 Task: Find connections with filter location Francisco Morato with filter topic #propertywith filter profile language German with filter current company Sartorius Stedim Biotech with filter school Vivekanand School with filter industry Human Resources Services with filter service category Writing with filter keywords title Commercial Loan Officer
Action: Mouse moved to (469, 126)
Screenshot: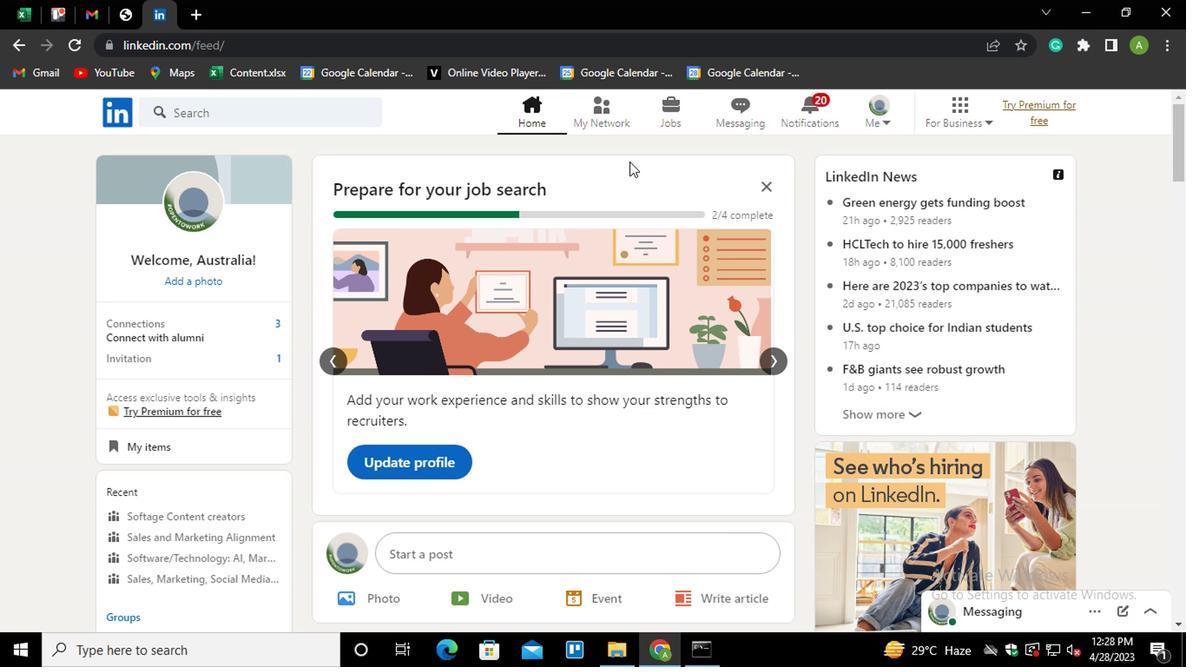 
Action: Mouse pressed left at (469, 126)
Screenshot: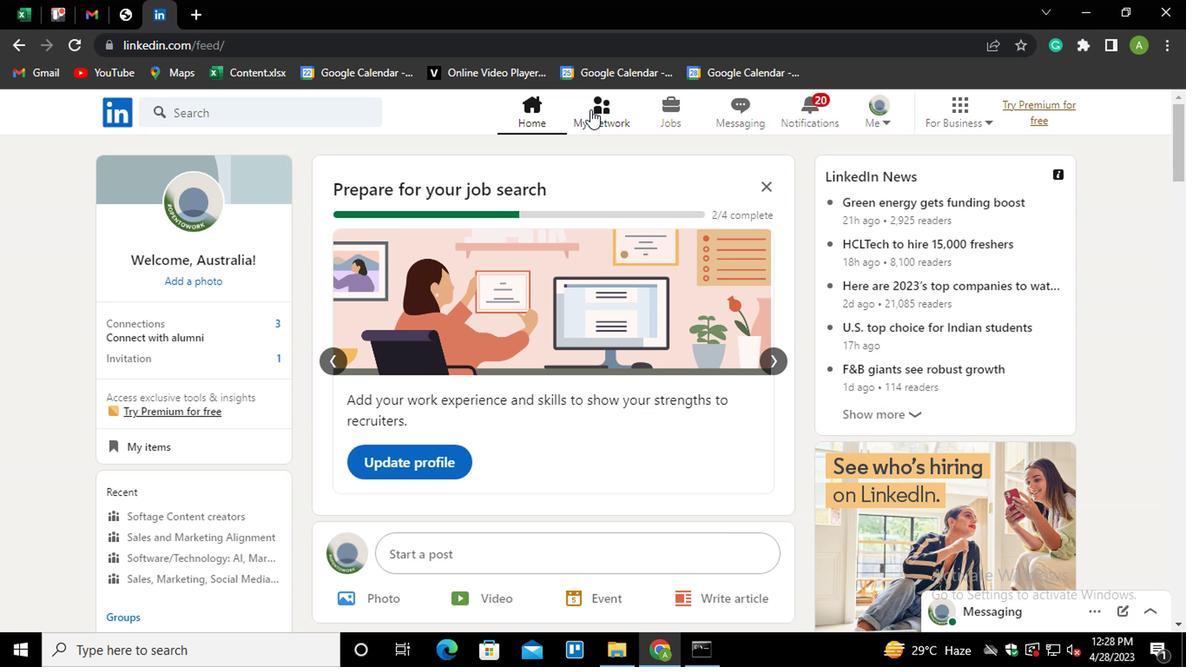 
Action: Mouse moved to (186, 190)
Screenshot: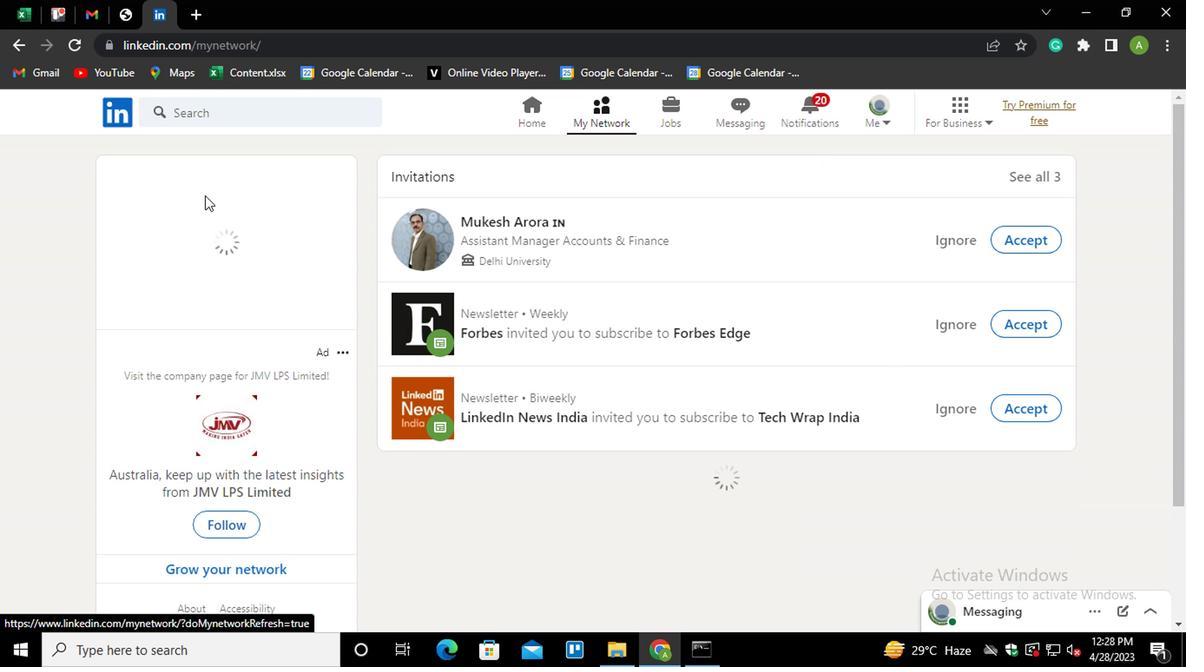 
Action: Mouse pressed left at (186, 190)
Screenshot: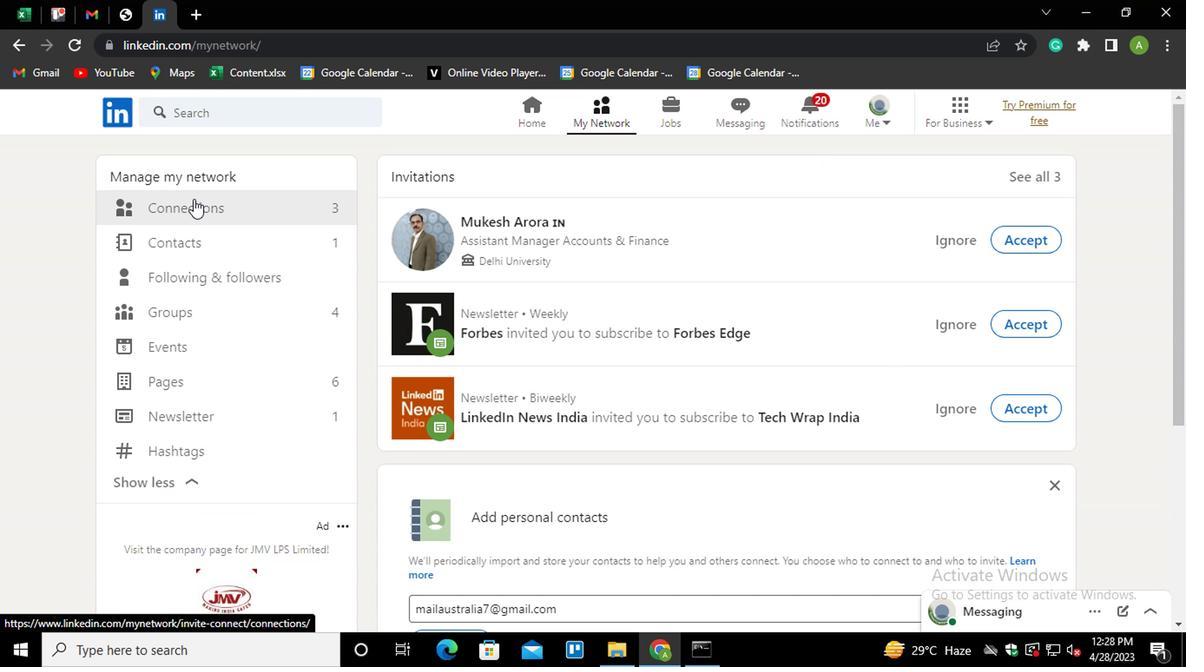 
Action: Mouse moved to (555, 195)
Screenshot: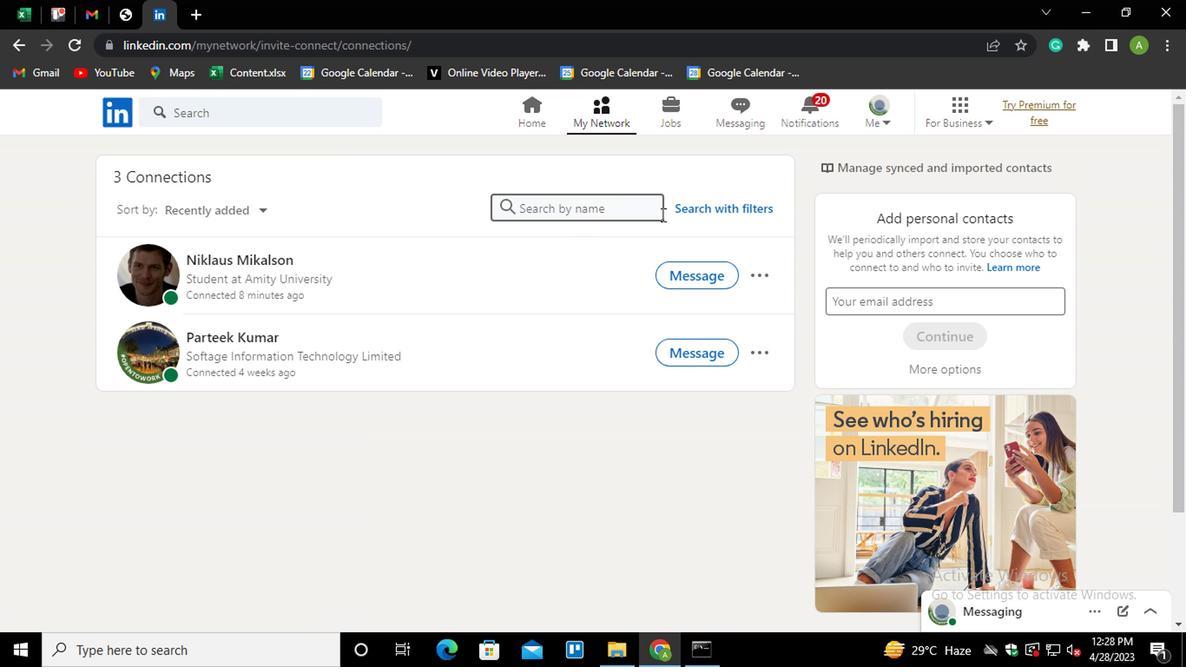
Action: Mouse pressed left at (555, 195)
Screenshot: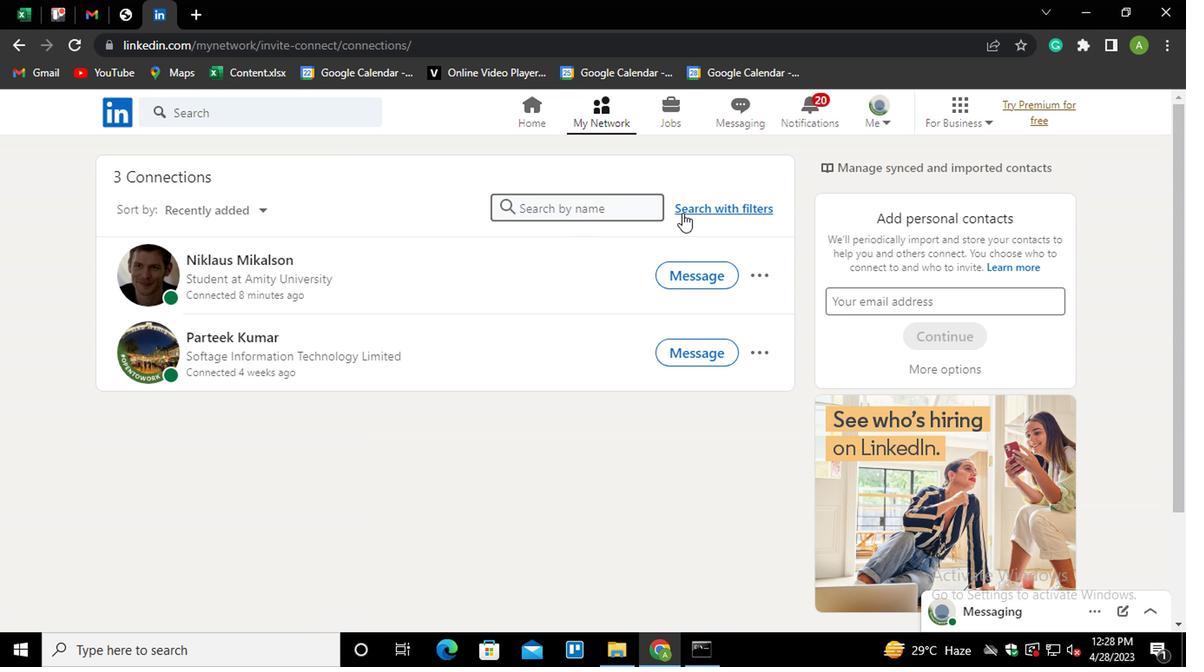 
Action: Mouse moved to (506, 163)
Screenshot: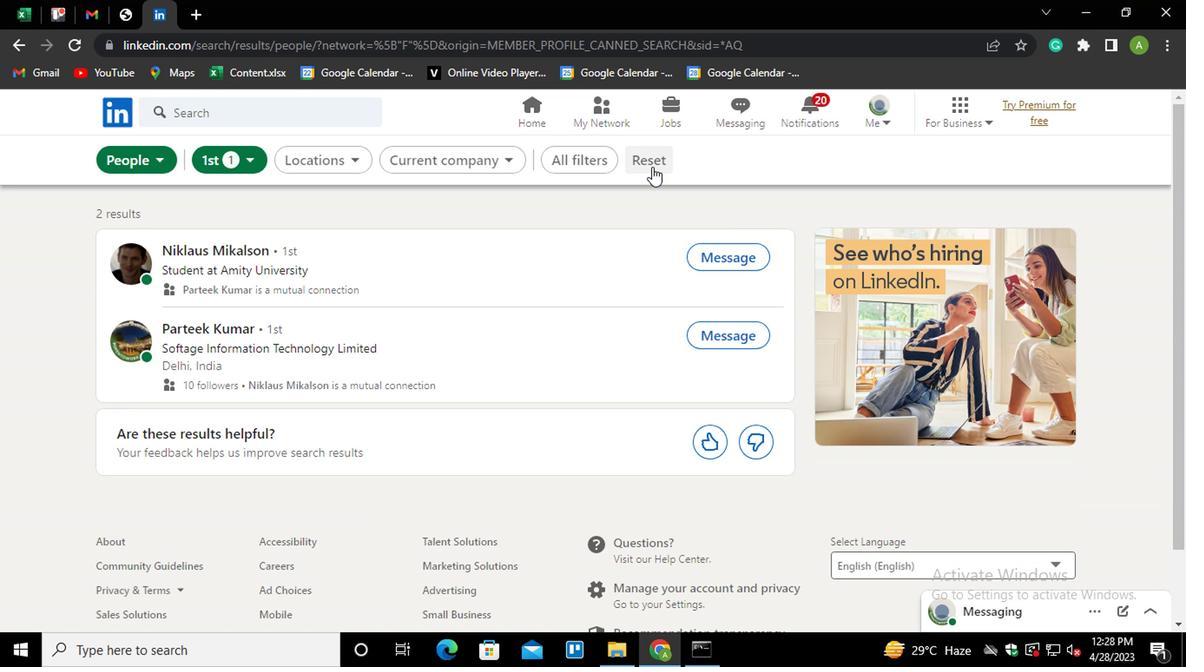 
Action: Mouse pressed left at (506, 163)
Screenshot: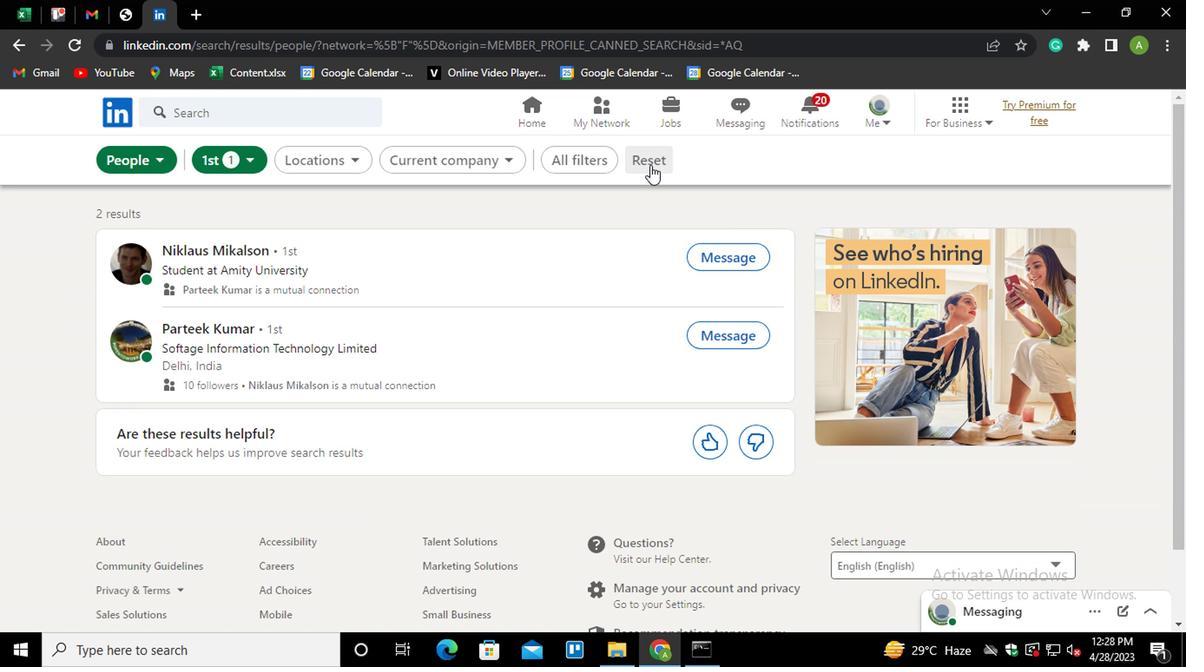 
Action: Mouse moved to (504, 163)
Screenshot: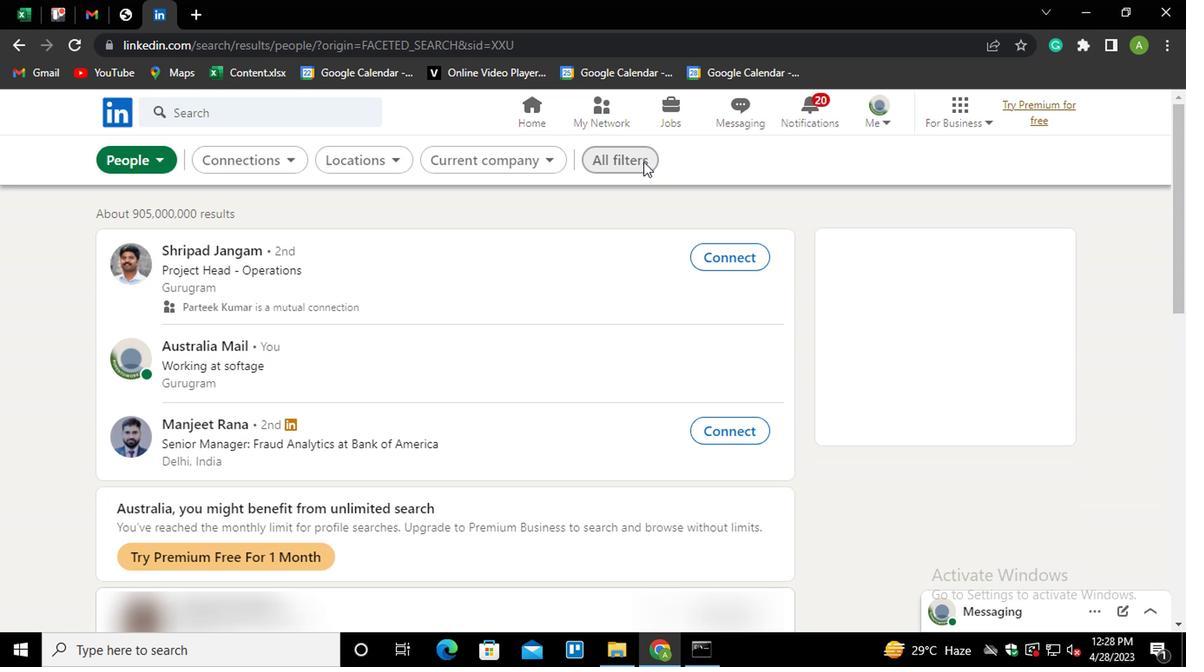 
Action: Mouse pressed left at (504, 163)
Screenshot: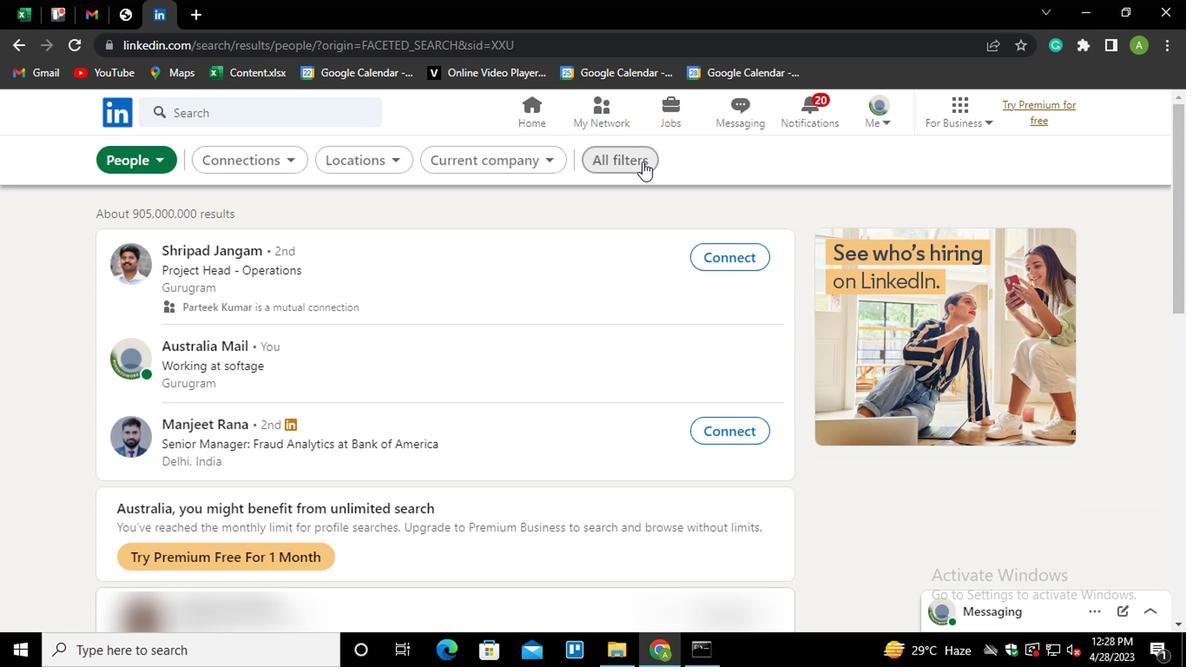 
Action: Mouse moved to (721, 291)
Screenshot: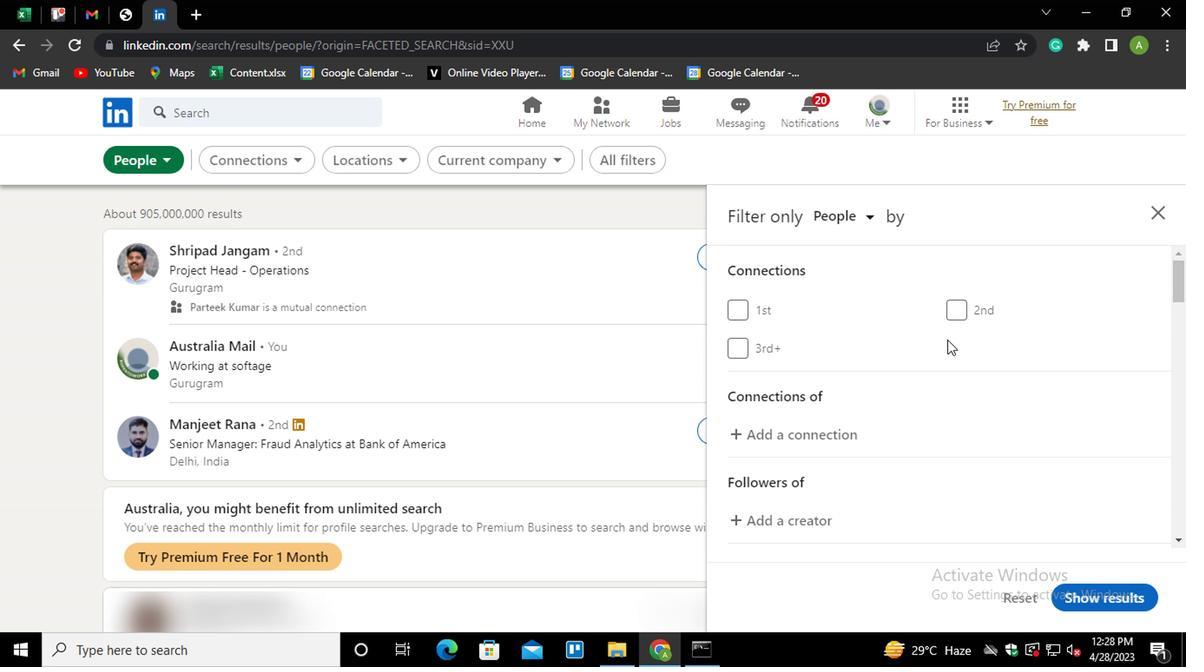
Action: Mouse scrolled (721, 290) with delta (0, 0)
Screenshot: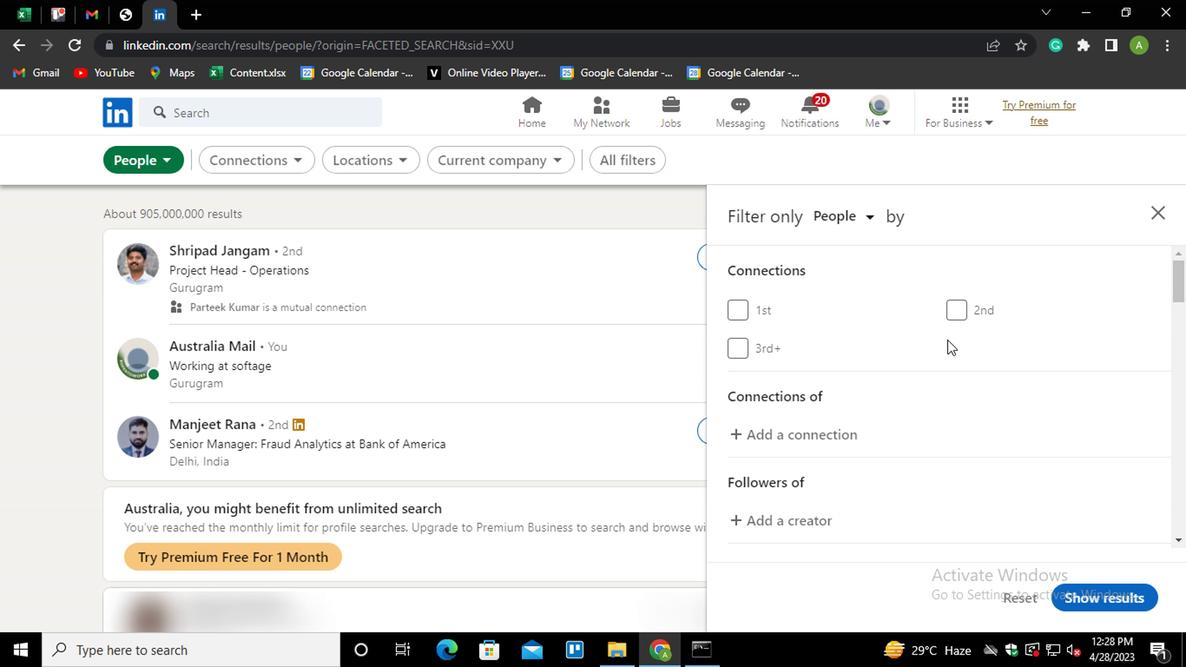 
Action: Mouse scrolled (721, 290) with delta (0, 0)
Screenshot: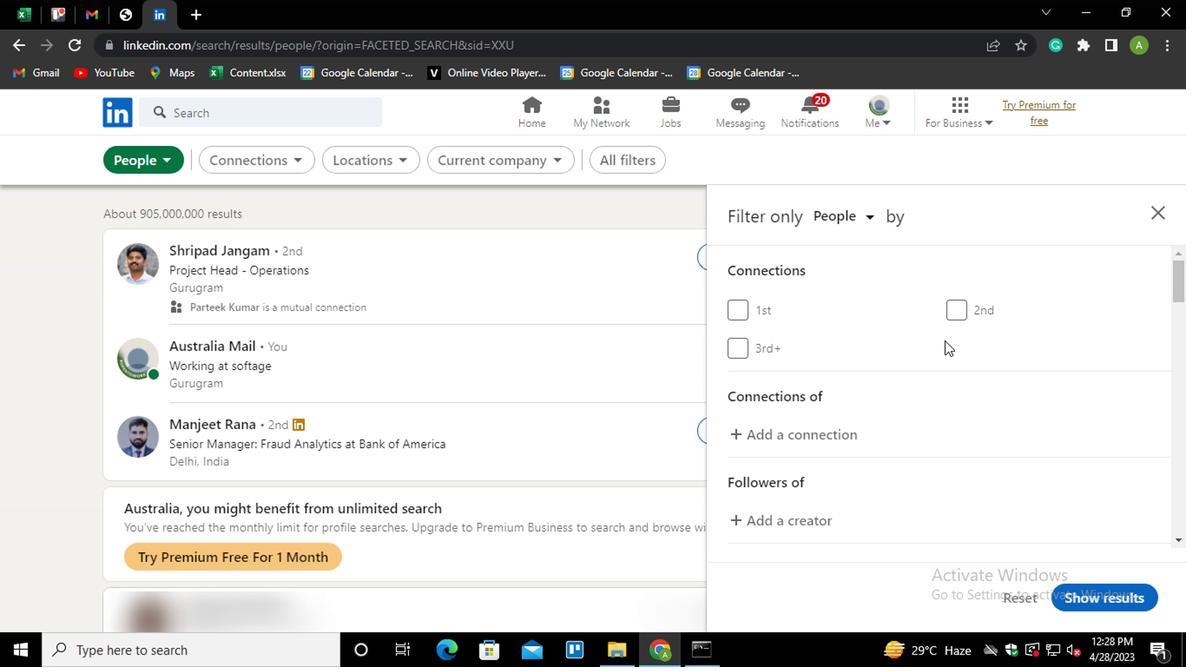
Action: Mouse moved to (720, 291)
Screenshot: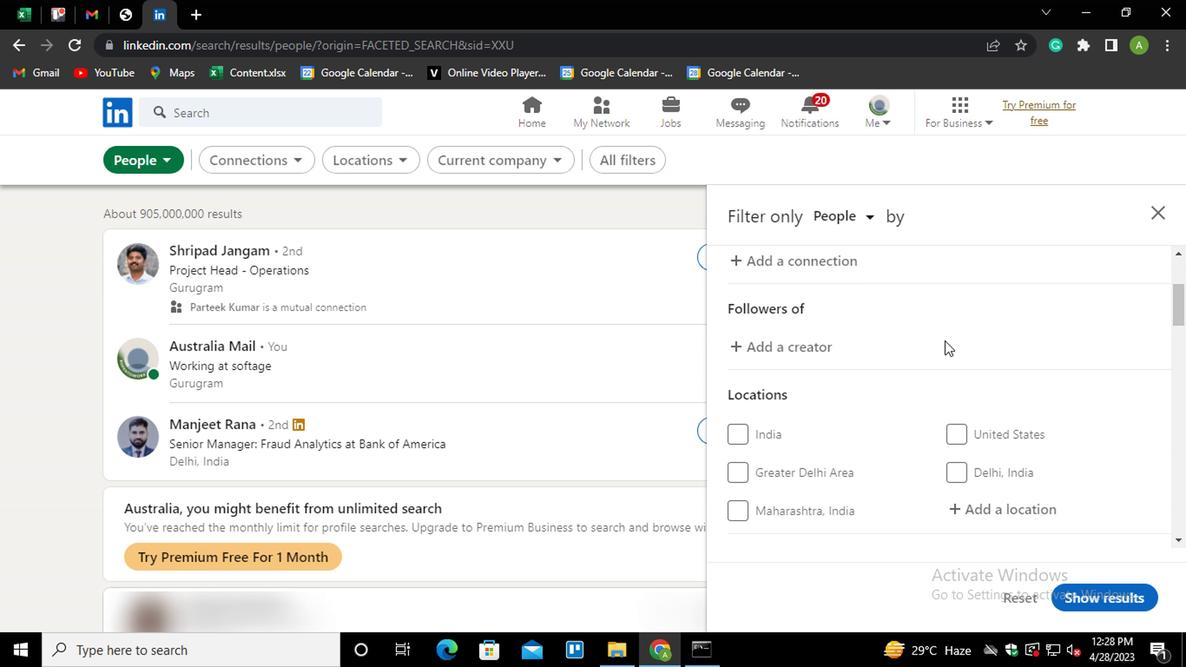
Action: Mouse scrolled (720, 290) with delta (0, 0)
Screenshot: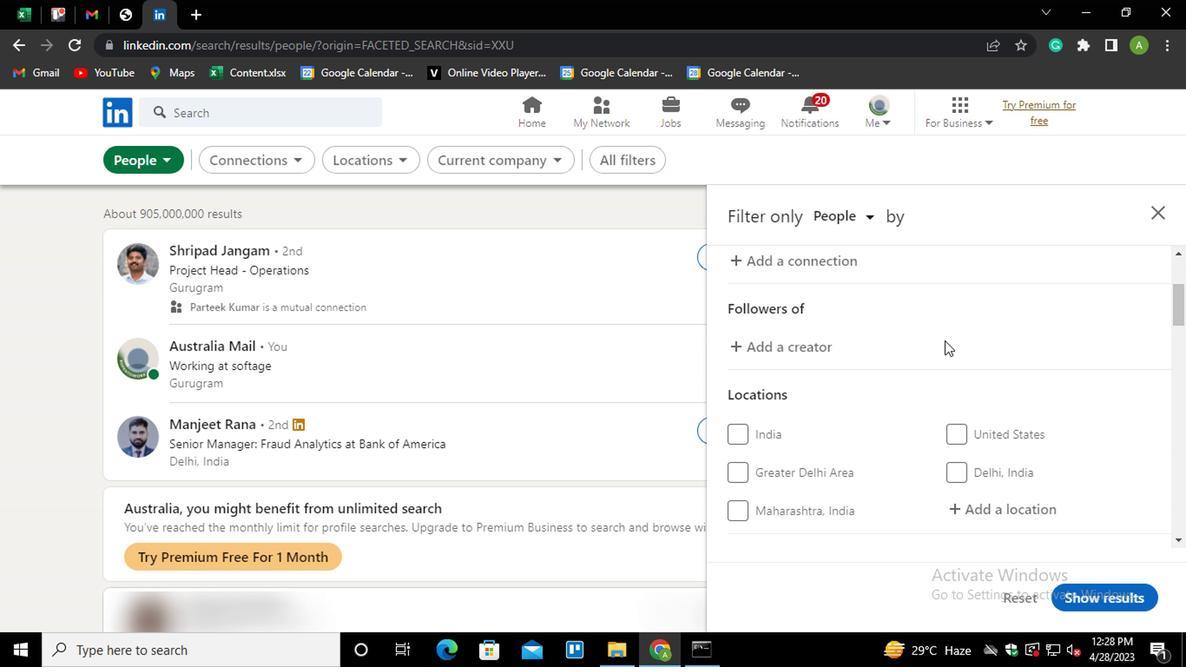 
Action: Mouse moved to (731, 347)
Screenshot: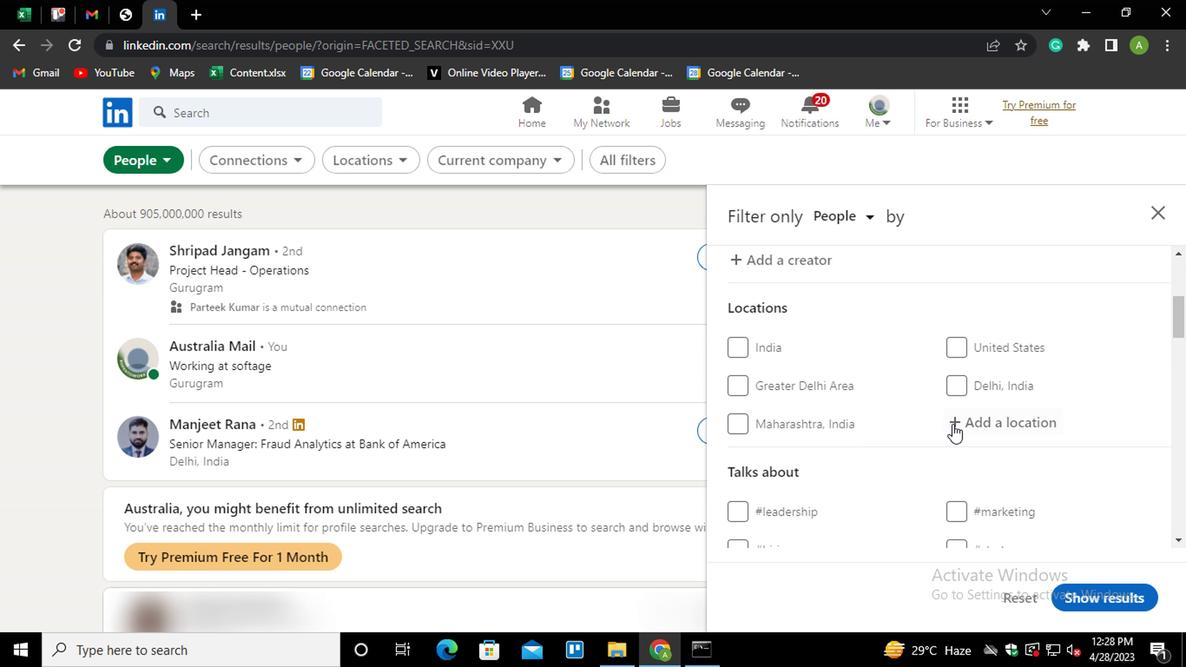 
Action: Mouse pressed left at (731, 347)
Screenshot: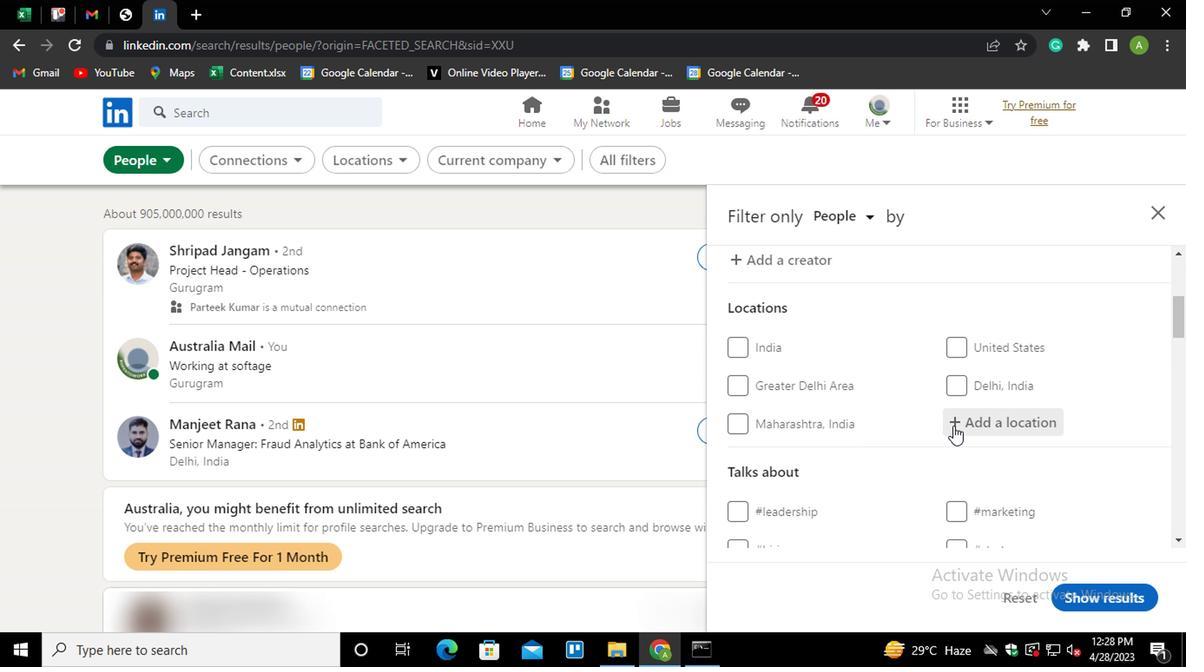 
Action: Mouse moved to (731, 347)
Screenshot: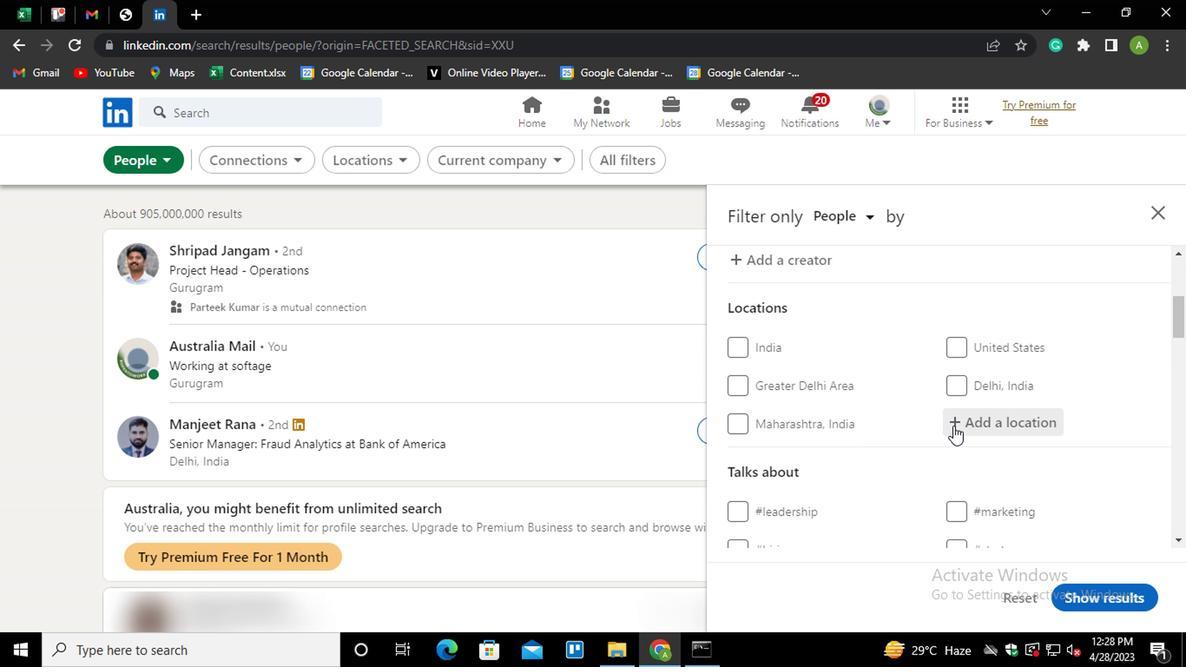 
Action: Key pressed <Key.shift>FRANCISCO<Key.down><Key.down><Key.down><Key.down><Key.enter>
Screenshot: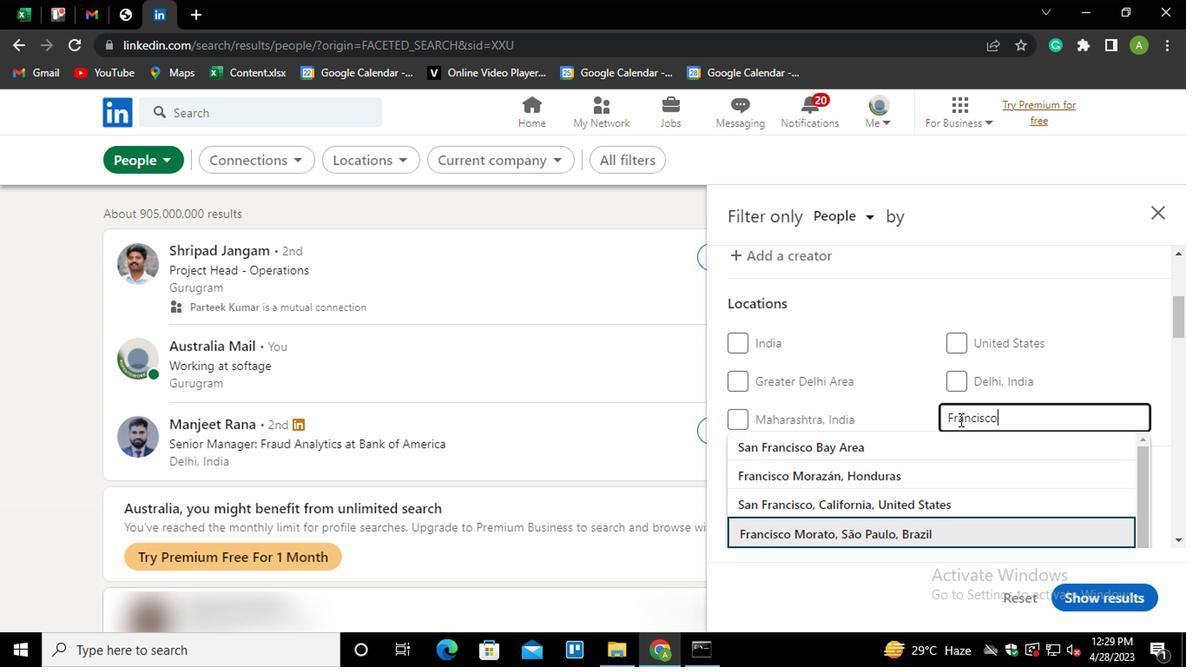 
Action: Mouse scrolled (731, 346) with delta (0, 0)
Screenshot: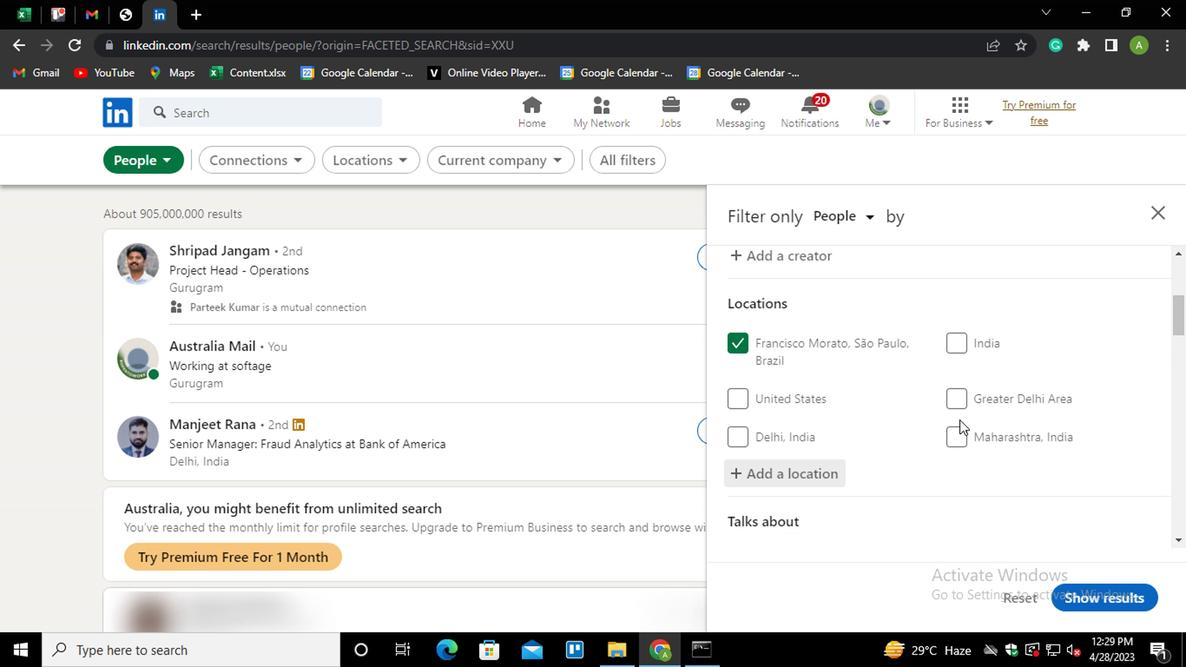 
Action: Mouse scrolled (731, 346) with delta (0, 0)
Screenshot: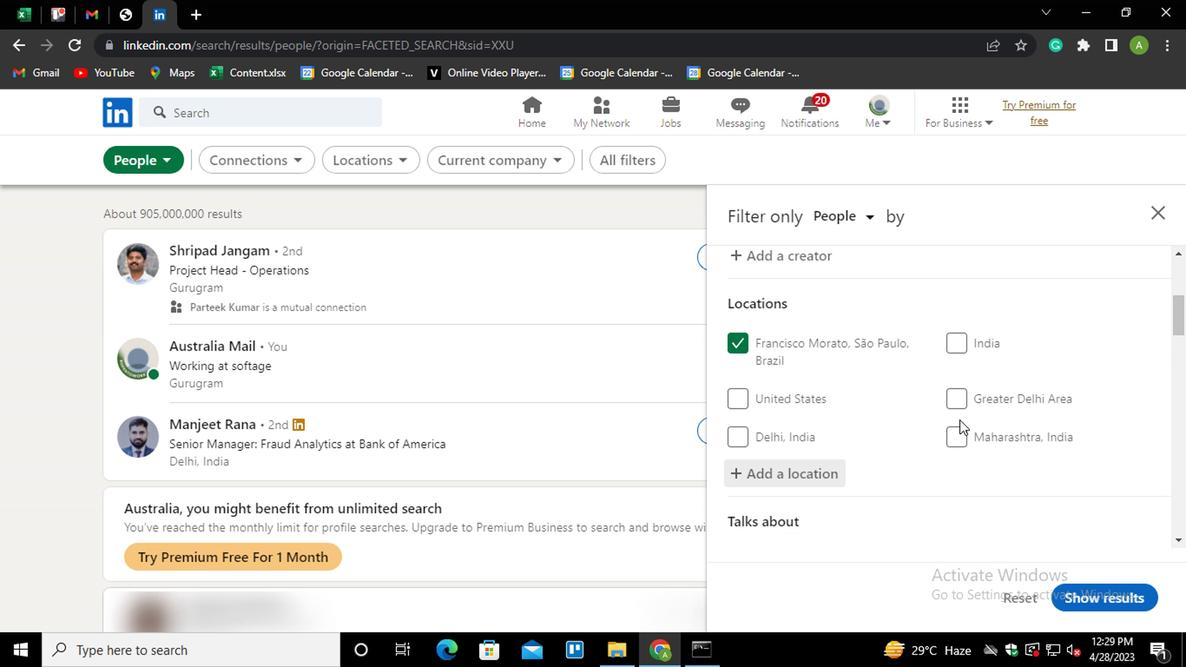 
Action: Mouse scrolled (731, 346) with delta (0, 0)
Screenshot: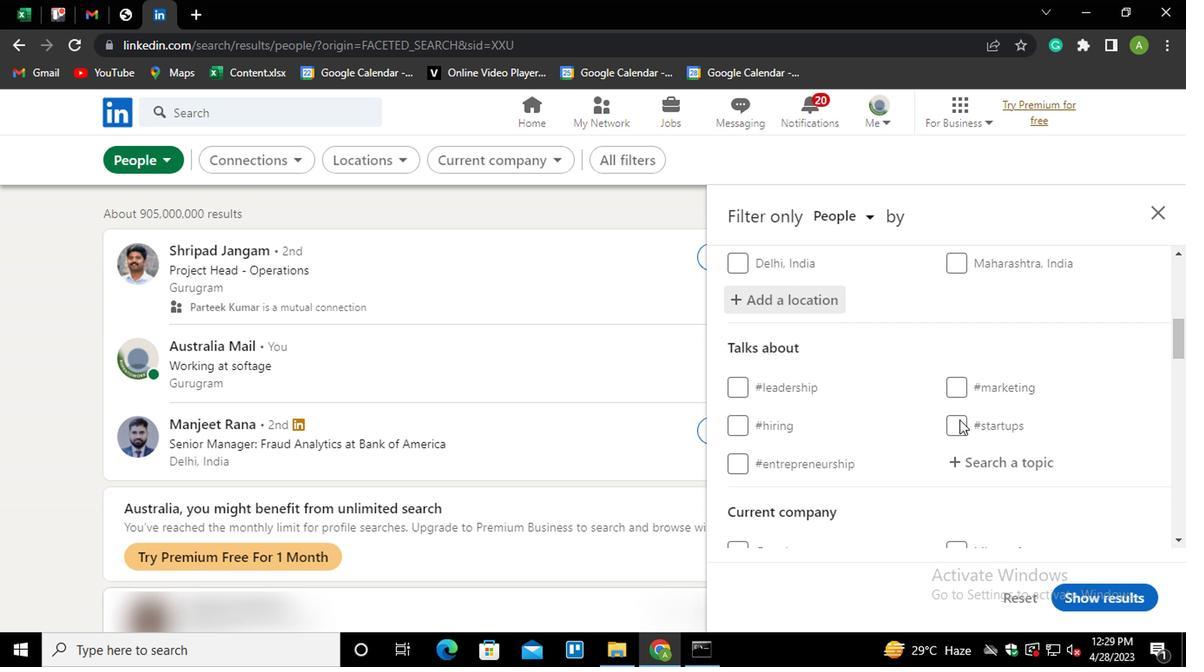 
Action: Mouse moved to (732, 320)
Screenshot: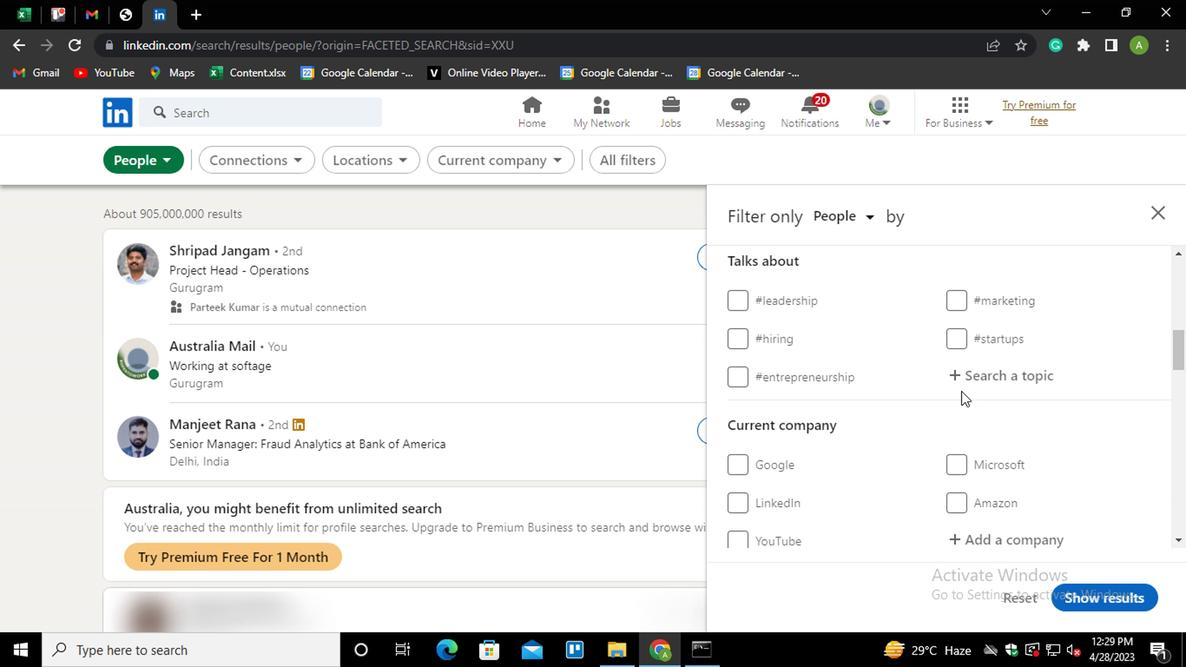 
Action: Mouse pressed left at (732, 320)
Screenshot: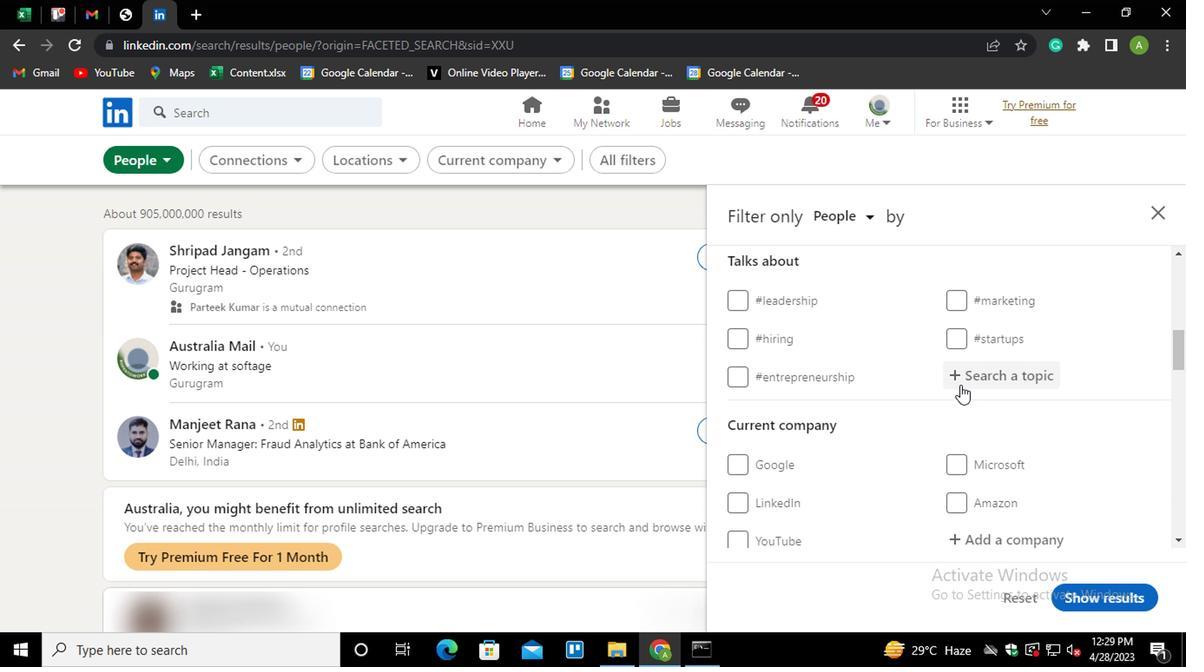
Action: Key pressed PROPER<Key.down><Key.enter>
Screenshot: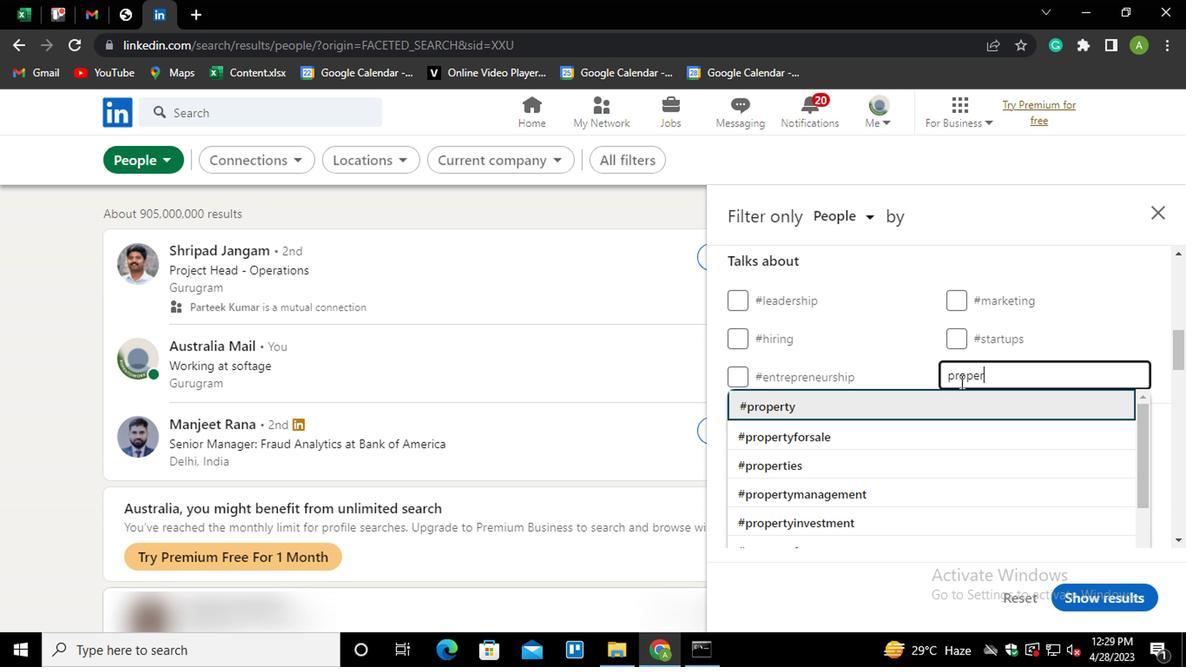 
Action: Mouse scrolled (732, 319) with delta (0, 0)
Screenshot: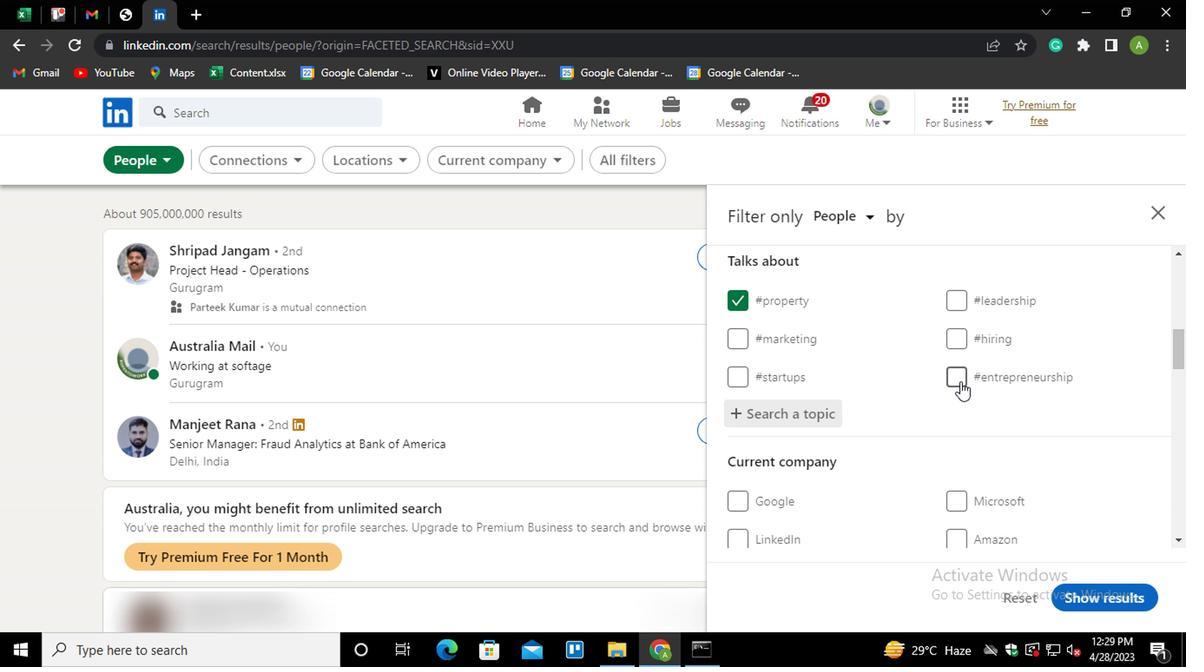 
Action: Mouse scrolled (732, 319) with delta (0, 0)
Screenshot: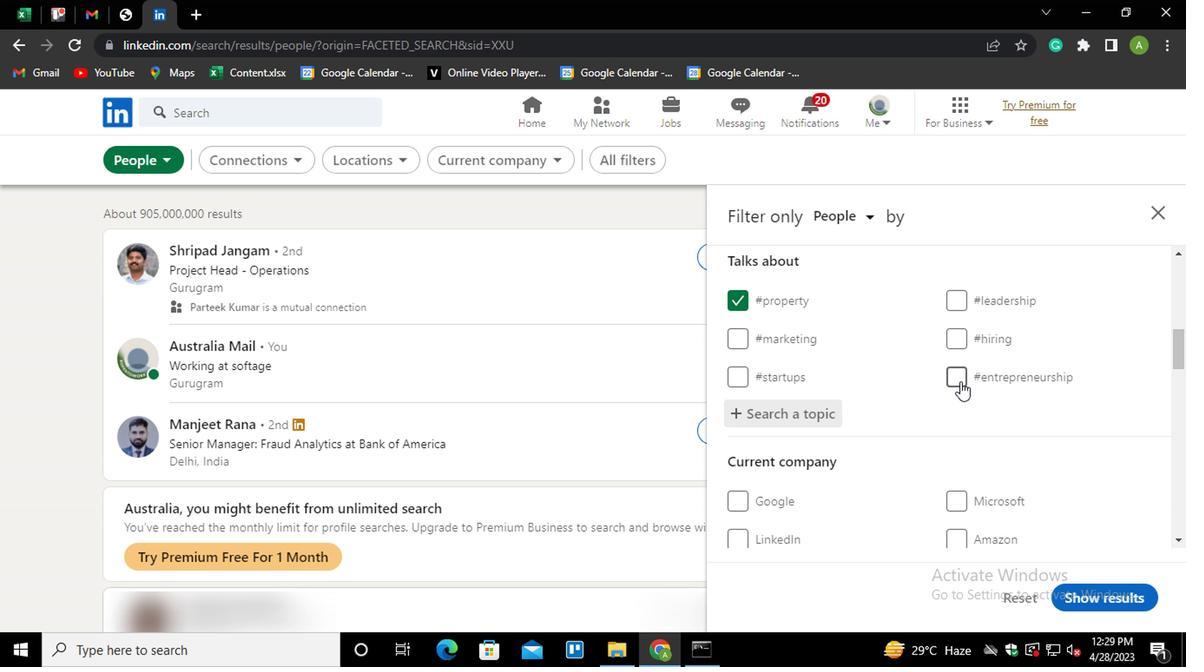 
Action: Mouse scrolled (732, 319) with delta (0, 0)
Screenshot: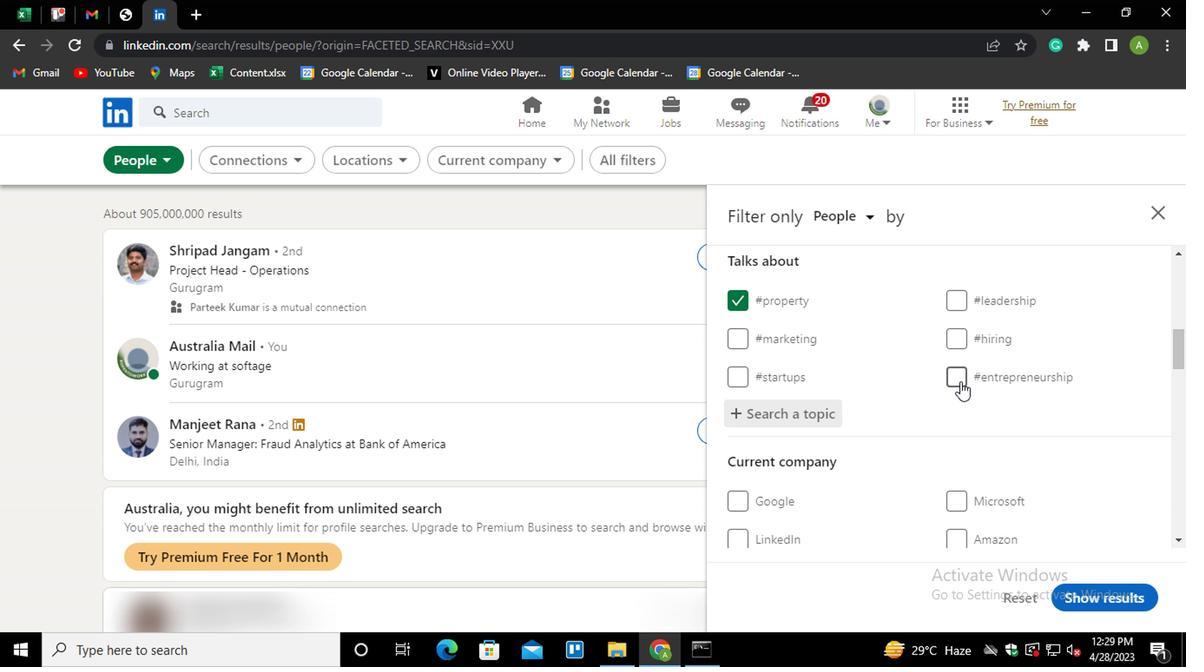 
Action: Mouse scrolled (732, 319) with delta (0, 0)
Screenshot: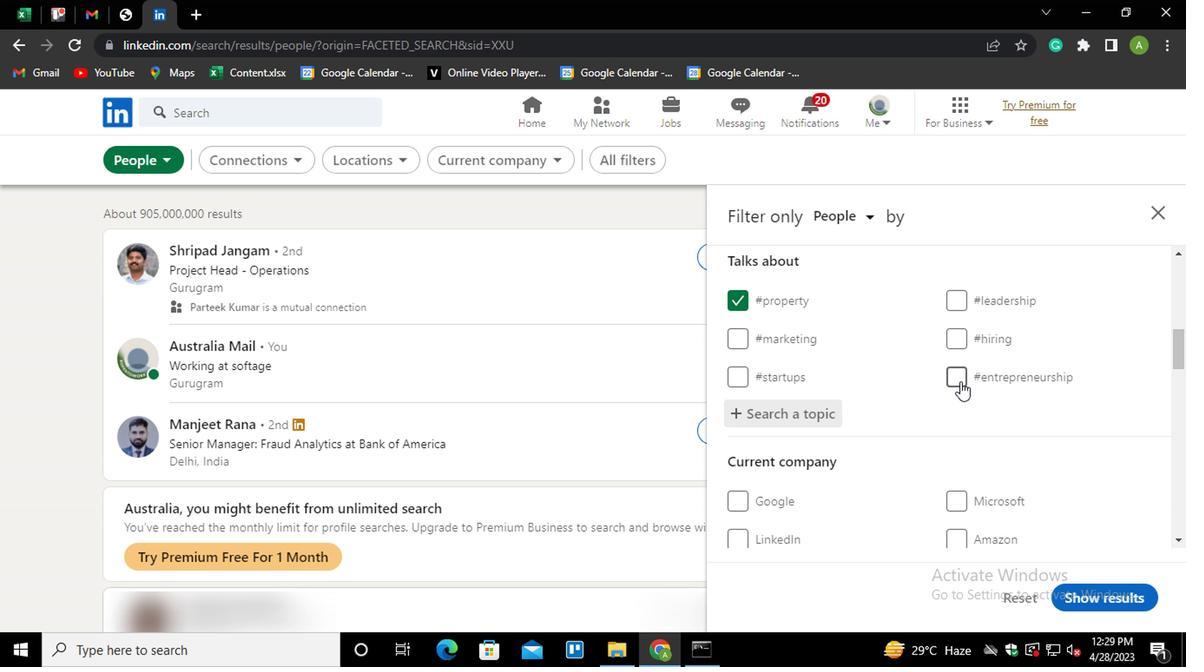 
Action: Mouse scrolled (732, 319) with delta (0, 0)
Screenshot: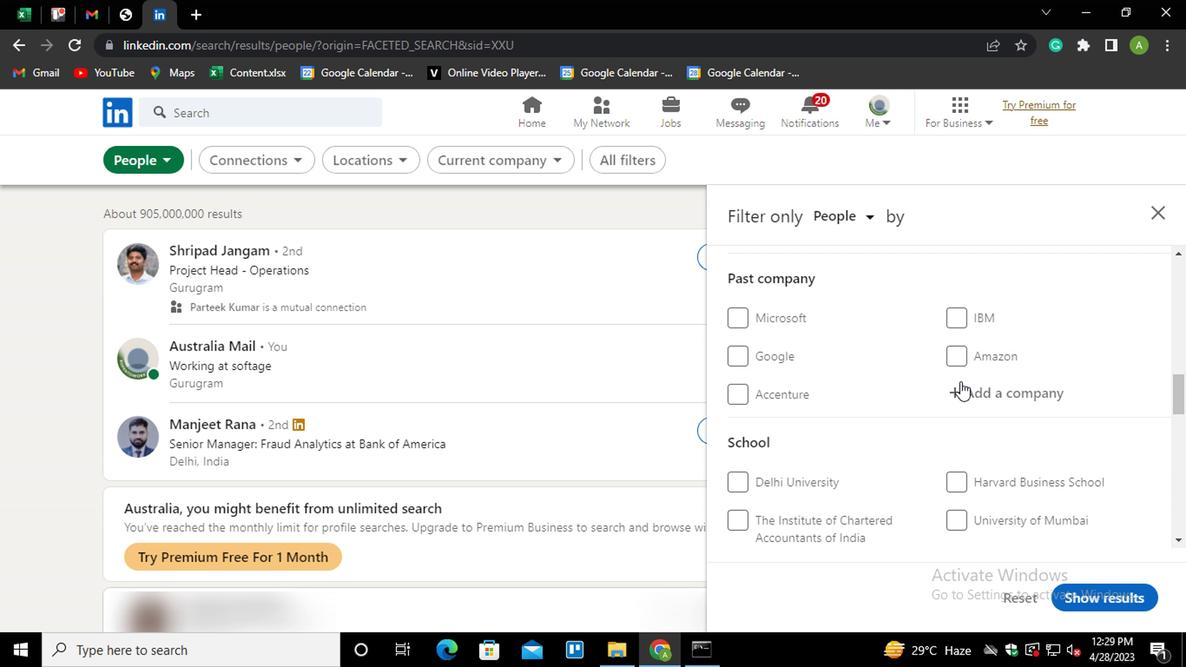 
Action: Mouse scrolled (732, 319) with delta (0, 0)
Screenshot: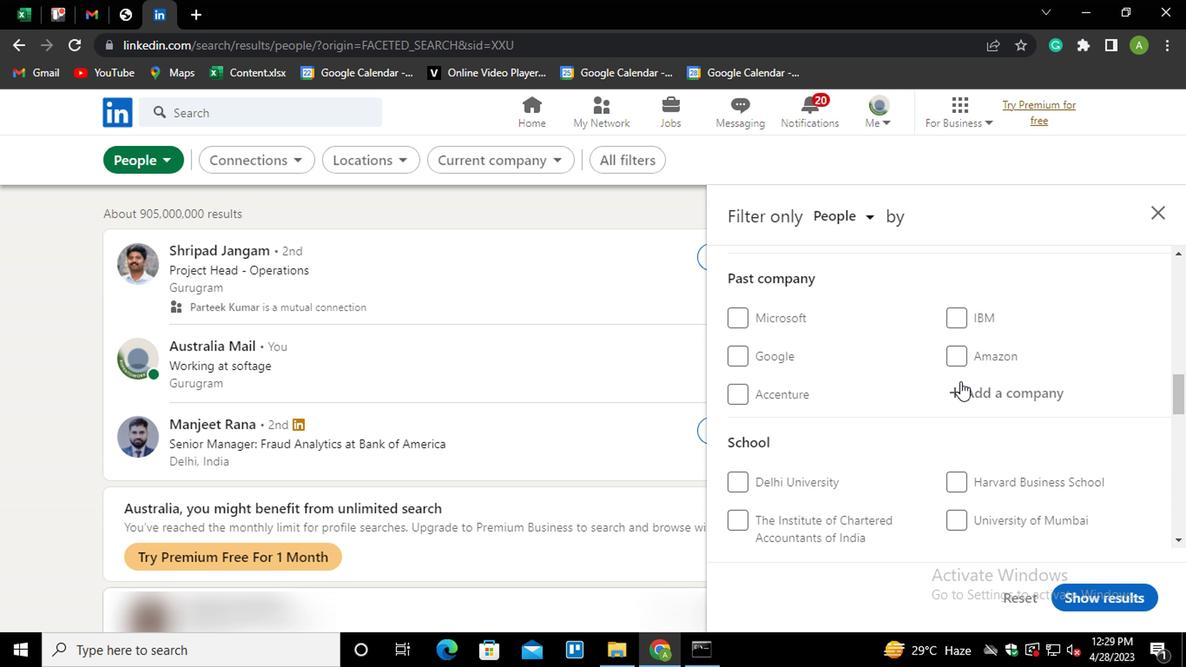 
Action: Mouse scrolled (732, 319) with delta (0, 0)
Screenshot: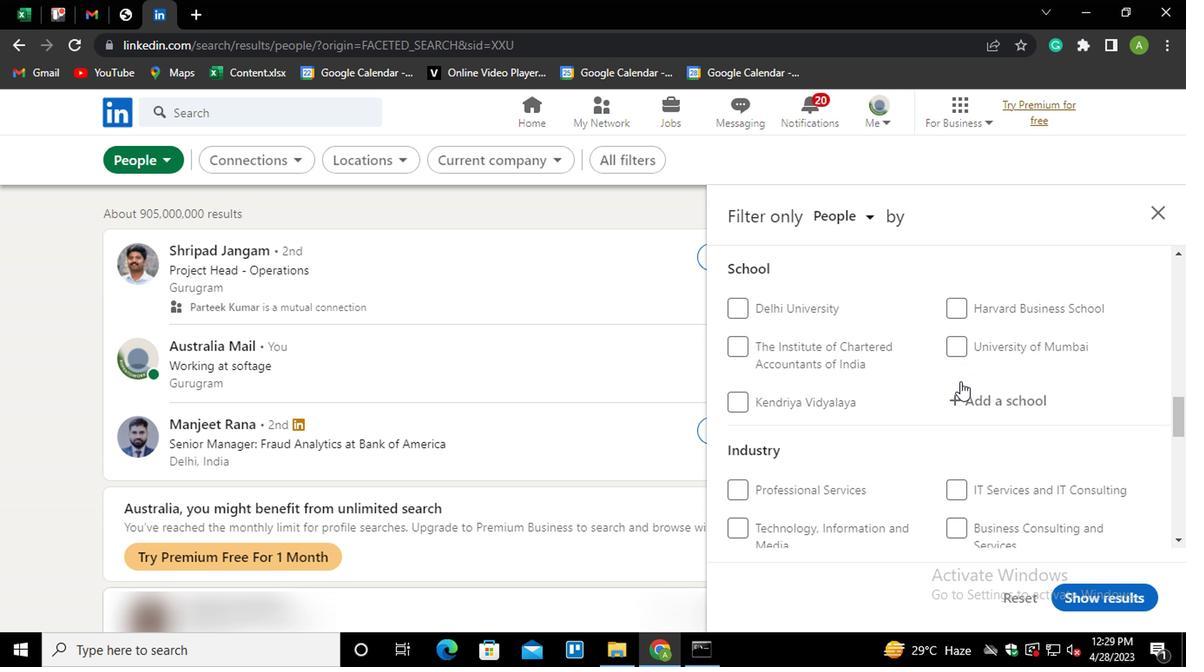 
Action: Mouse scrolled (732, 319) with delta (0, 0)
Screenshot: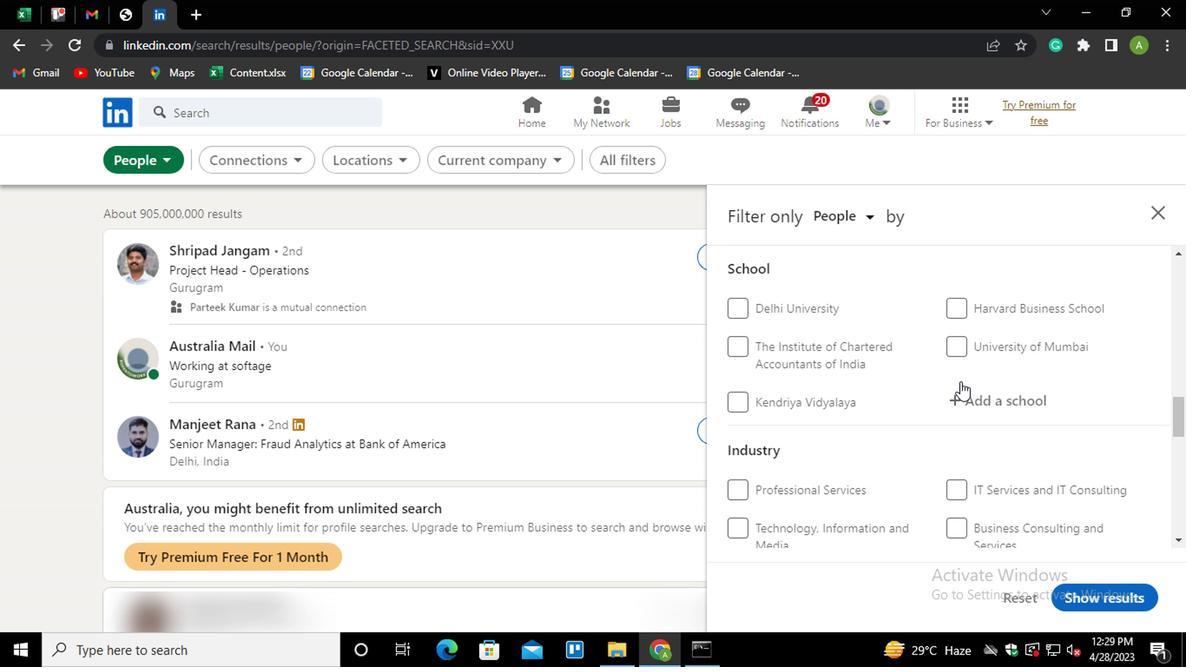 
Action: Mouse scrolled (732, 319) with delta (0, 0)
Screenshot: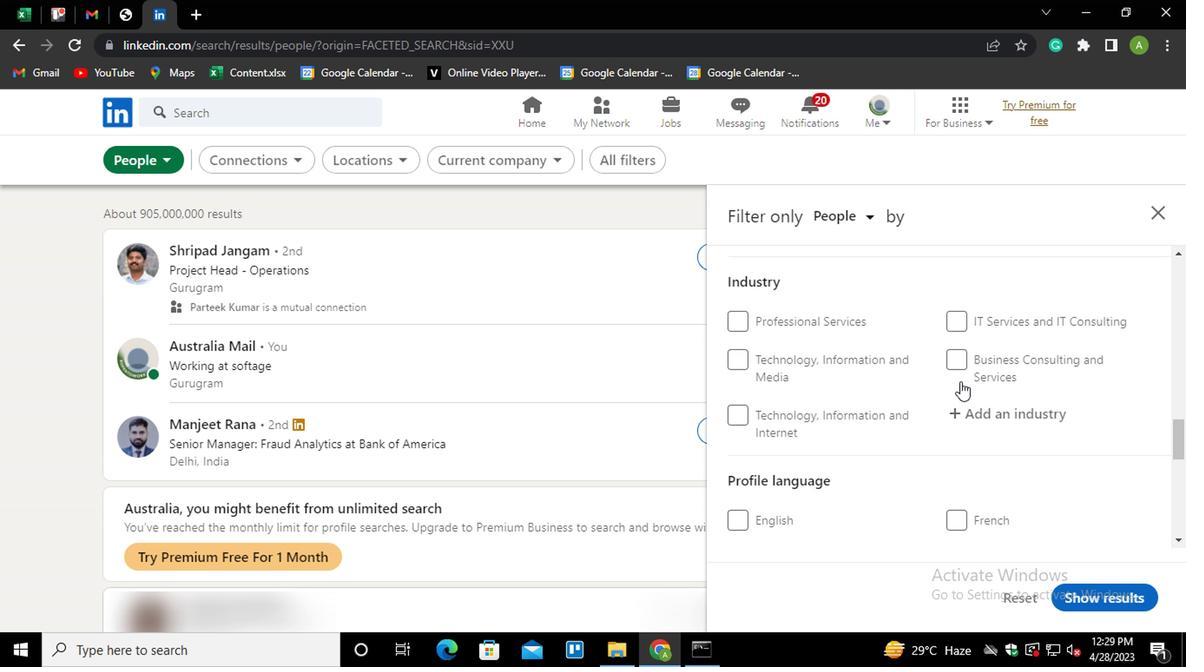 
Action: Mouse scrolled (732, 319) with delta (0, 0)
Screenshot: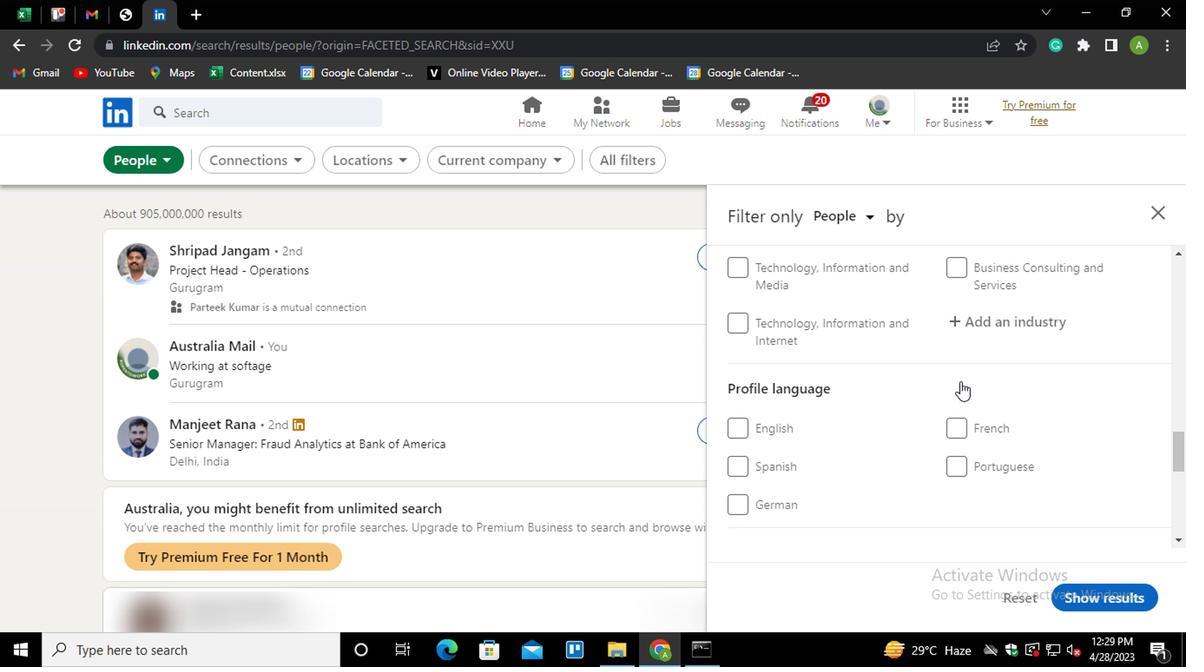 
Action: Mouse moved to (576, 348)
Screenshot: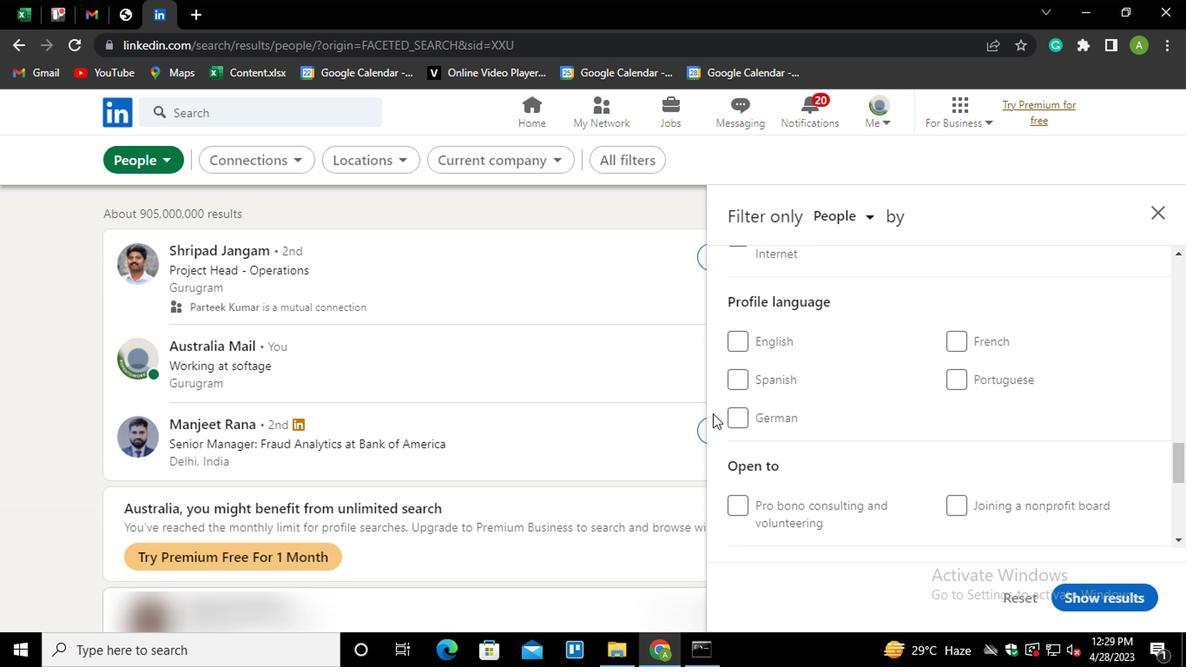 
Action: Mouse pressed left at (576, 348)
Screenshot: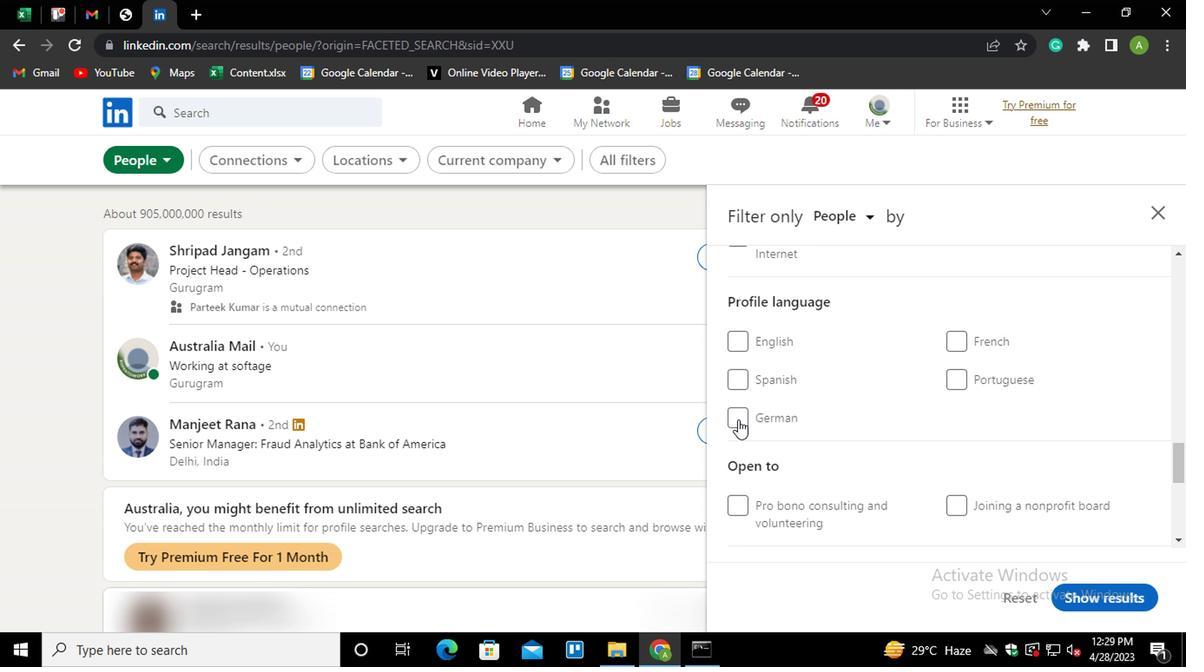
Action: Mouse moved to (678, 367)
Screenshot: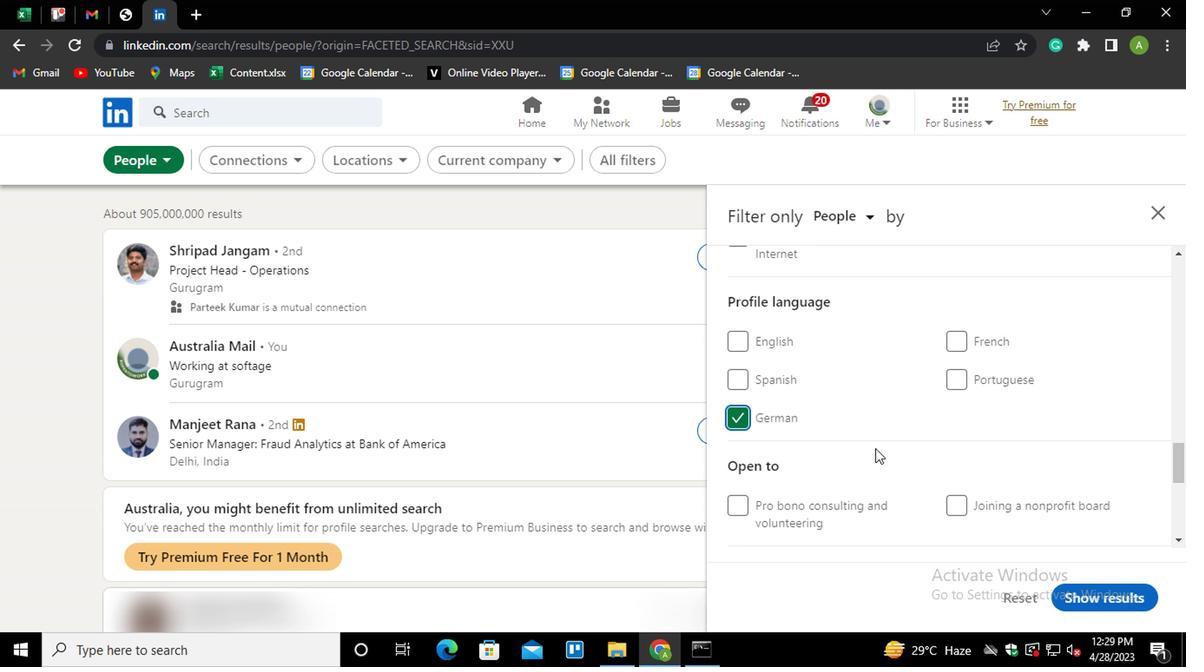 
Action: Mouse scrolled (678, 368) with delta (0, 0)
Screenshot: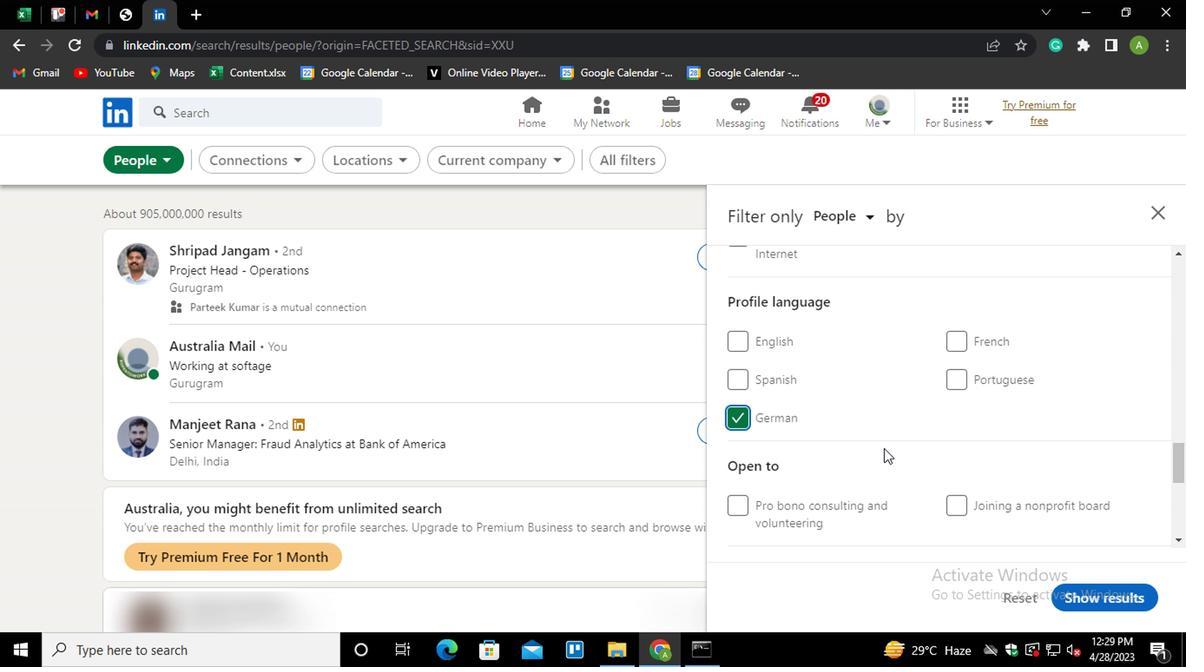
Action: Mouse scrolled (678, 368) with delta (0, 0)
Screenshot: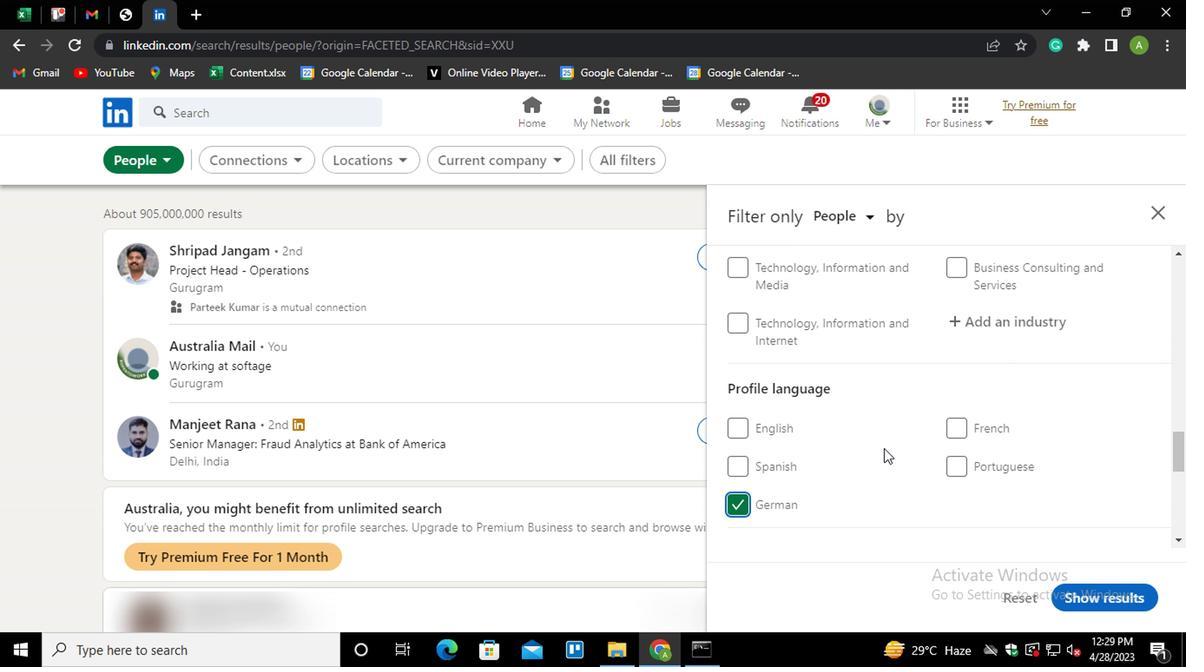 
Action: Mouse scrolled (678, 368) with delta (0, 0)
Screenshot: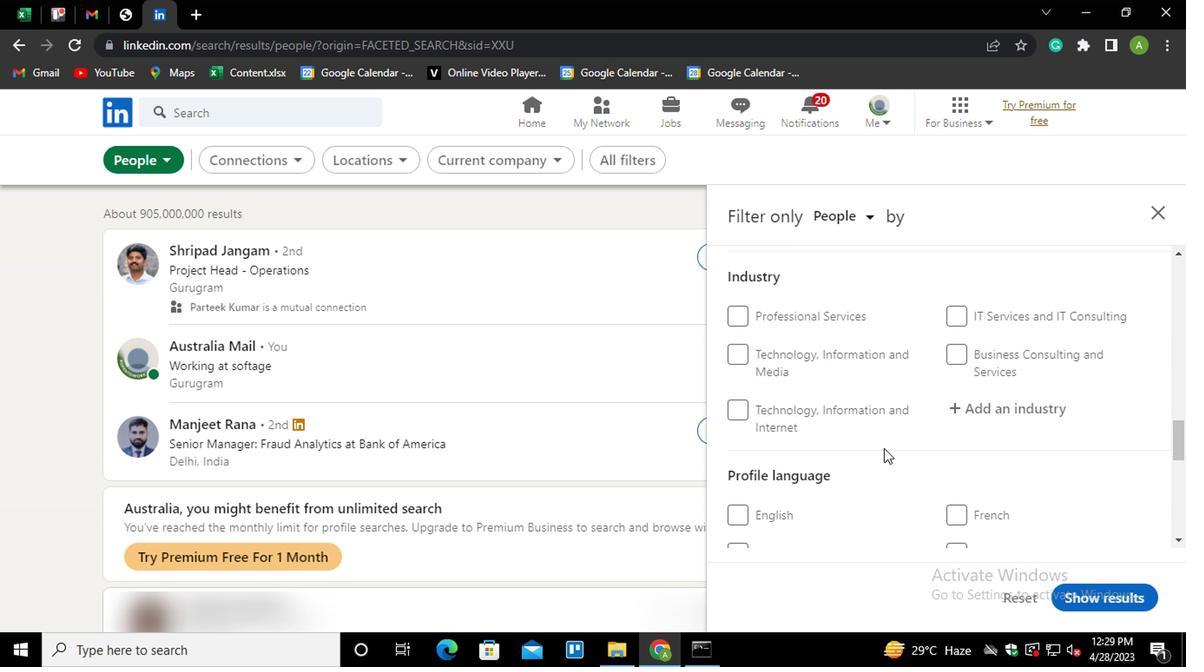 
Action: Mouse scrolled (678, 368) with delta (0, 0)
Screenshot: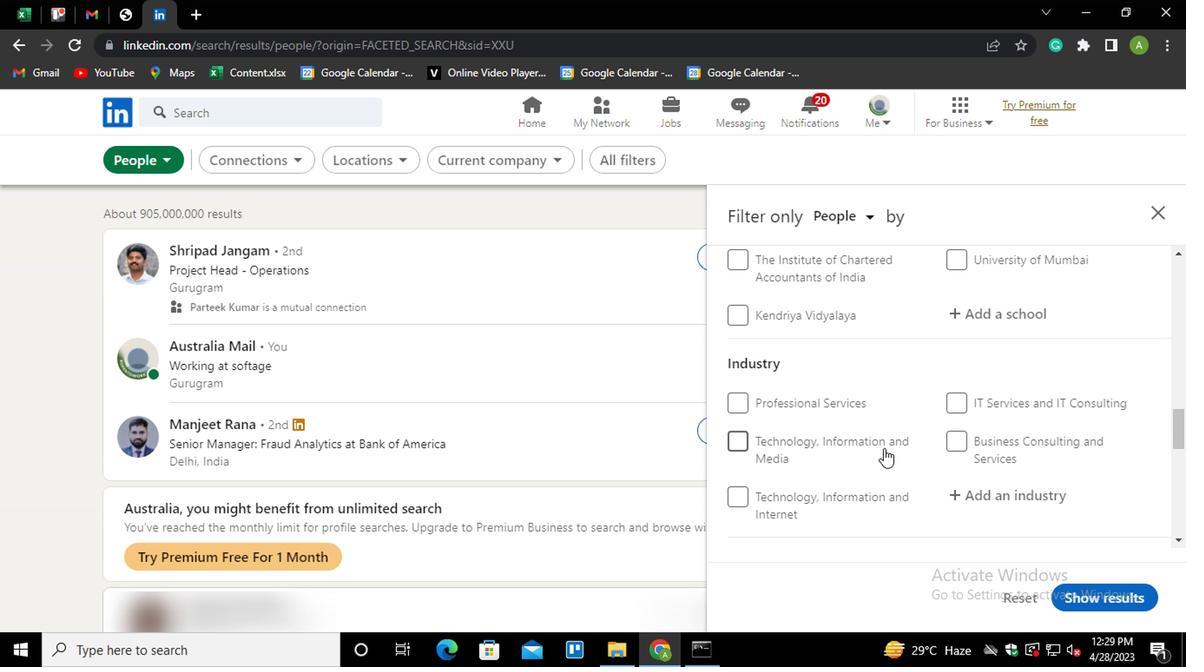 
Action: Mouse scrolled (678, 368) with delta (0, 0)
Screenshot: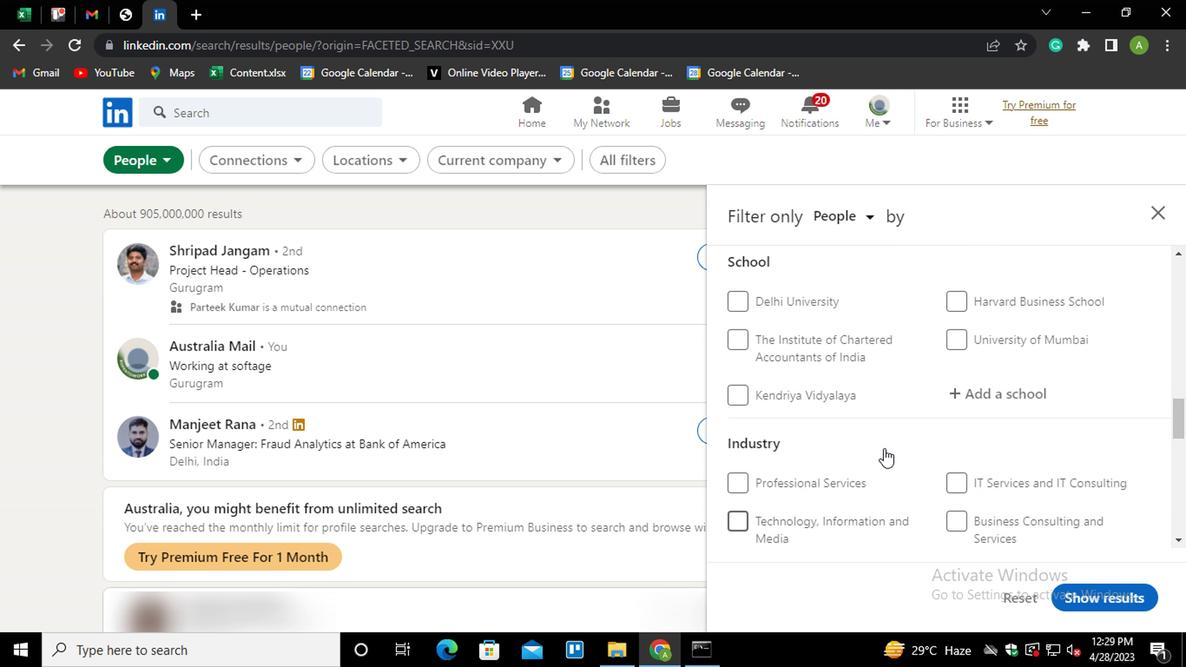 
Action: Mouse scrolled (678, 368) with delta (0, 0)
Screenshot: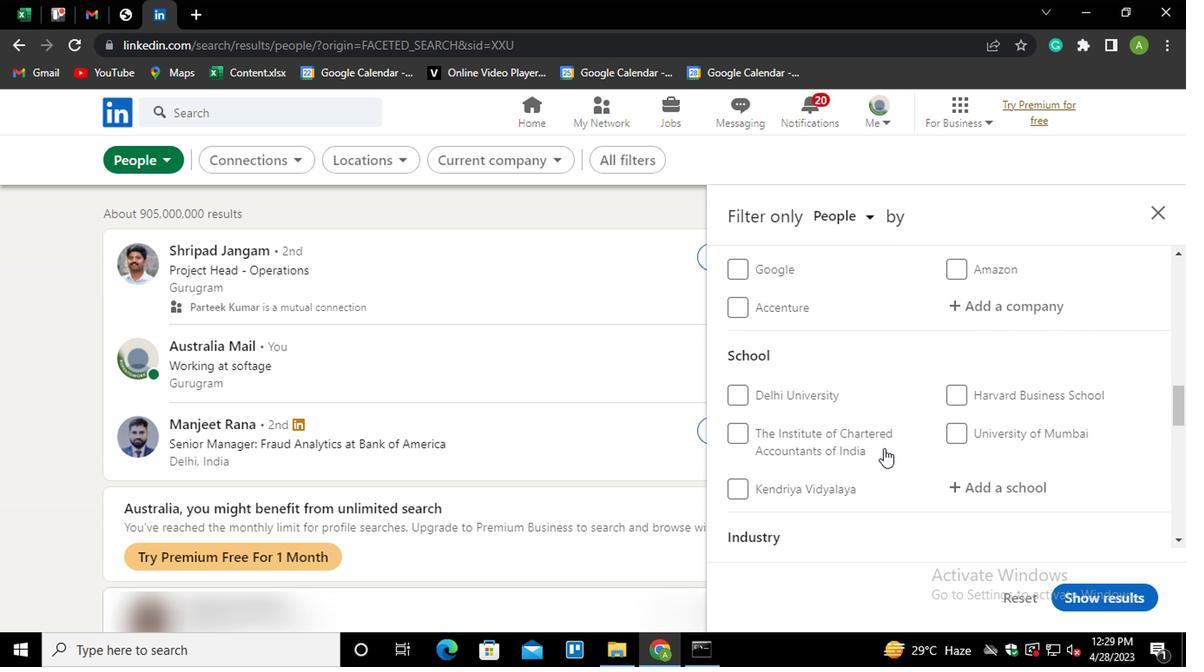 
Action: Mouse scrolled (678, 368) with delta (0, 0)
Screenshot: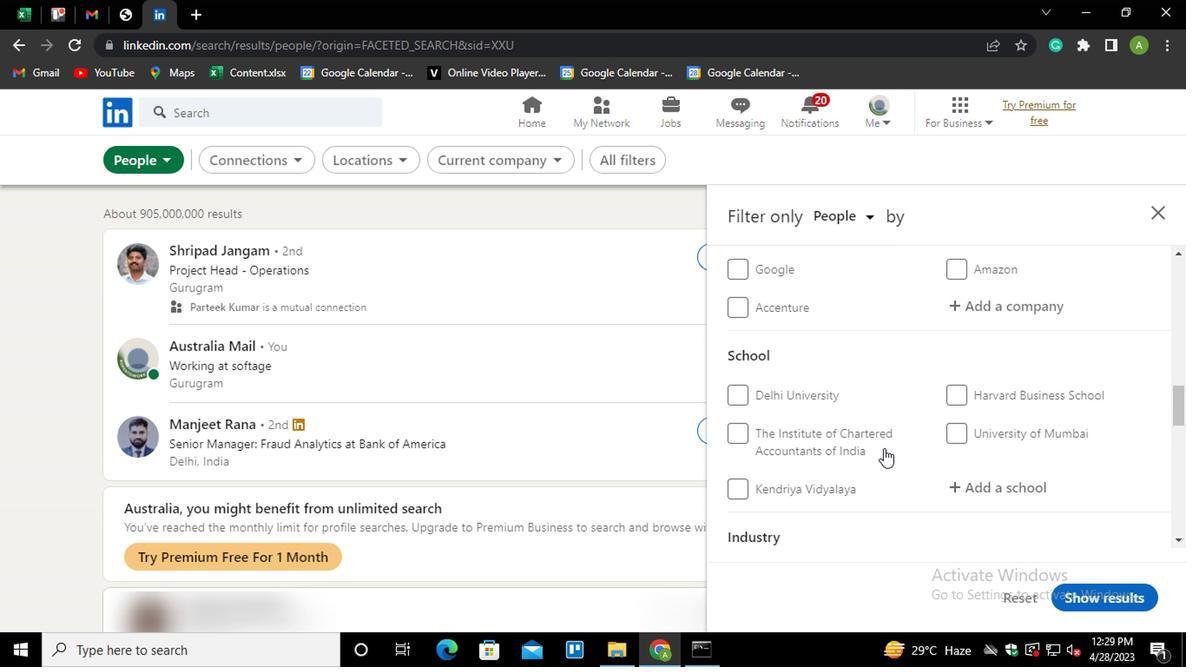 
Action: Mouse moved to (728, 382)
Screenshot: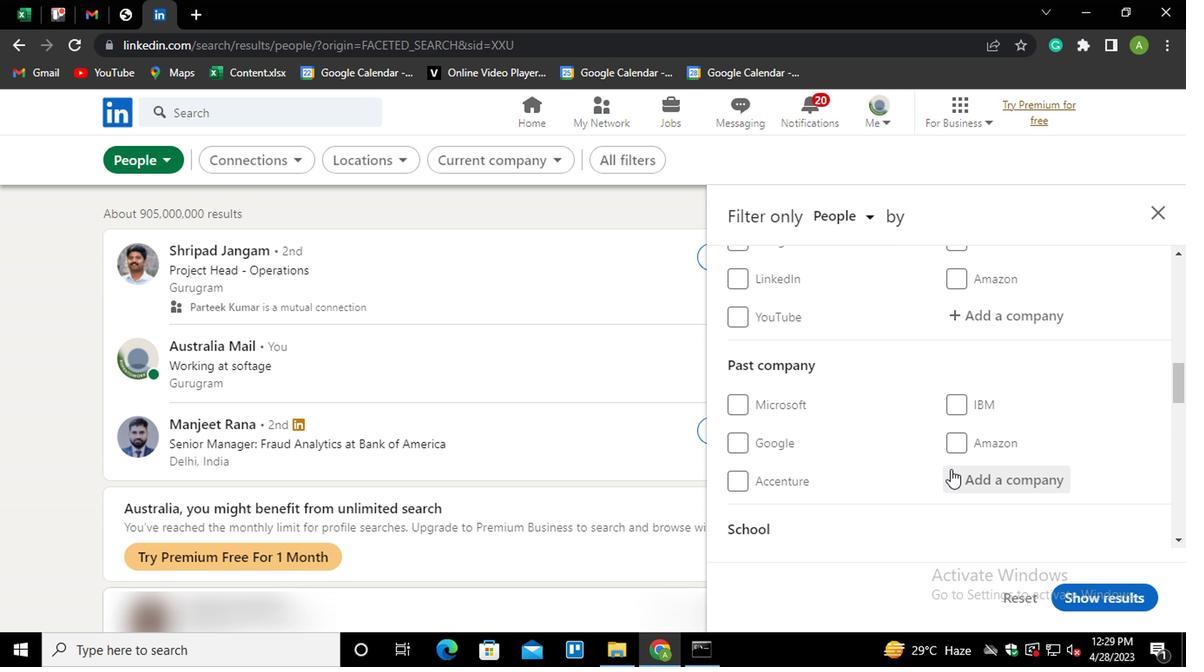 
Action: Mouse scrolled (728, 383) with delta (0, 0)
Screenshot: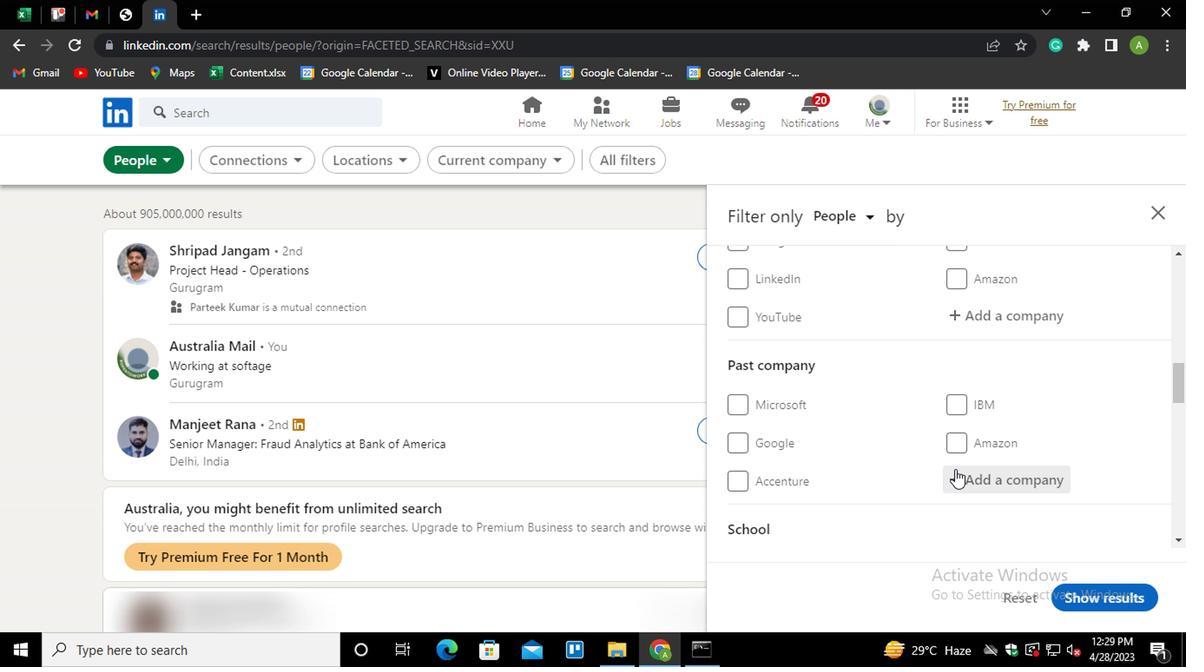 
Action: Mouse moved to (744, 332)
Screenshot: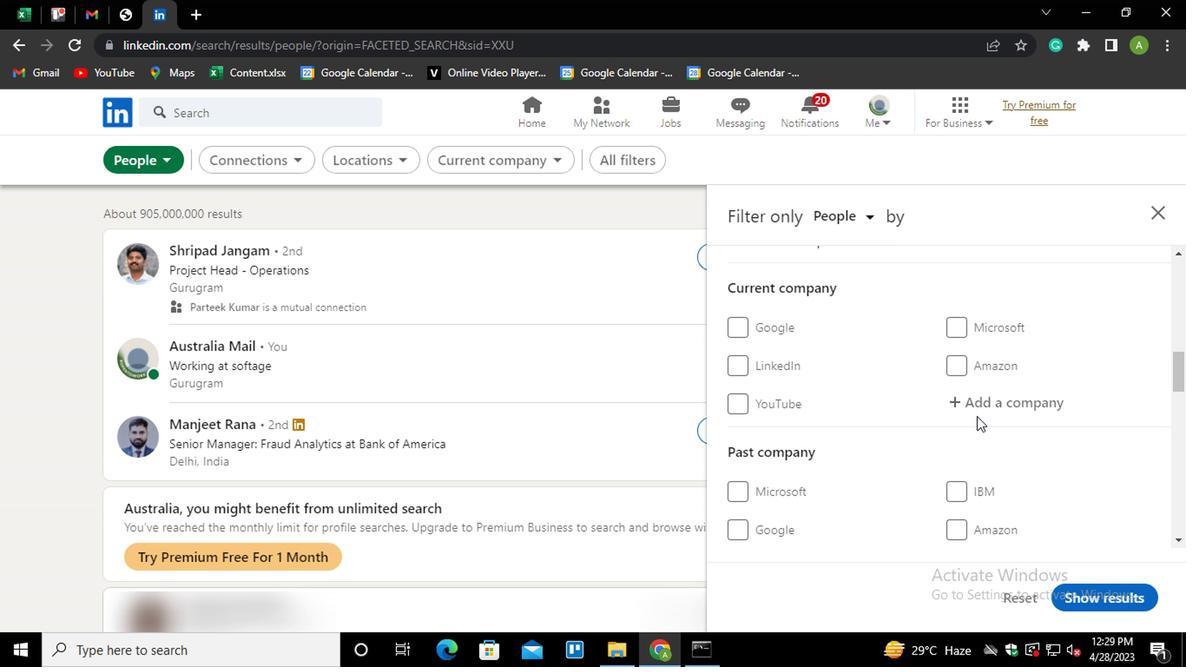 
Action: Mouse pressed left at (744, 332)
Screenshot: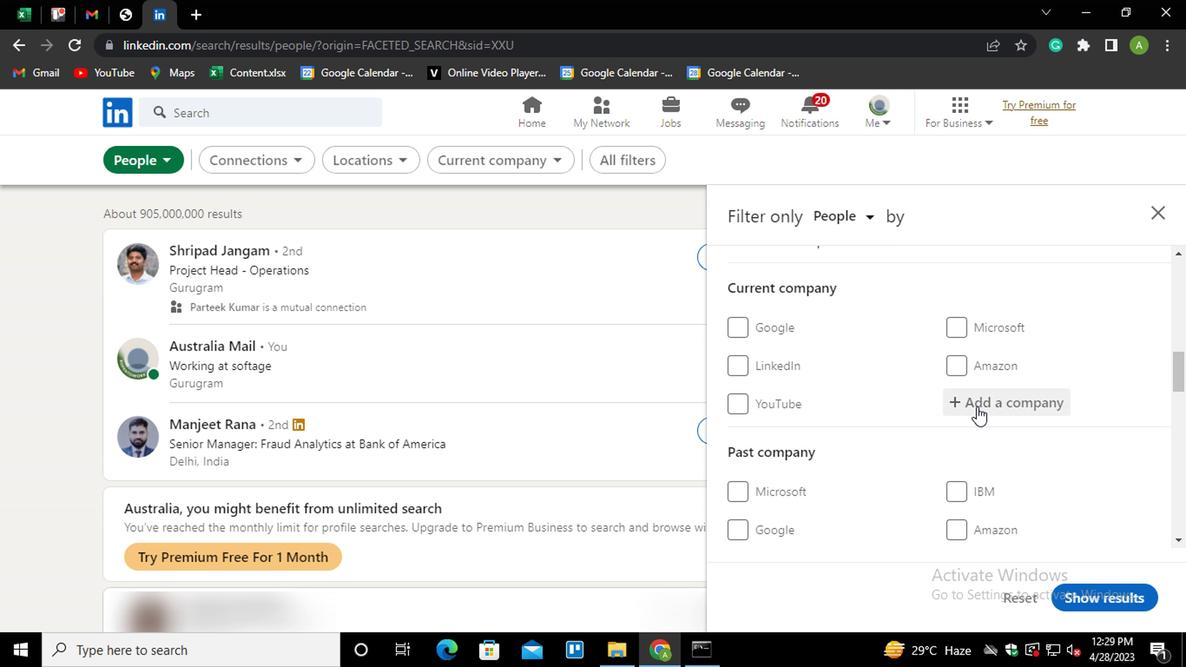 
Action: Key pressed <Key.shift><Key.shift><Key.shift><Key.shift><Key.shift><Key.shift><Key.shift><Key.shift><Key.shift><Key.shift><Key.shift><Key.shift><Key.shift><Key.shift><Key.shift><Key.shift><Key.shift><Key.shift><Key.shift><Key.shift><Key.shift><Key.shift><Key.shift><Key.shift><Key.shift><Key.shift><Key.shift><Key.shift><Key.shift><Key.shift><Key.shift><Key.shift><Key.shift><Key.shift><Key.shift><Key.shift><Key.shift><Key.shift><Key.shift><Key.shift><Key.shift><Key.shift>SARTORIOS<Key.backspace><Key.backspace><Key.backspace>
Screenshot: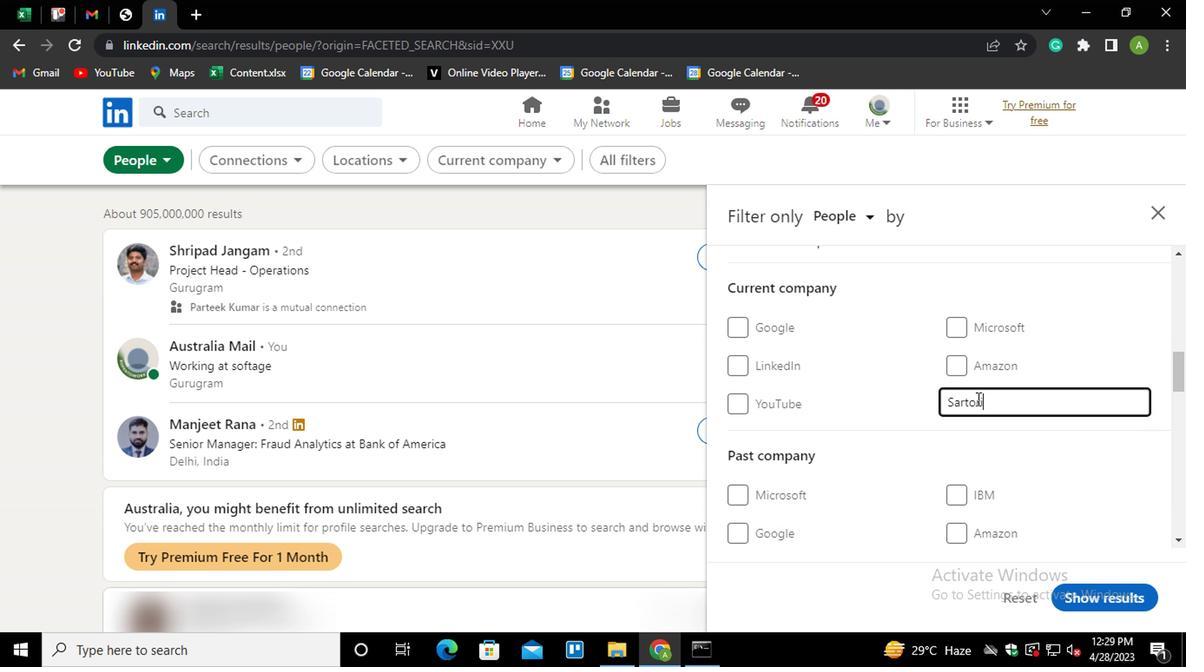 
Action: Mouse moved to (783, 305)
Screenshot: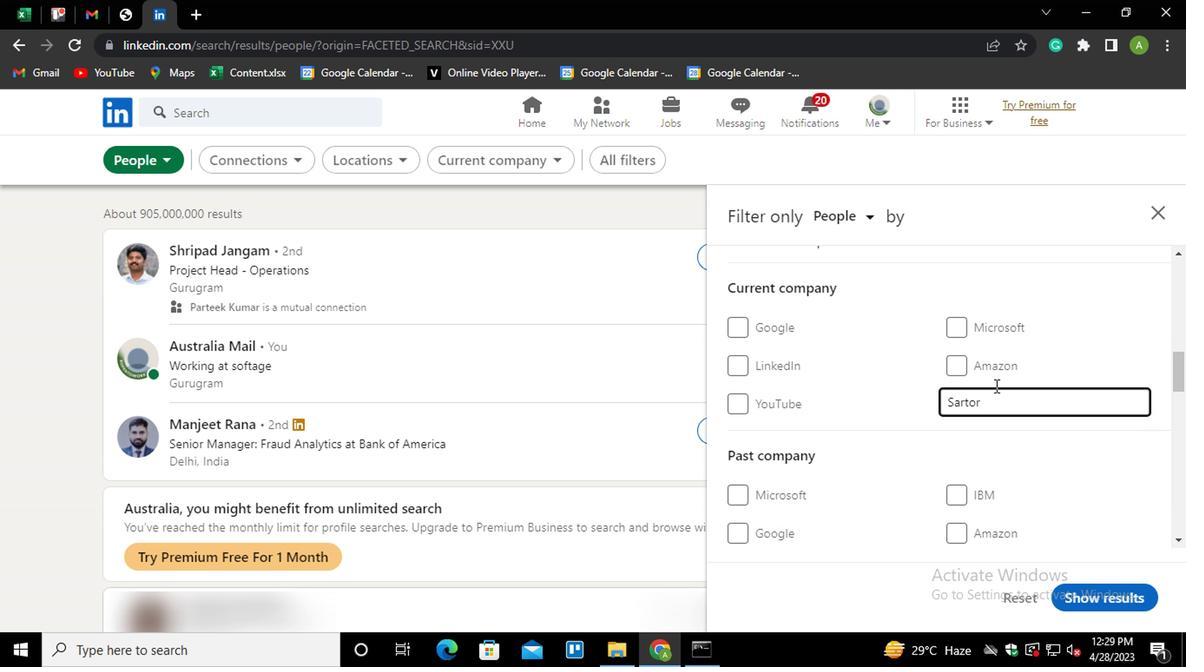 
Action: Key pressed IUS<Key.down><Key.down><Key.enter>
Screenshot: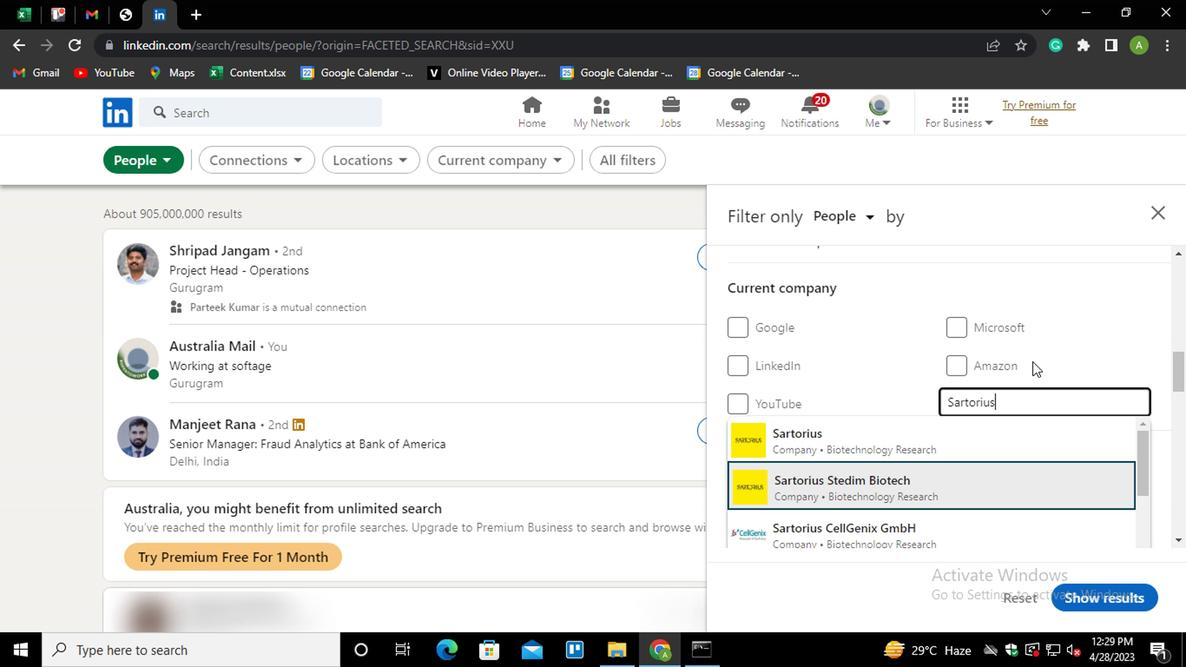 
Action: Mouse scrolled (783, 305) with delta (0, 0)
Screenshot: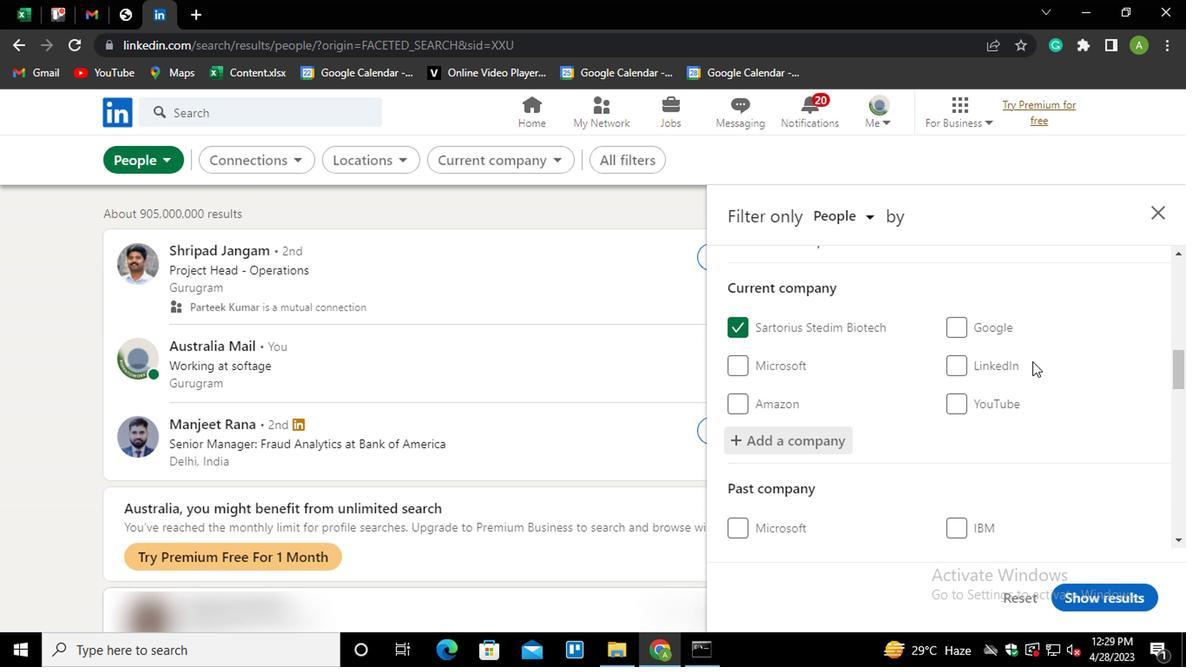 
Action: Mouse scrolled (783, 305) with delta (0, 0)
Screenshot: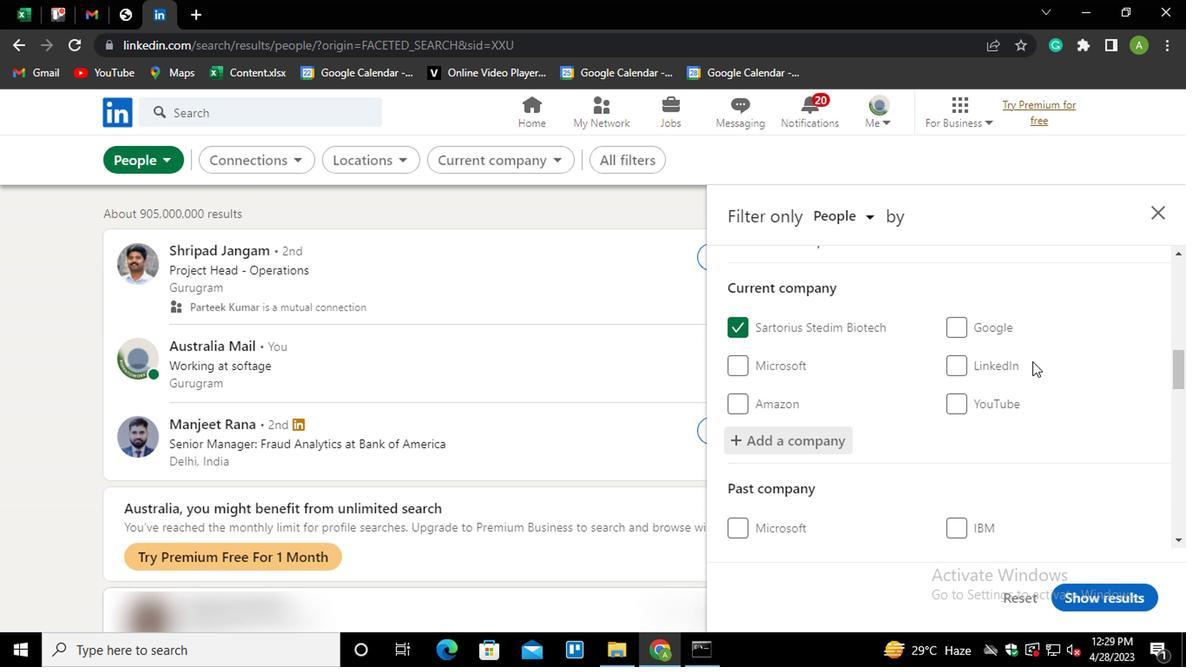 
Action: Mouse scrolled (783, 305) with delta (0, 0)
Screenshot: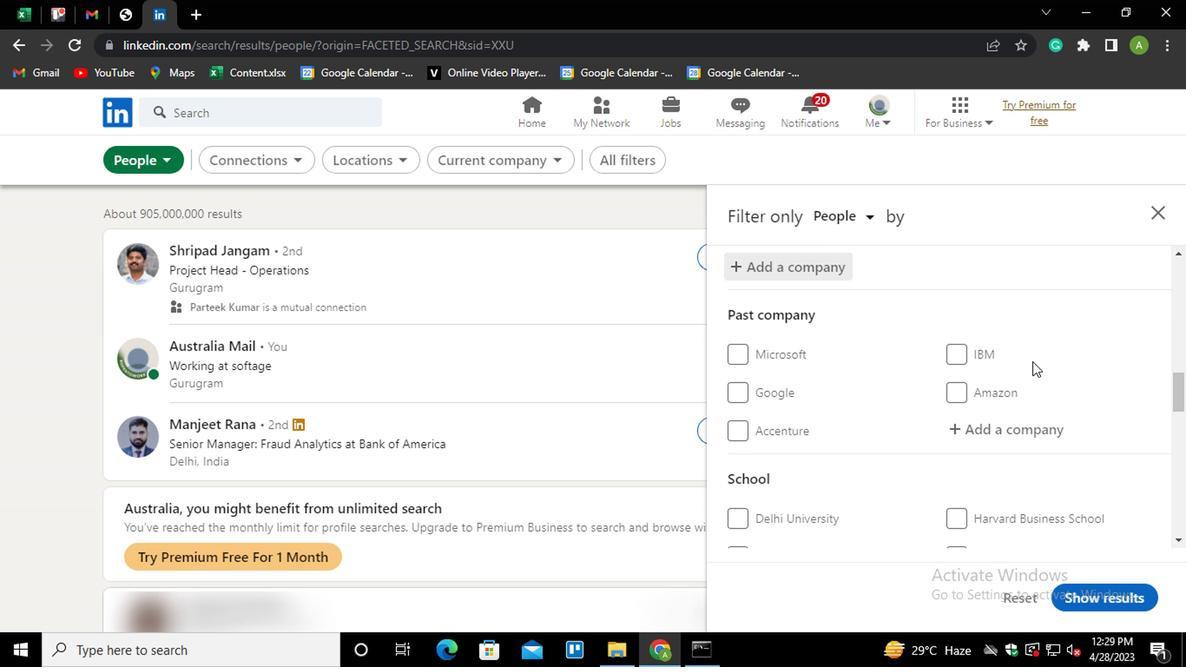 
Action: Mouse scrolled (783, 305) with delta (0, 0)
Screenshot: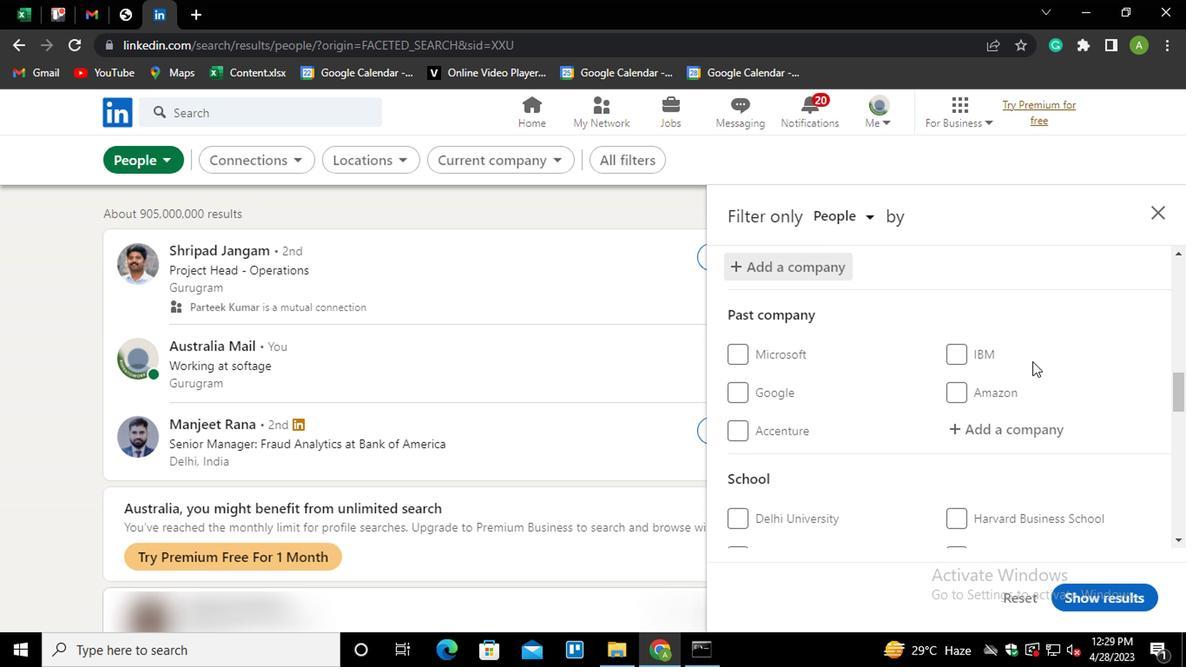 
Action: Mouse moved to (766, 355)
Screenshot: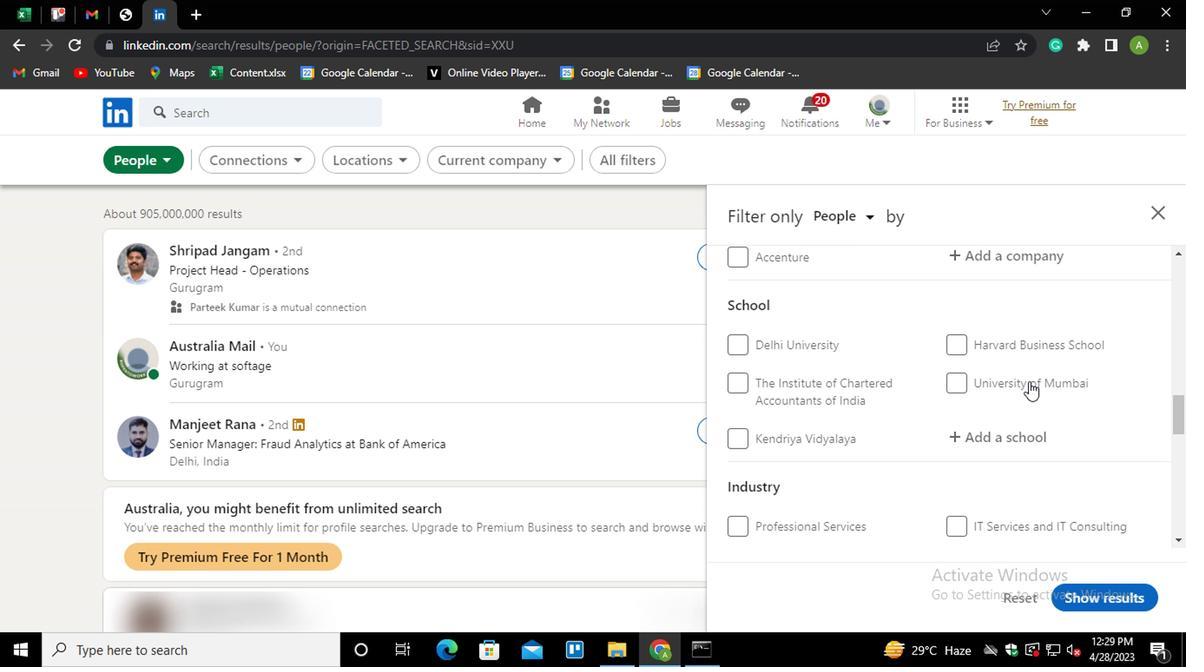 
Action: Mouse pressed left at (766, 355)
Screenshot: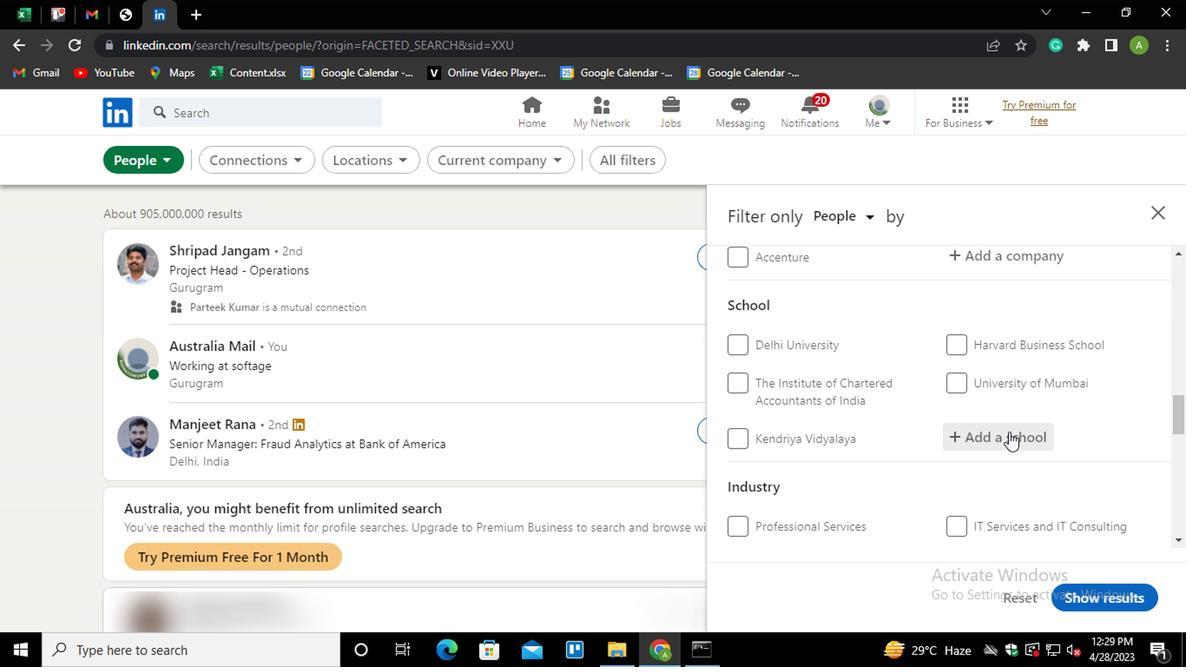 
Action: Key pressed <Key.shift><Key.shift><Key.shift><Key.shift><Key.shift><Key.shift><Key.shift><Key.shift><Key.shift>B<Key.backspace><Key.shift><Key.shift><Key.shift><Key.shift><Key.shift><Key.shift><Key.shift><Key.shift><Key.shift><Key.shift><Key.shift><Key.shift><Key.shift><Key.shift><Key.shift><Key.shift><Key.shift><Key.shift><Key.shift><Key.shift><Key.shift><Key.shift><Key.shift><Key.shift><Key.shift><Key.shift><Key.shift><Key.shift><Key.shift><Key.shift><Key.shift><Key.shift><Key.shift><Key.shift>VIVE
Screenshot: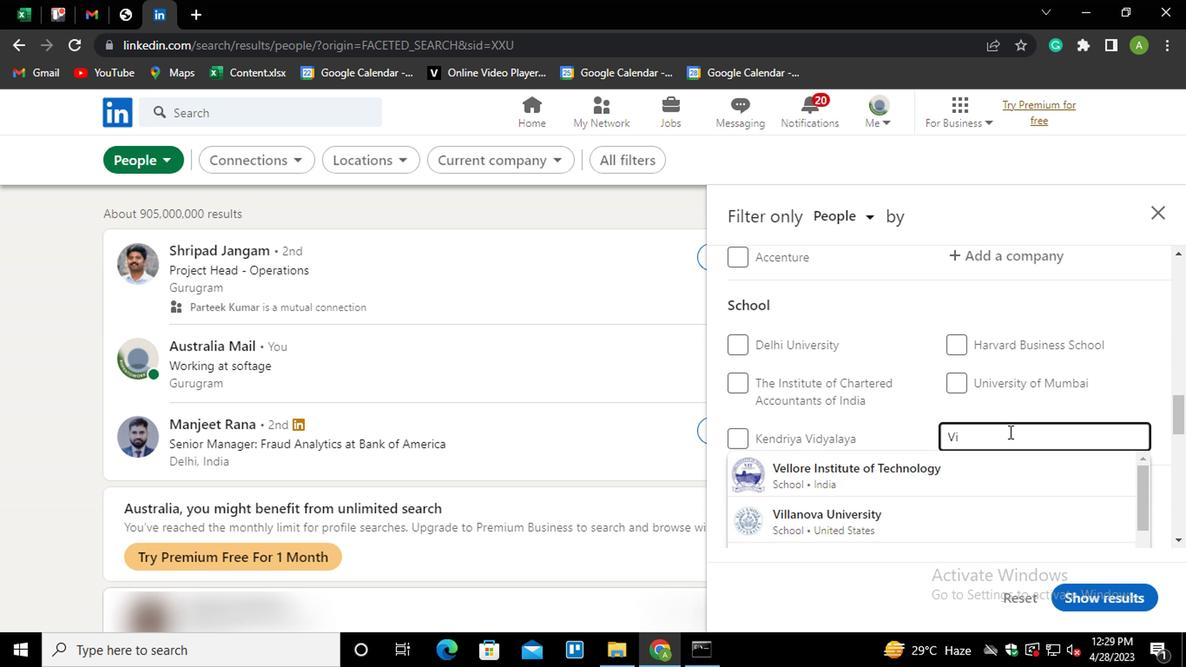 
Action: Mouse moved to (766, 355)
Screenshot: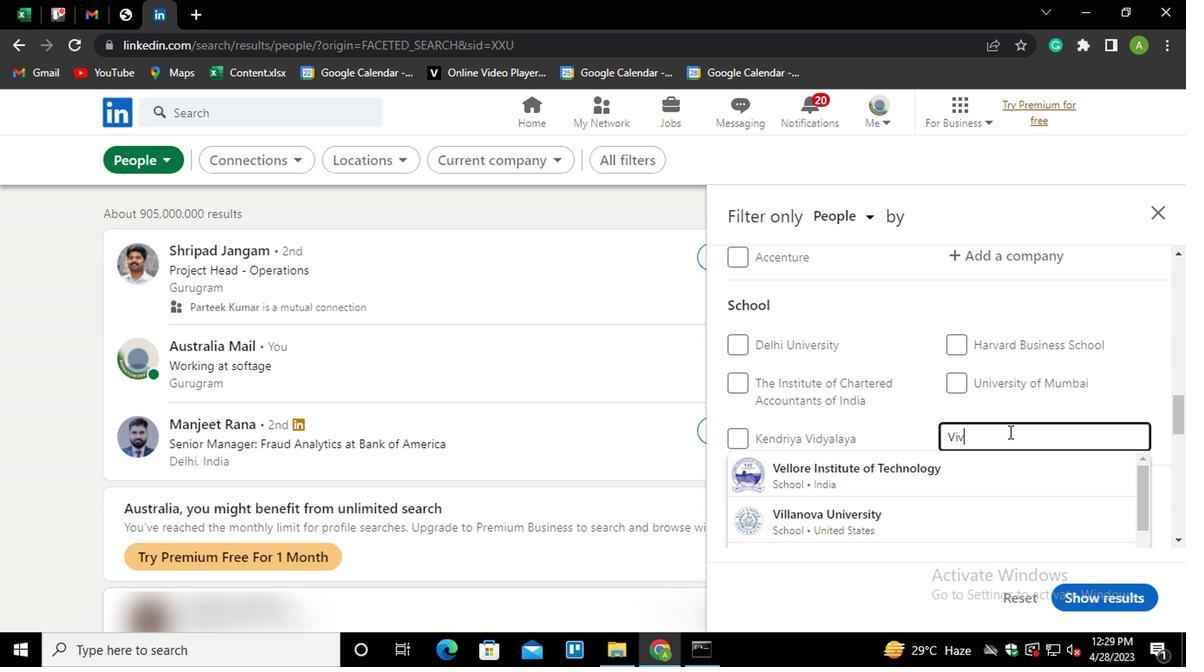 
Action: Key pressed KN<Key.backspace>ANAND<Key.down><Key.down><Key.enter>
Screenshot: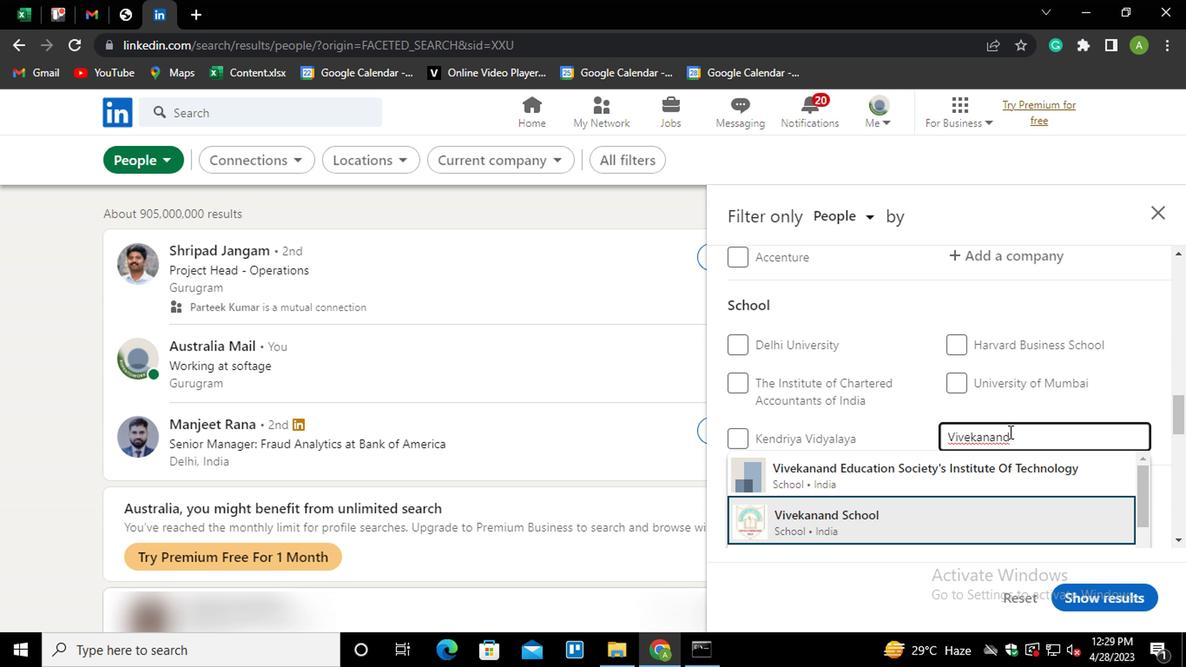 
Action: Mouse scrolled (766, 355) with delta (0, 0)
Screenshot: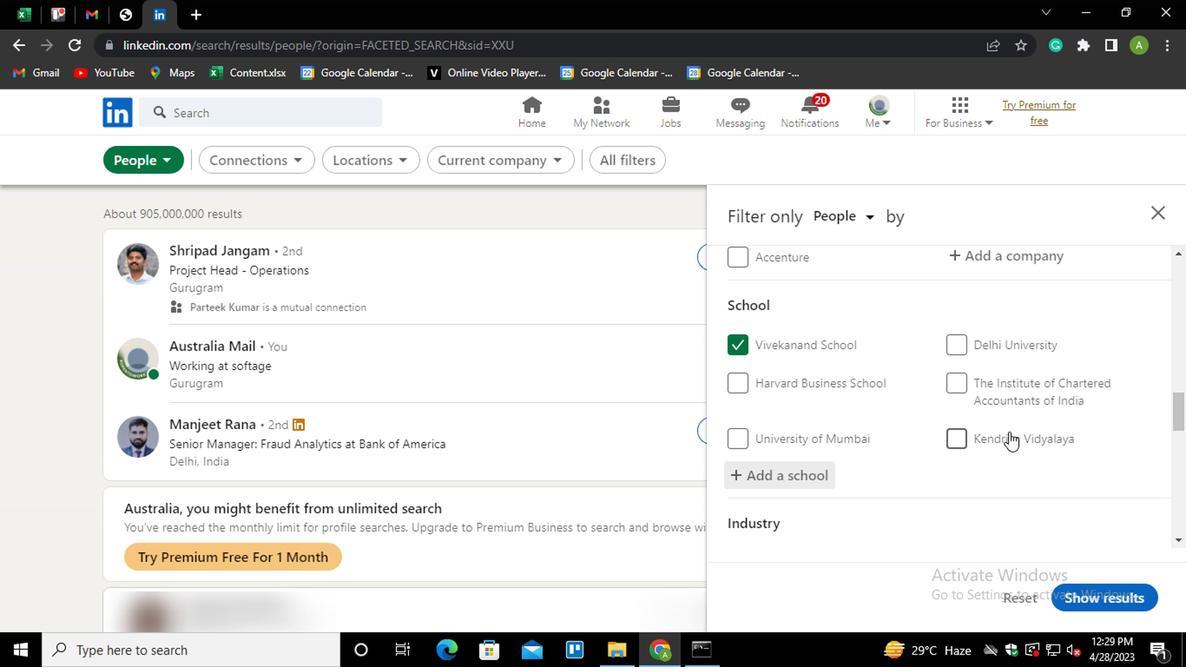
Action: Mouse scrolled (766, 355) with delta (0, 0)
Screenshot: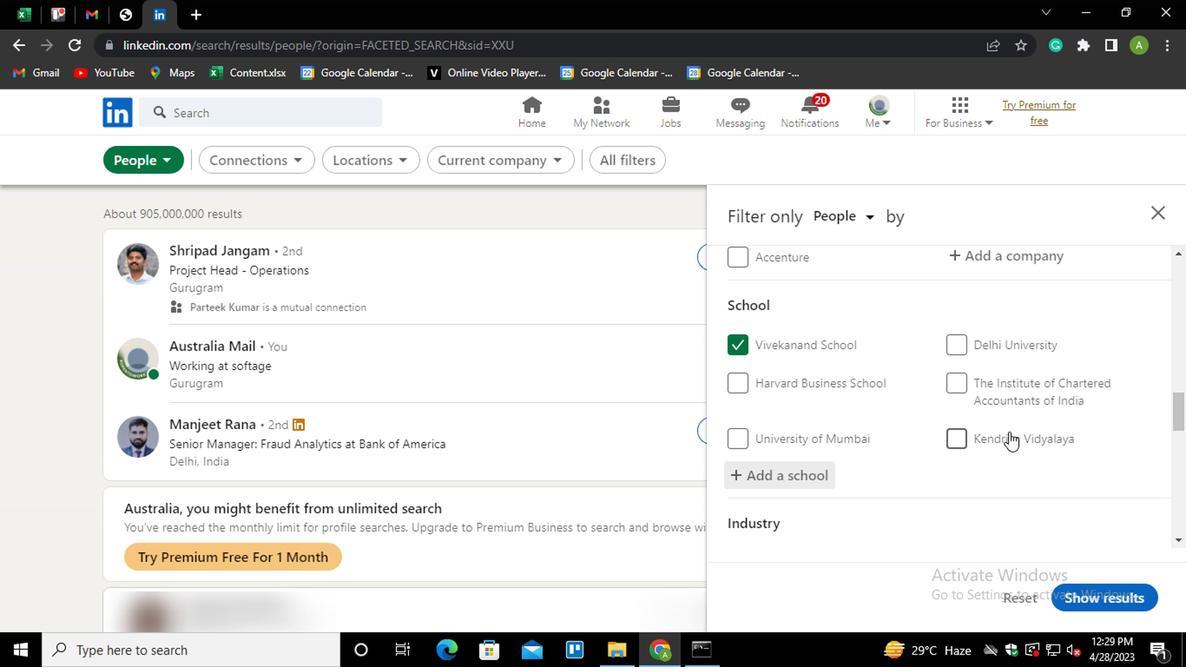 
Action: Mouse scrolled (766, 355) with delta (0, 0)
Screenshot: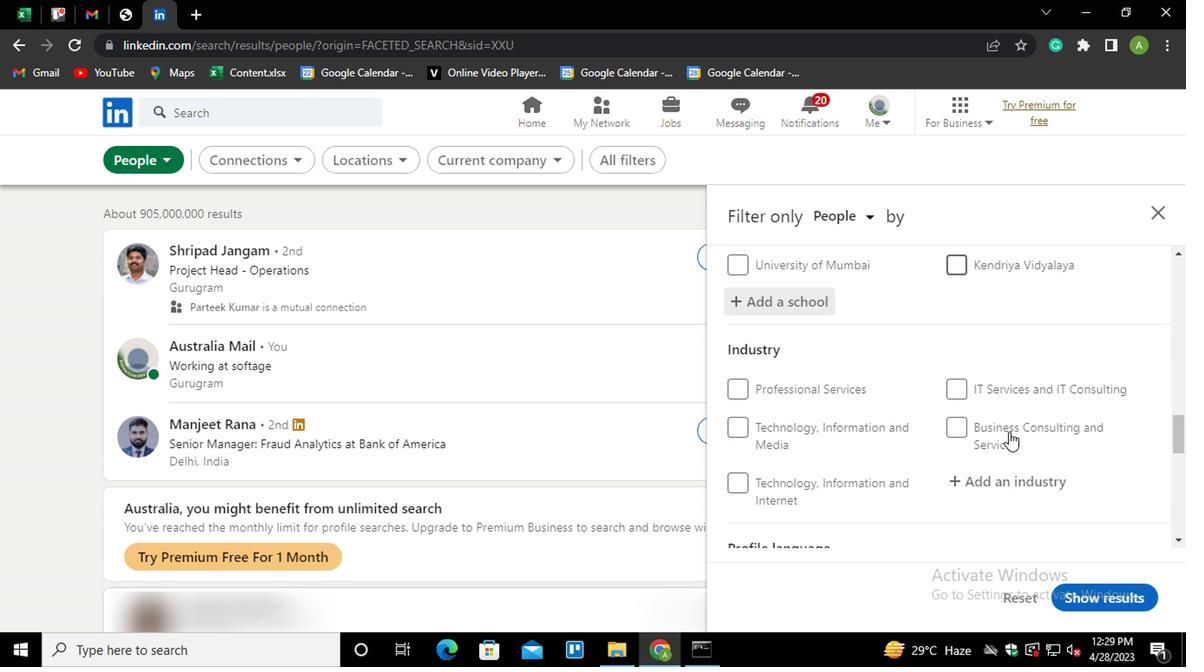 
Action: Mouse scrolled (766, 355) with delta (0, 0)
Screenshot: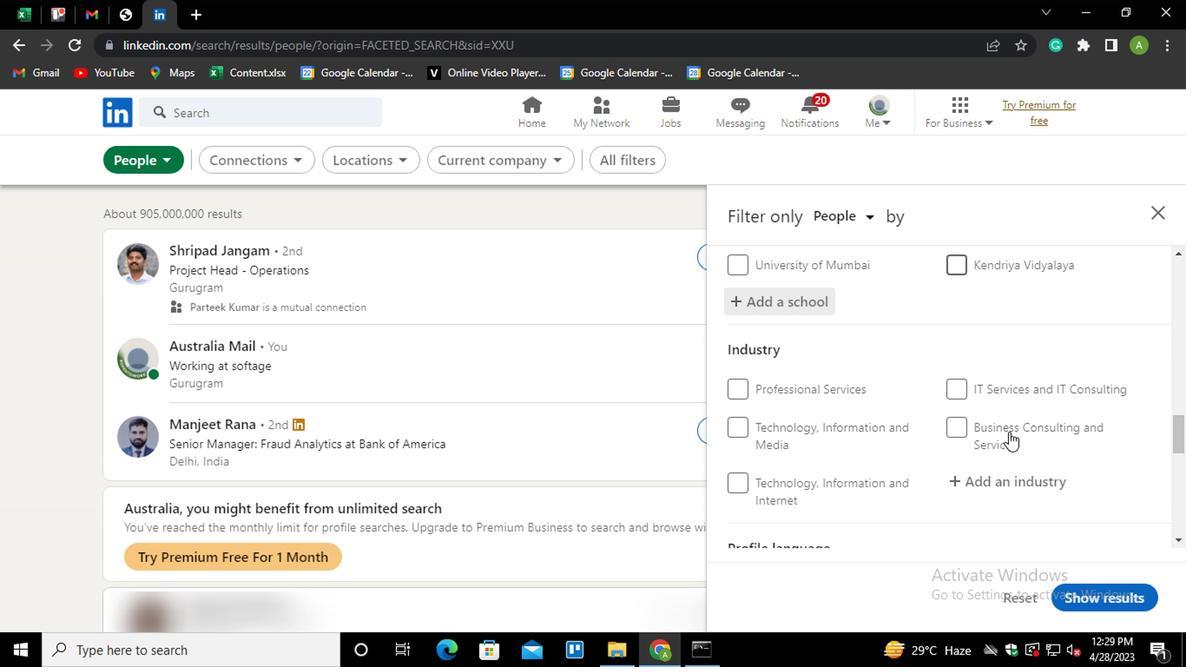 
Action: Mouse moved to (747, 273)
Screenshot: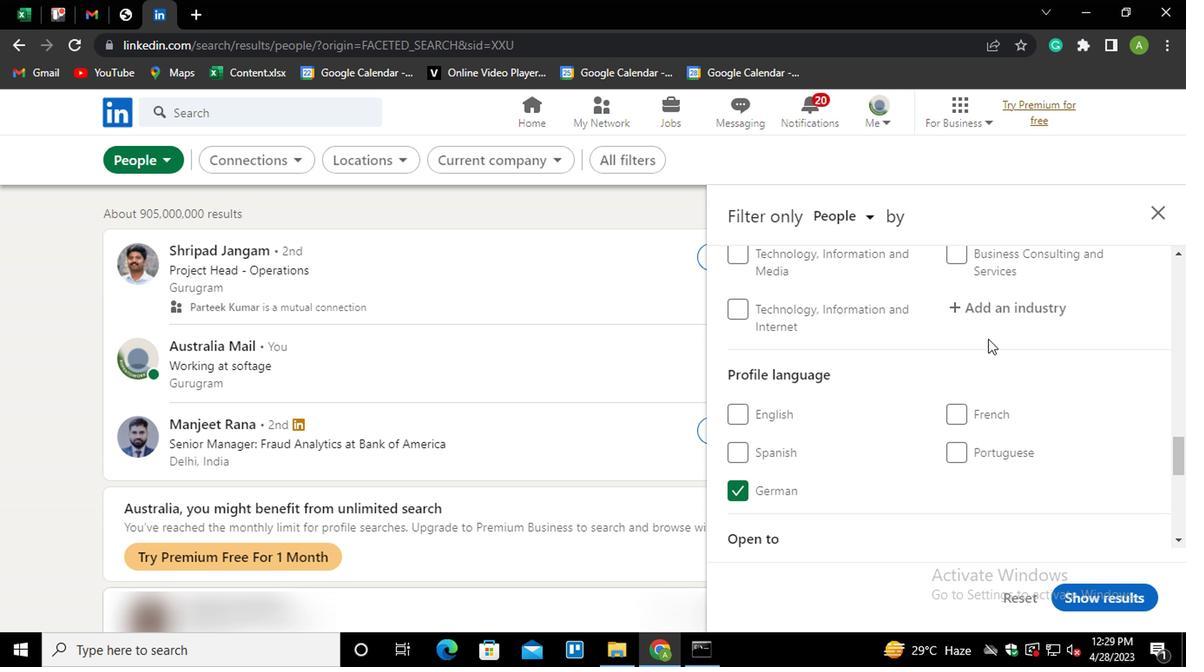 
Action: Mouse pressed left at (747, 273)
Screenshot: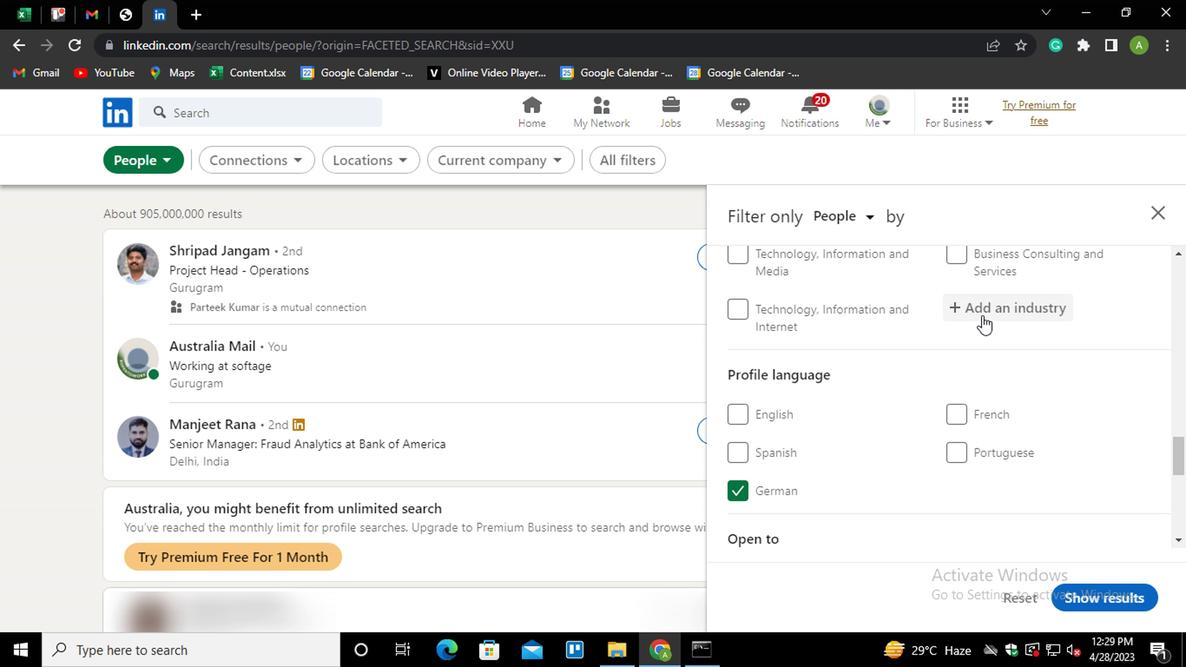 
Action: Mouse moved to (754, 270)
Screenshot: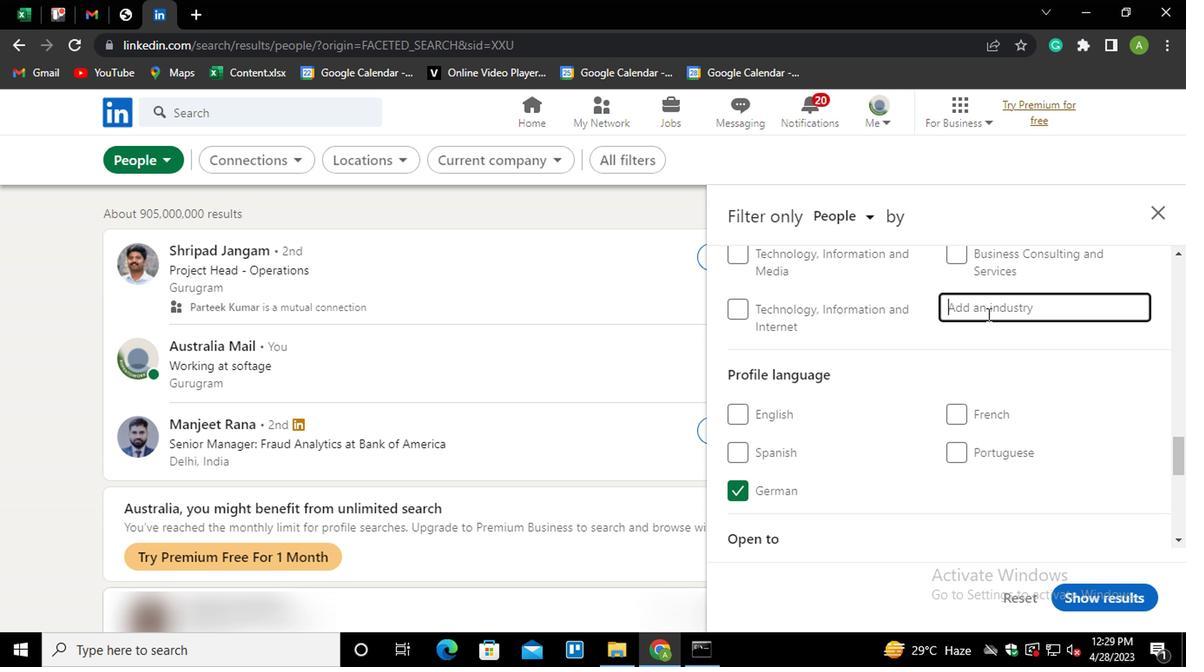 
Action: Mouse pressed left at (754, 270)
Screenshot: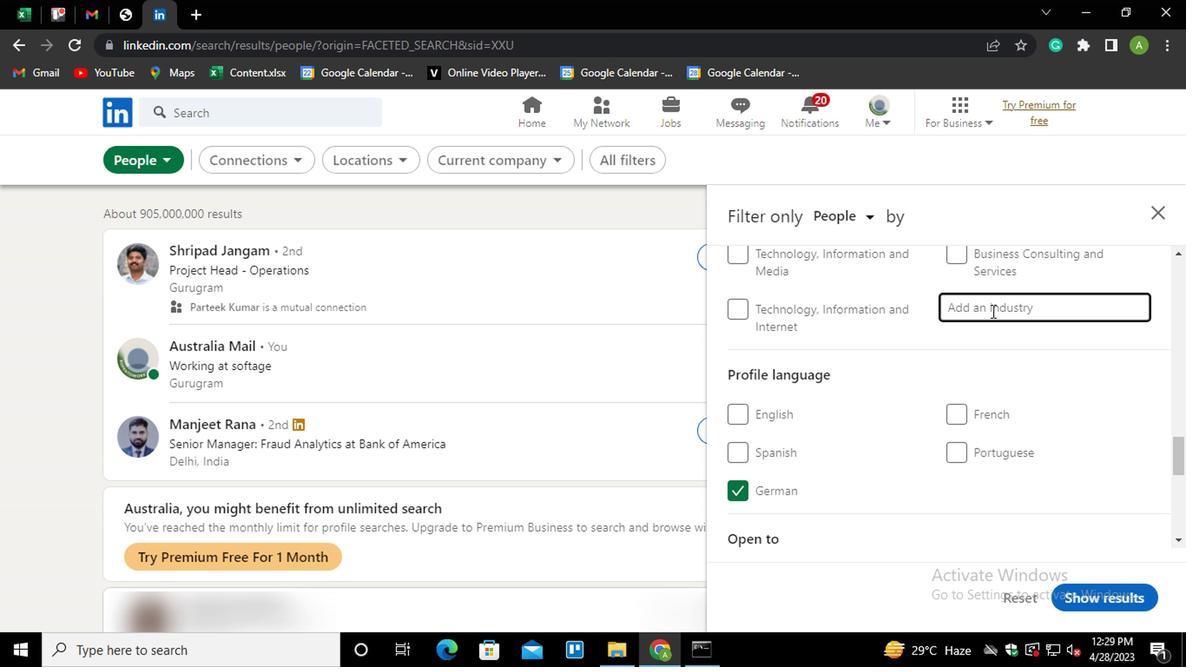 
Action: Key pressed <Key.shift>HUMAN<Key.space><Key.down><Key.enter>
Screenshot: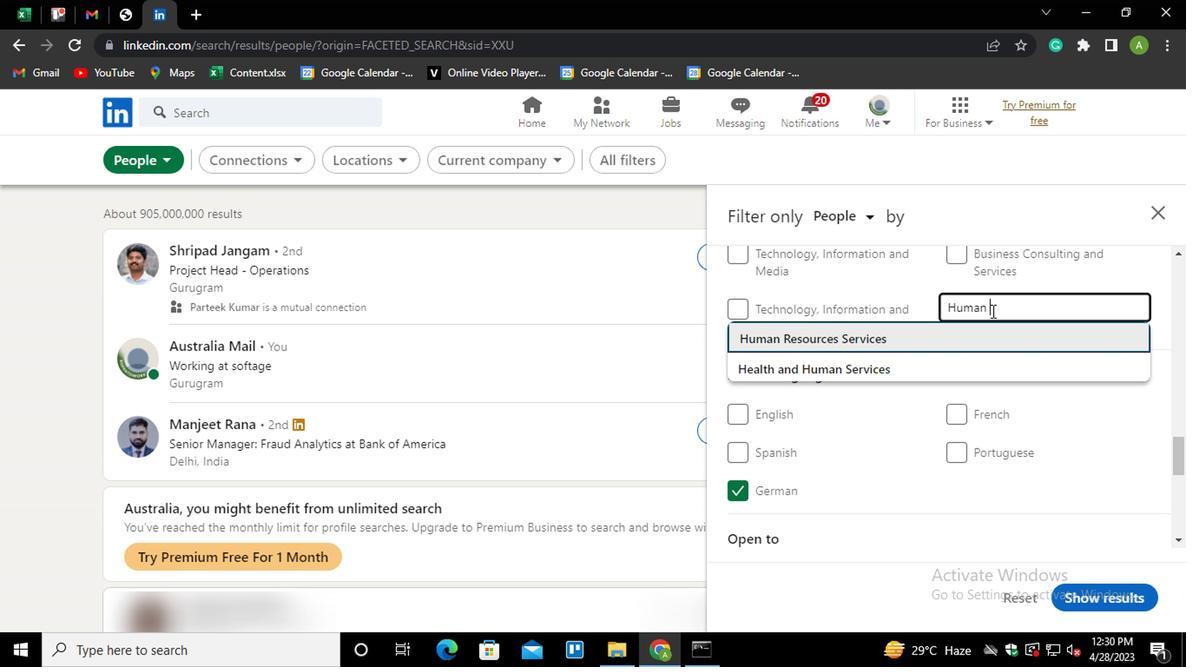 
Action: Mouse scrolled (754, 269) with delta (0, 0)
Screenshot: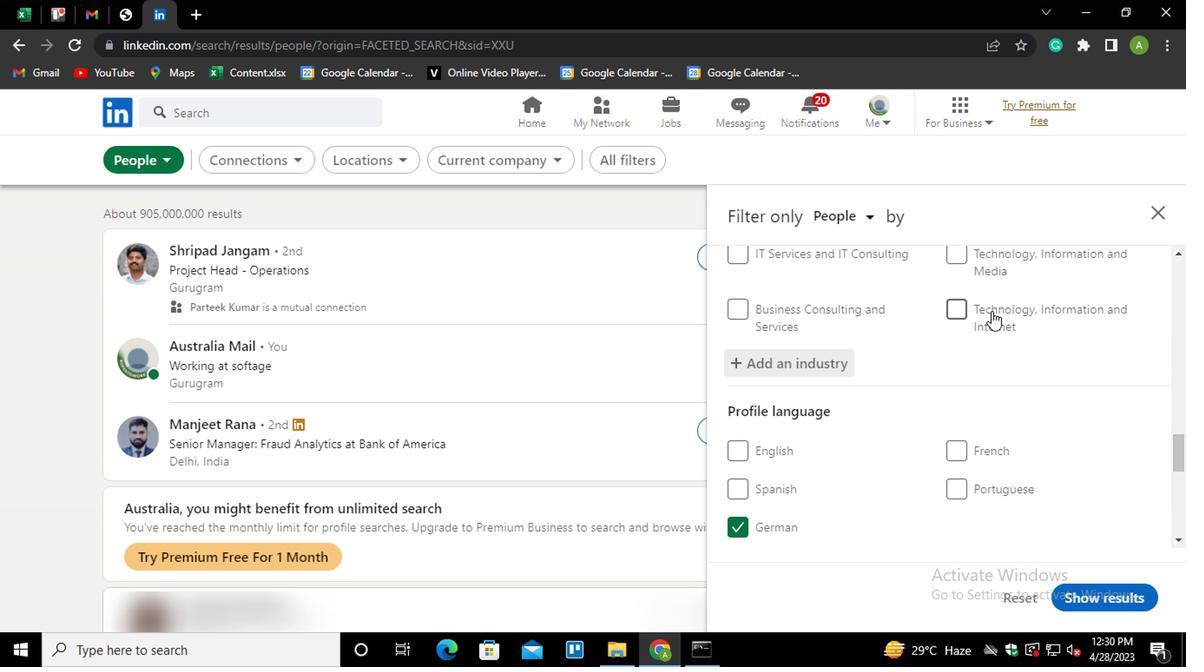 
Action: Mouse scrolled (754, 269) with delta (0, 0)
Screenshot: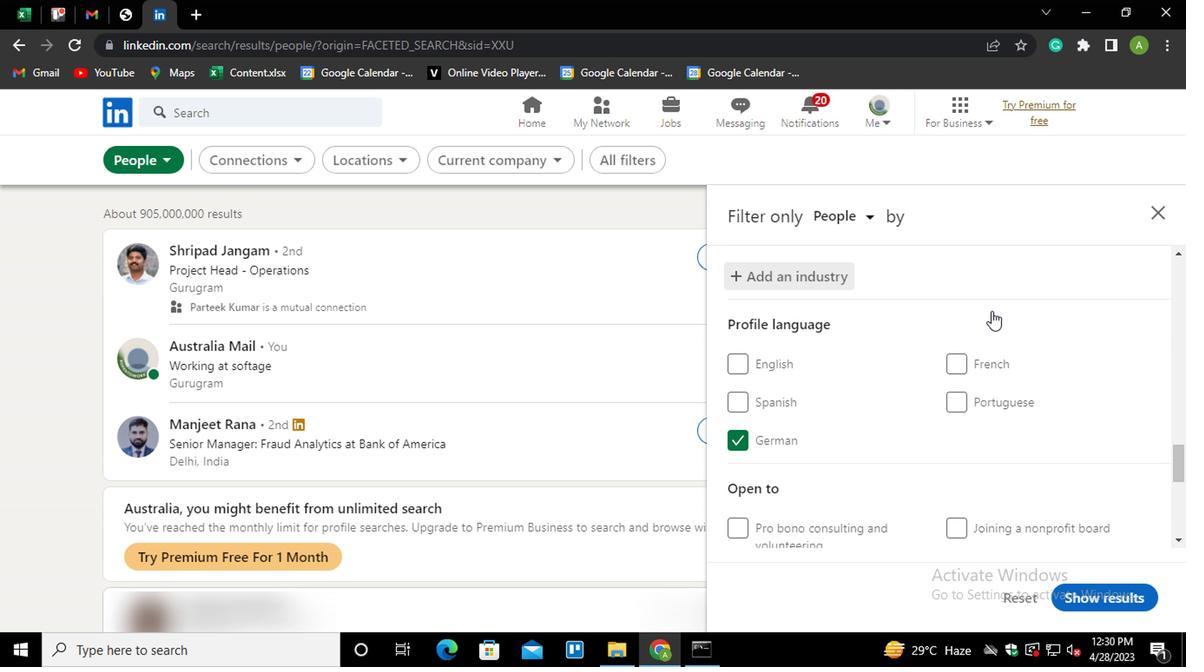 
Action: Mouse scrolled (754, 269) with delta (0, 0)
Screenshot: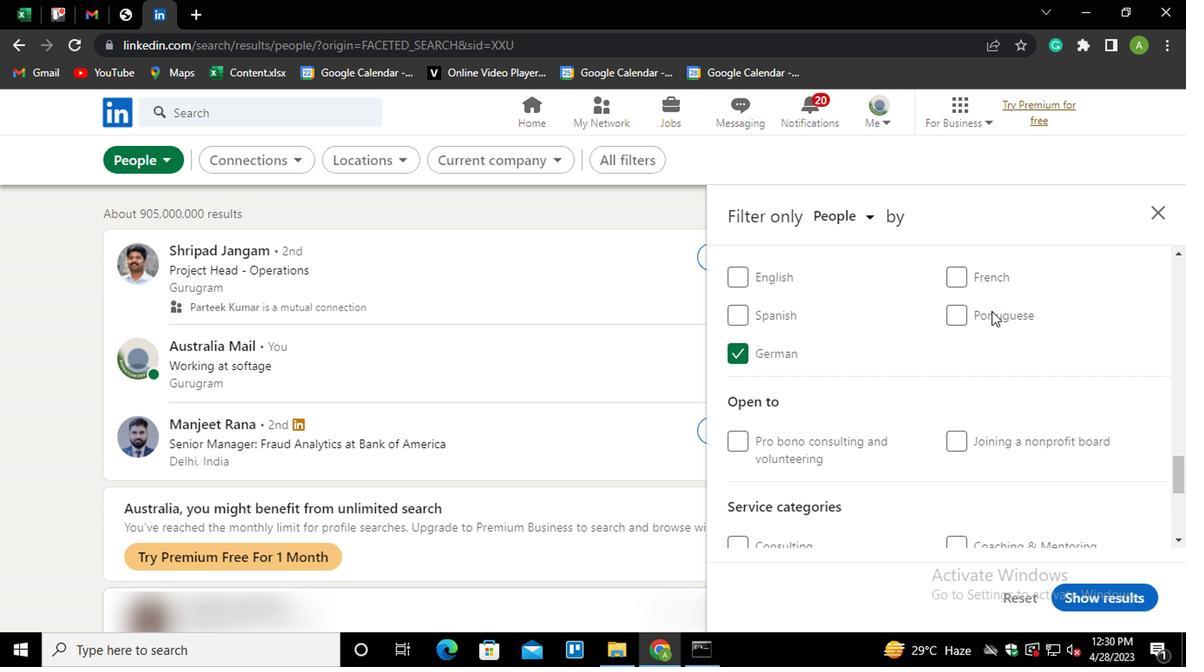 
Action: Mouse scrolled (754, 269) with delta (0, 0)
Screenshot: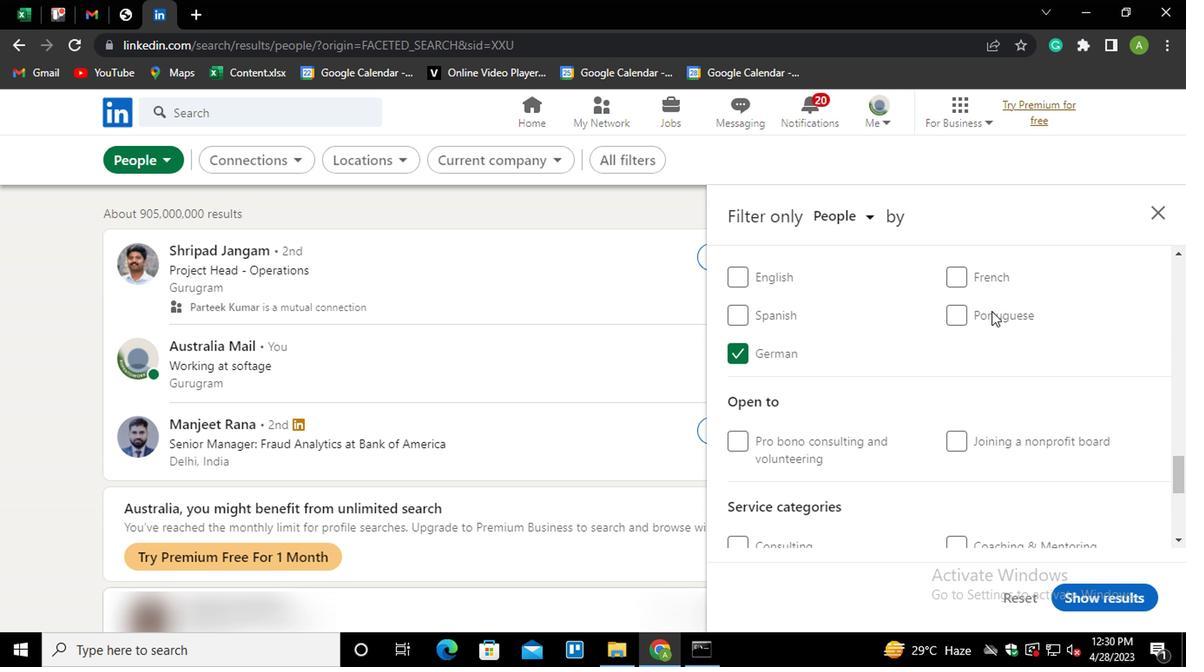 
Action: Mouse moved to (752, 270)
Screenshot: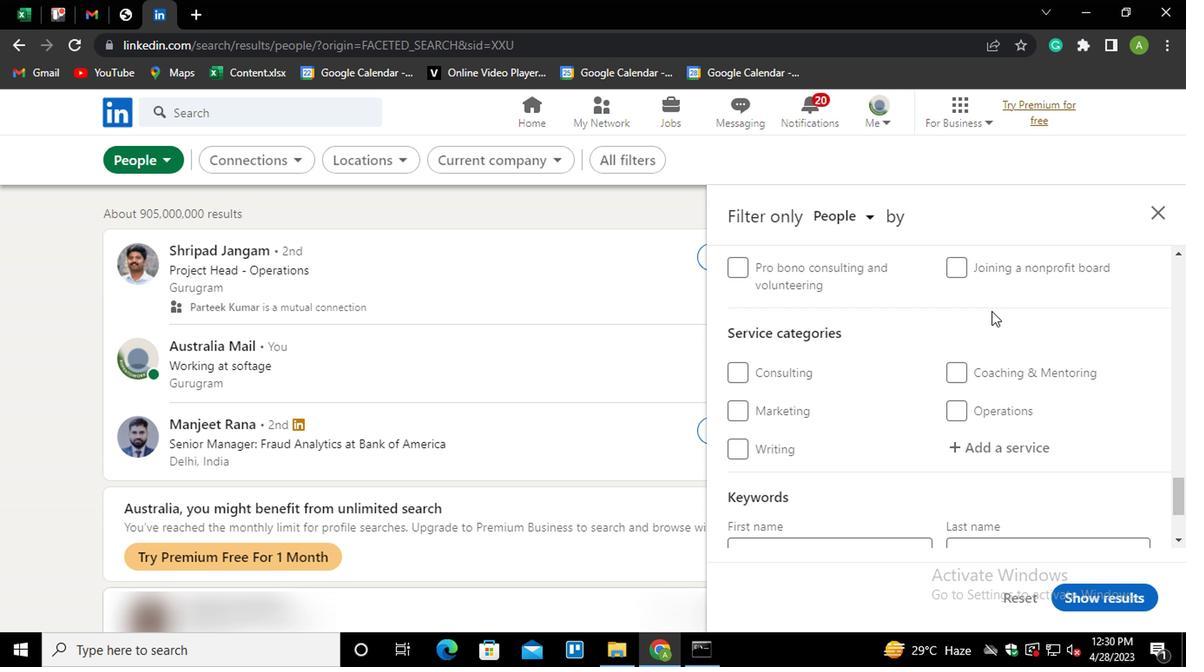 
Action: Mouse scrolled (752, 269) with delta (0, 0)
Screenshot: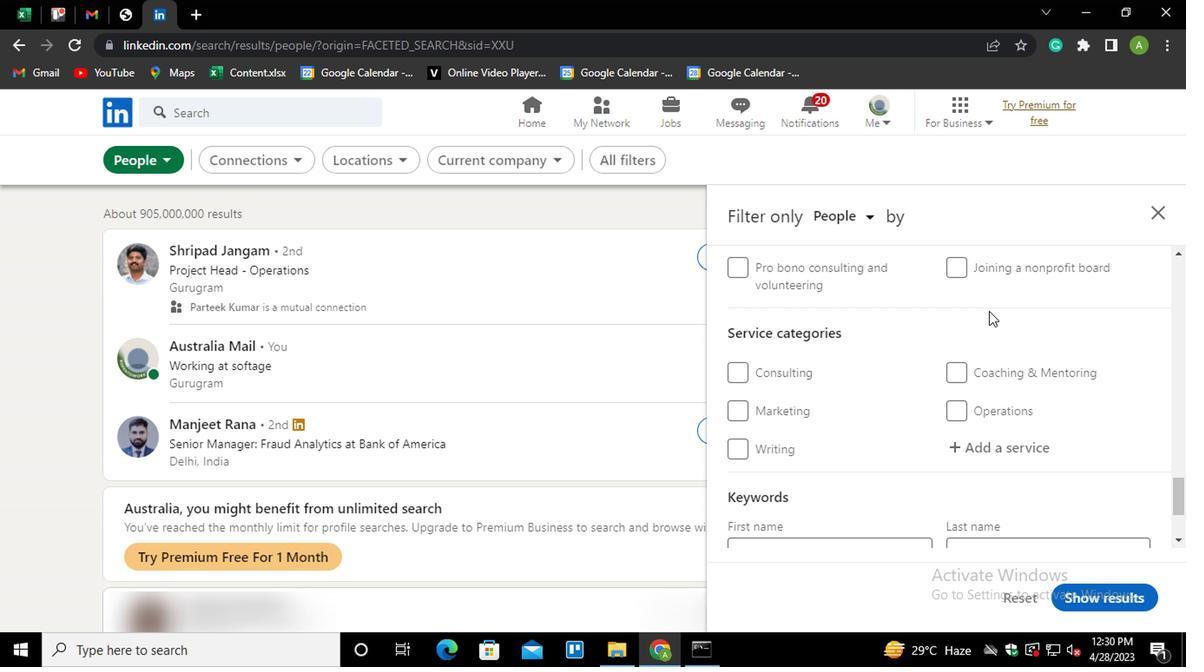 
Action: Mouse moved to (750, 301)
Screenshot: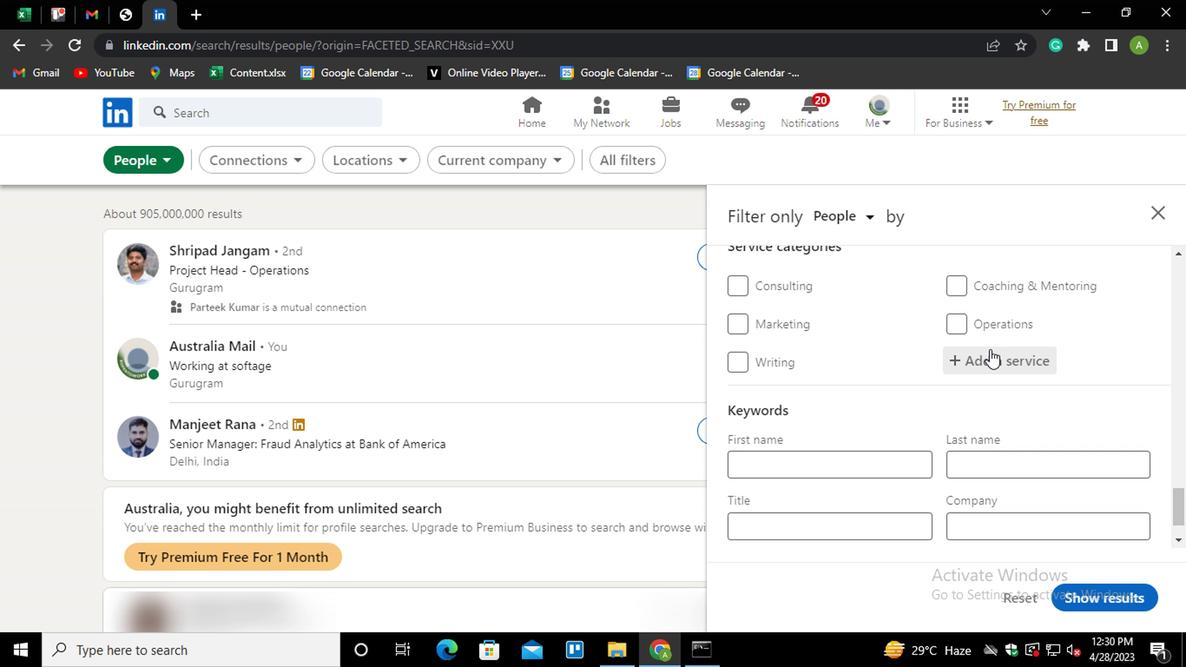 
Action: Mouse pressed left at (750, 301)
Screenshot: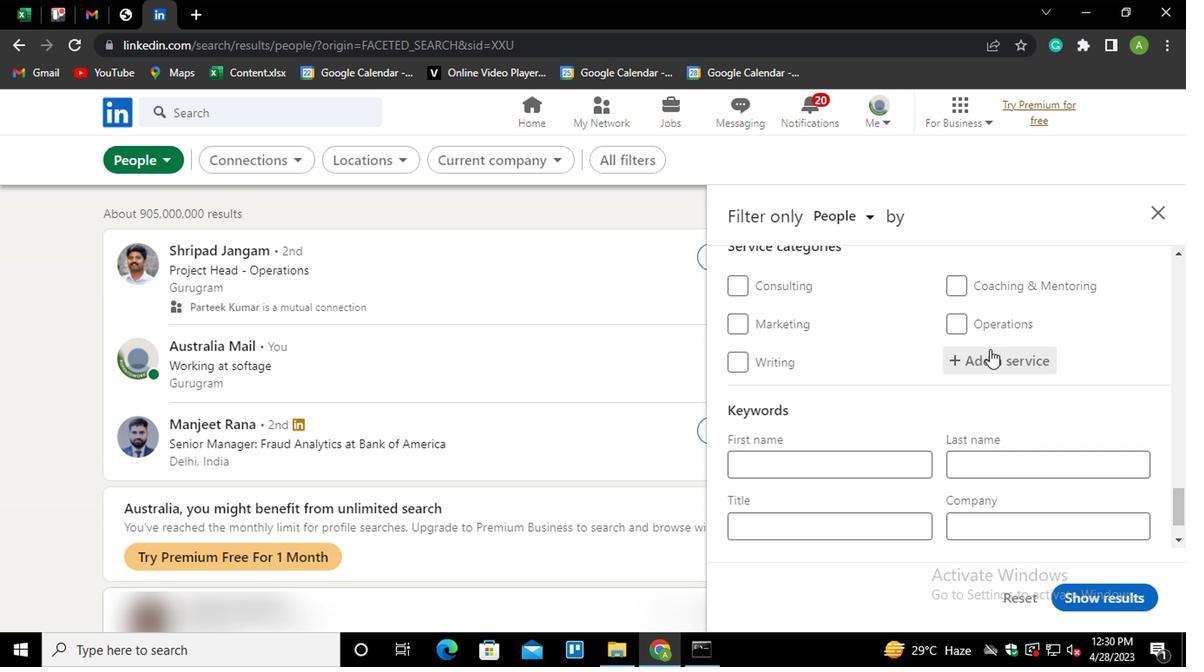 
Action: Mouse moved to (756, 292)
Screenshot: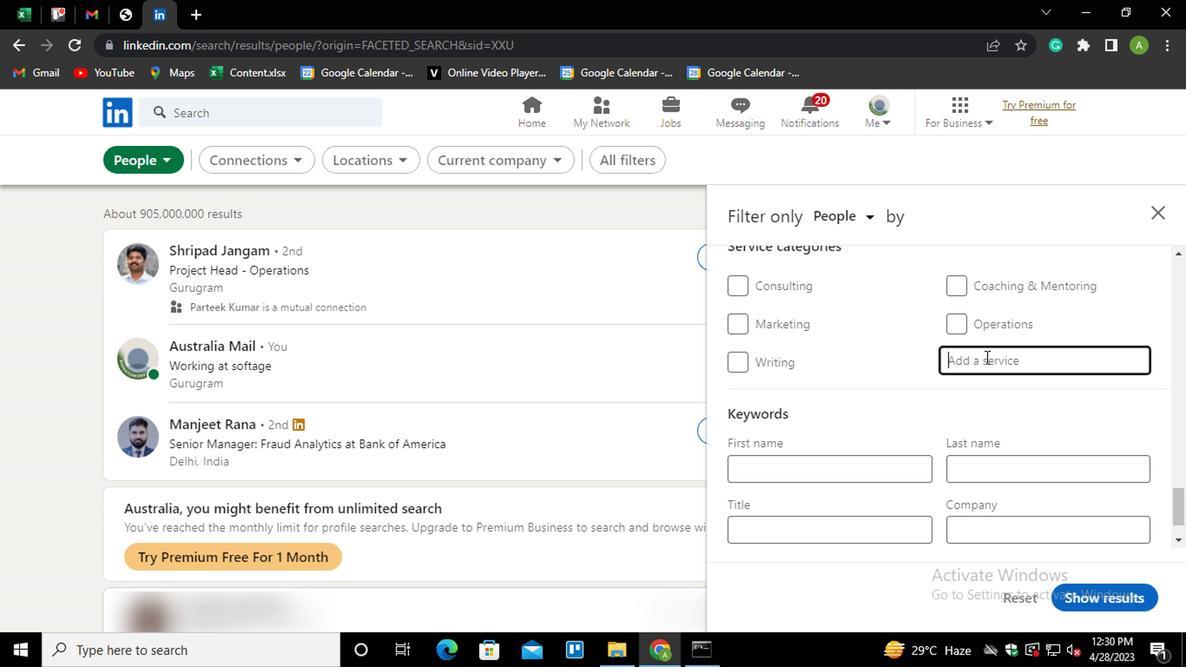 
Action: Mouse scrolled (756, 293) with delta (0, 0)
Screenshot: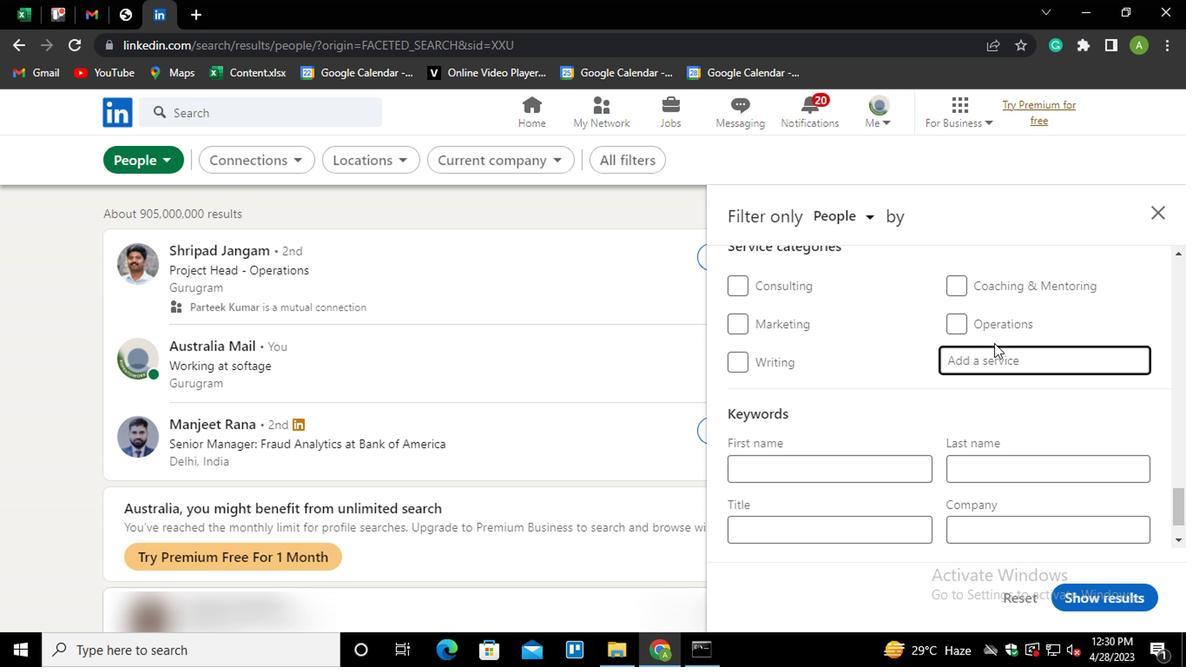 
Action: Mouse scrolled (756, 293) with delta (0, 0)
Screenshot: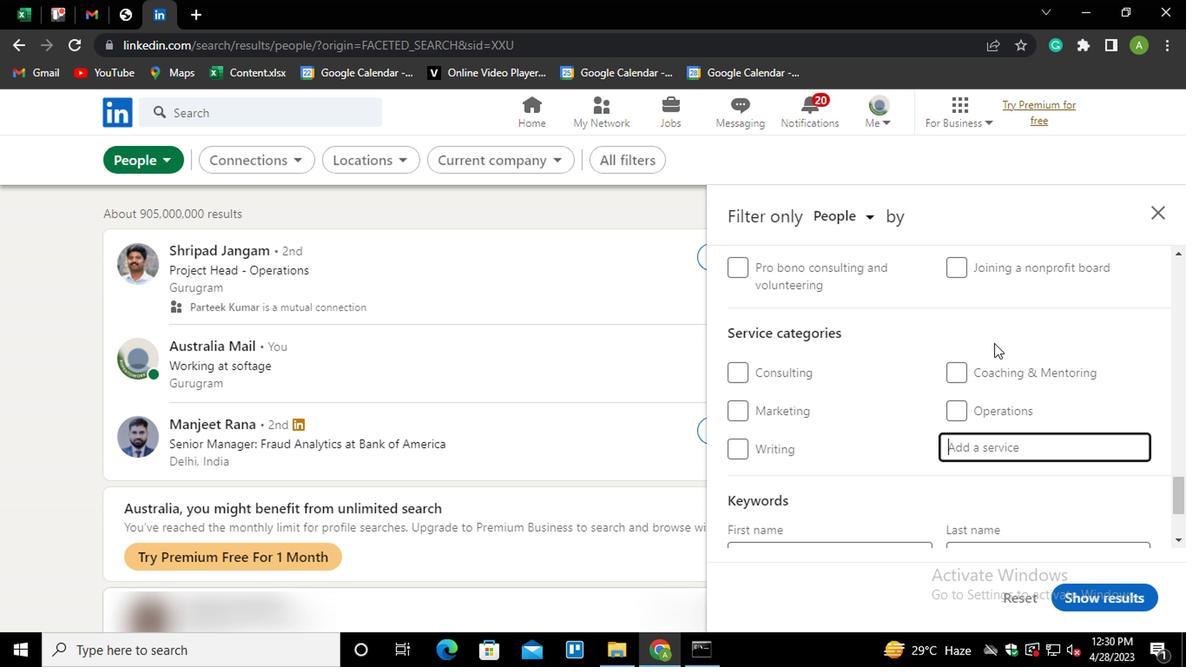 
Action: Mouse scrolled (756, 292) with delta (0, 0)
Screenshot: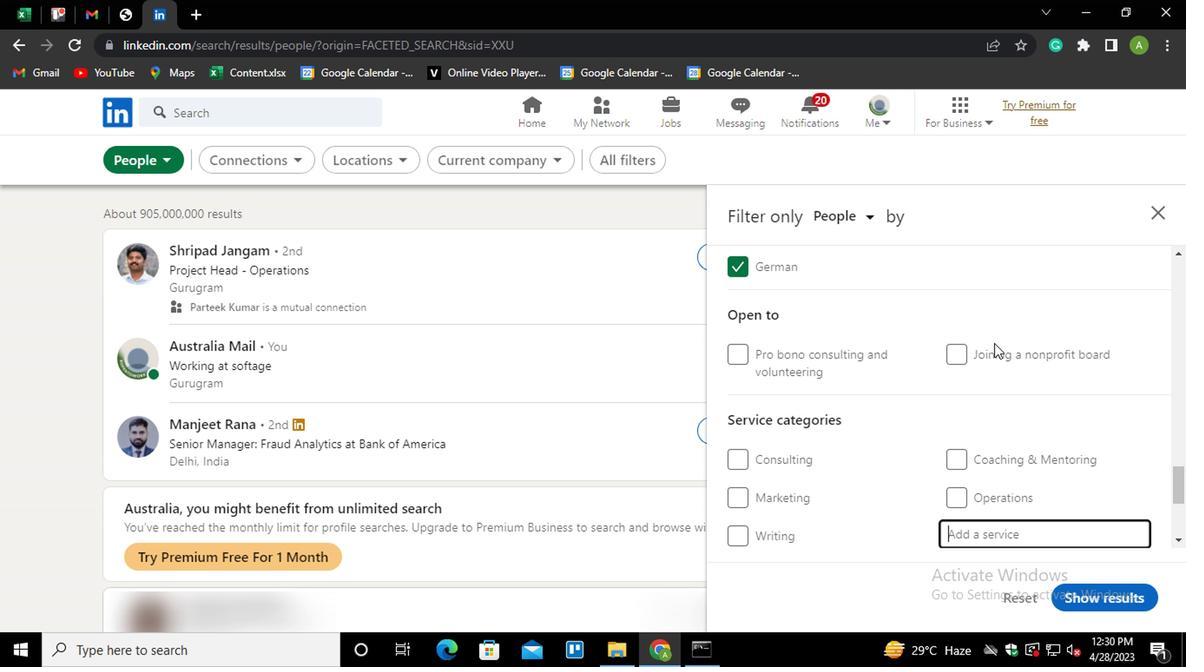 
Action: Mouse moved to (737, 366)
Screenshot: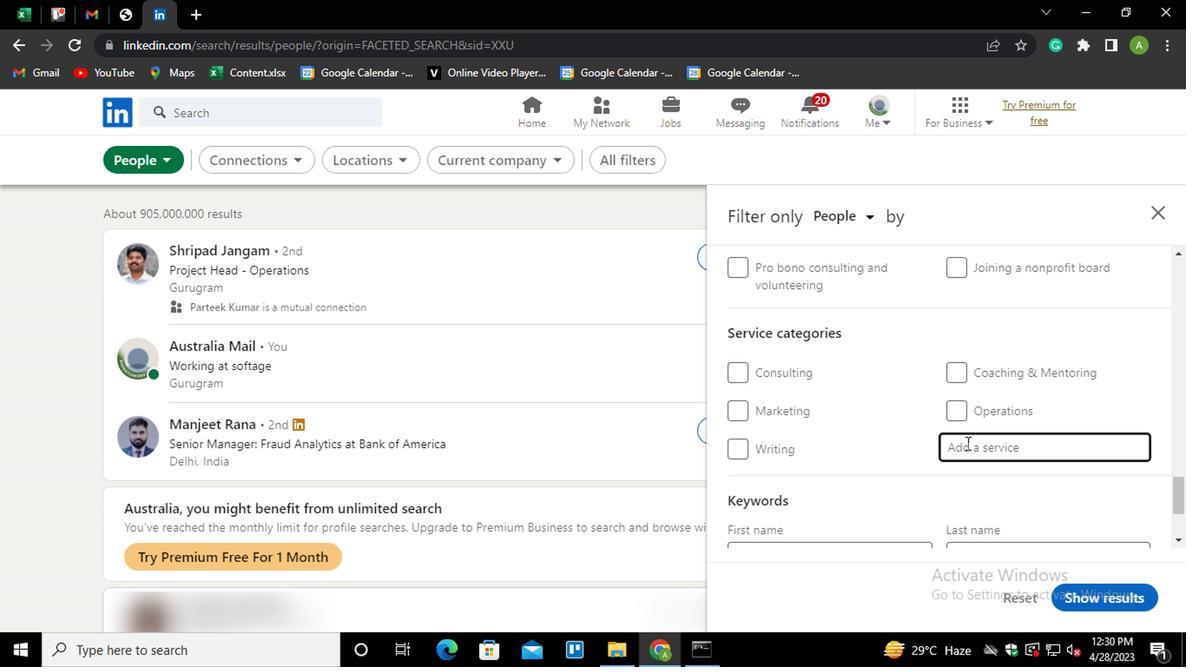
Action: Mouse pressed left at (737, 366)
Screenshot: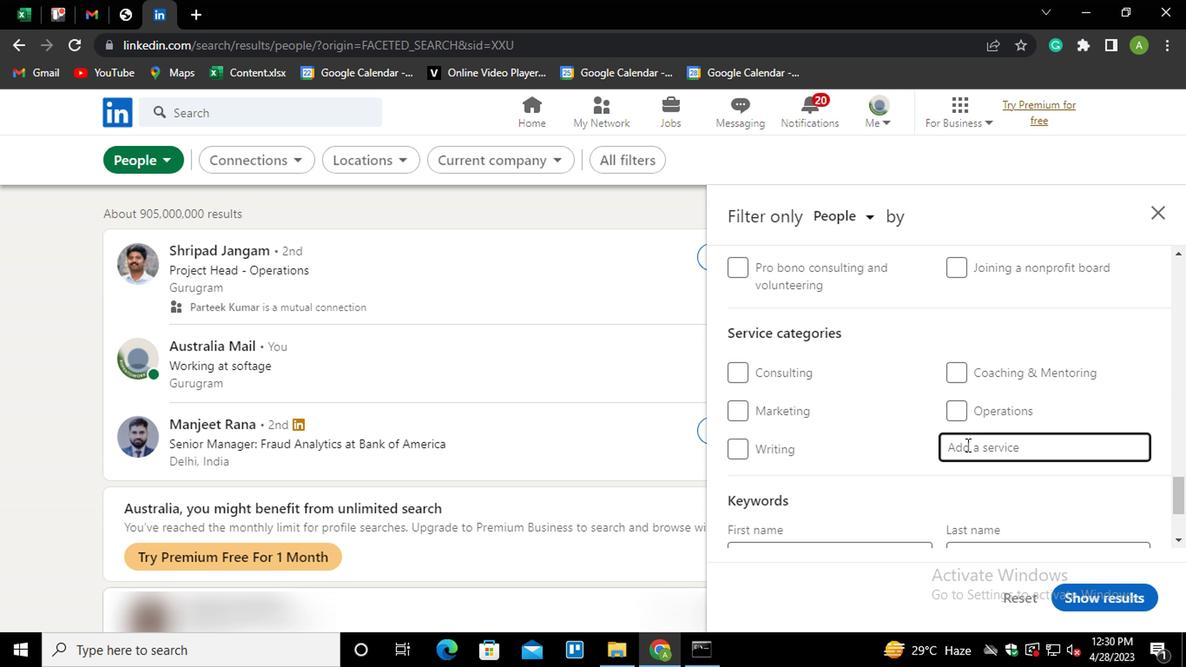 
Action: Key pressed <Key.shift><Key.shift><Key.shift><Key.shift><Key.shift>WRITIN<Key.down><Key.enter>
Screenshot: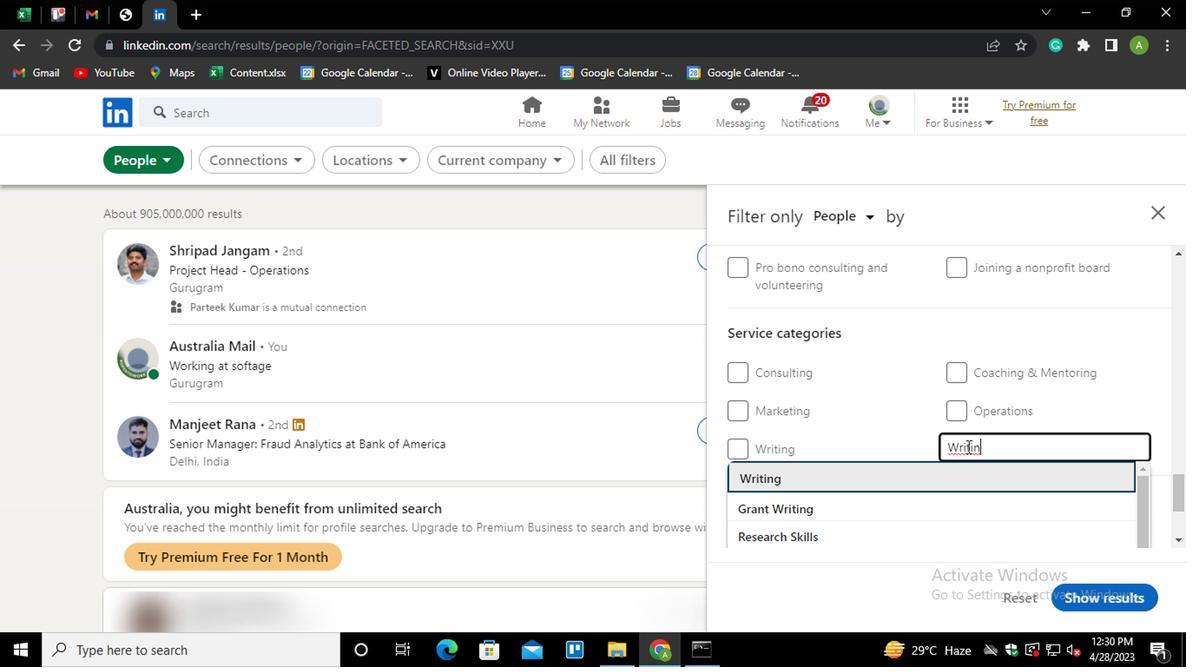 
Action: Mouse scrolled (737, 365) with delta (0, 0)
Screenshot: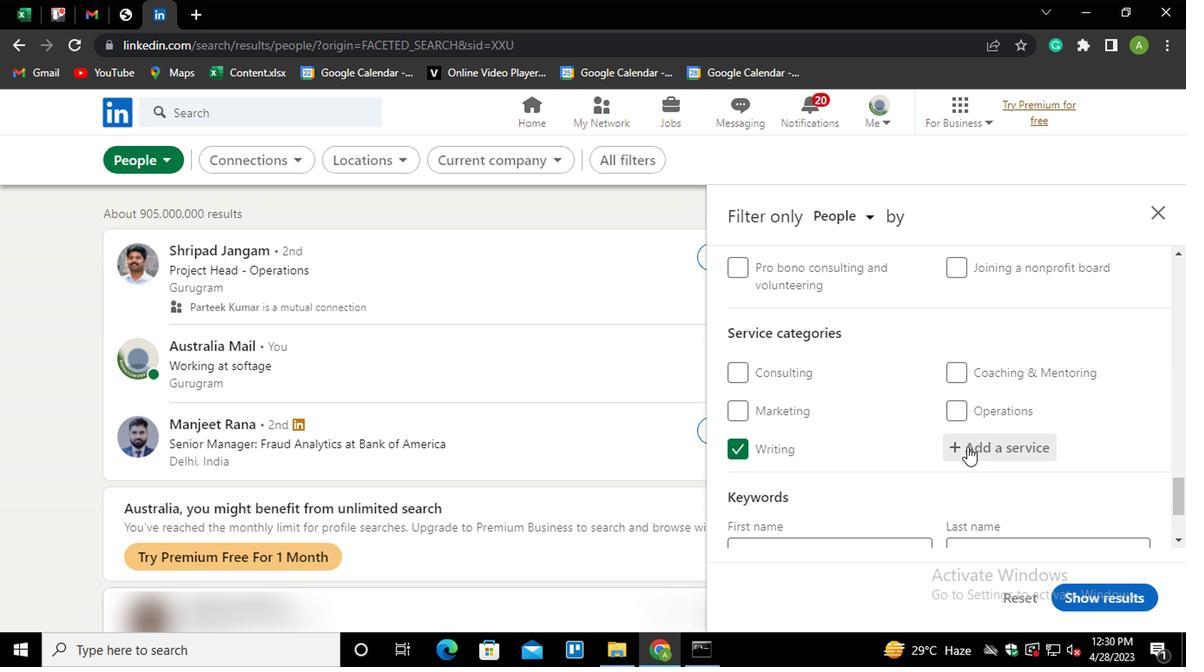 
Action: Mouse scrolled (737, 365) with delta (0, 0)
Screenshot: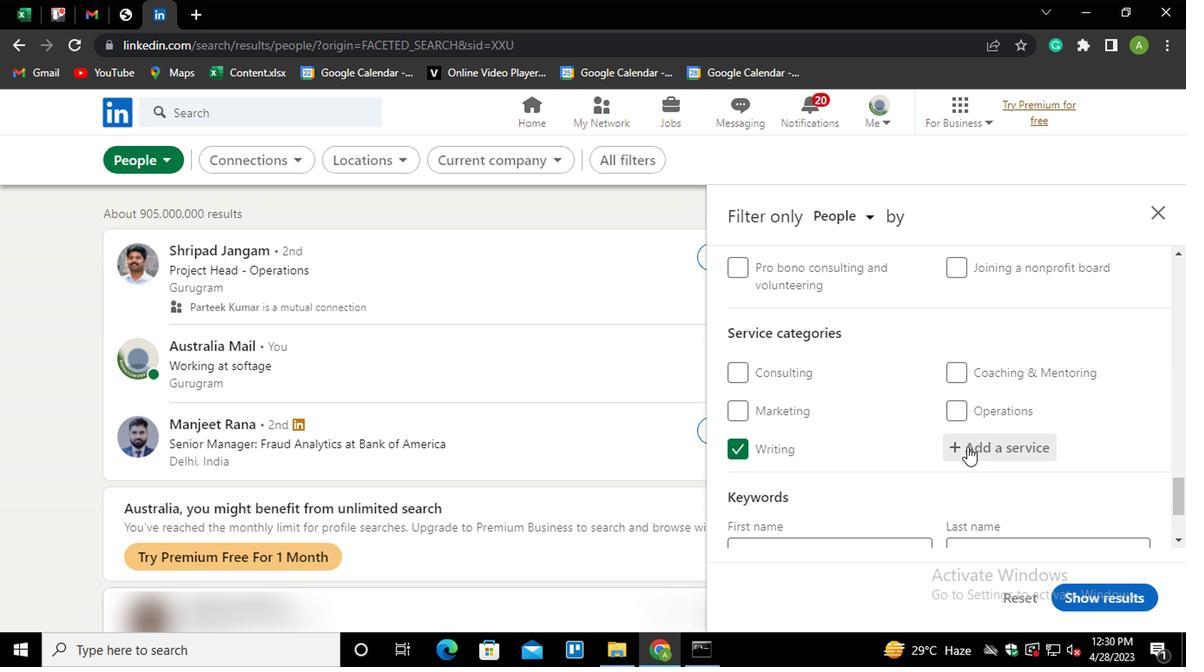 
Action: Mouse moved to (648, 385)
Screenshot: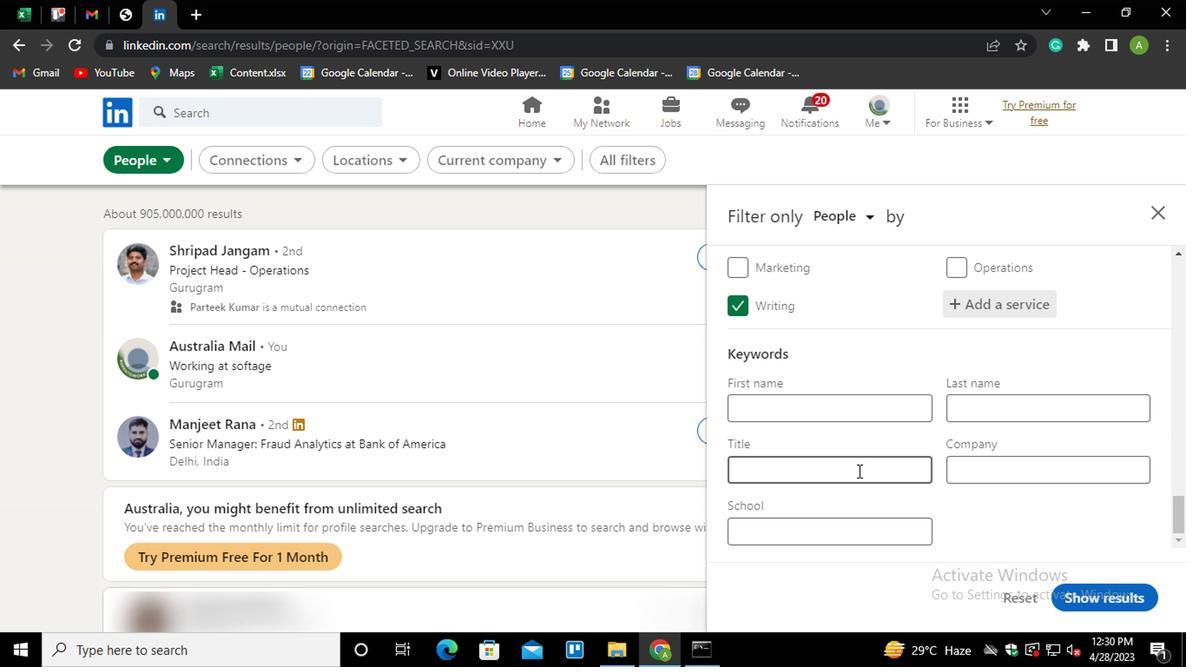 
Action: Mouse pressed left at (648, 385)
Screenshot: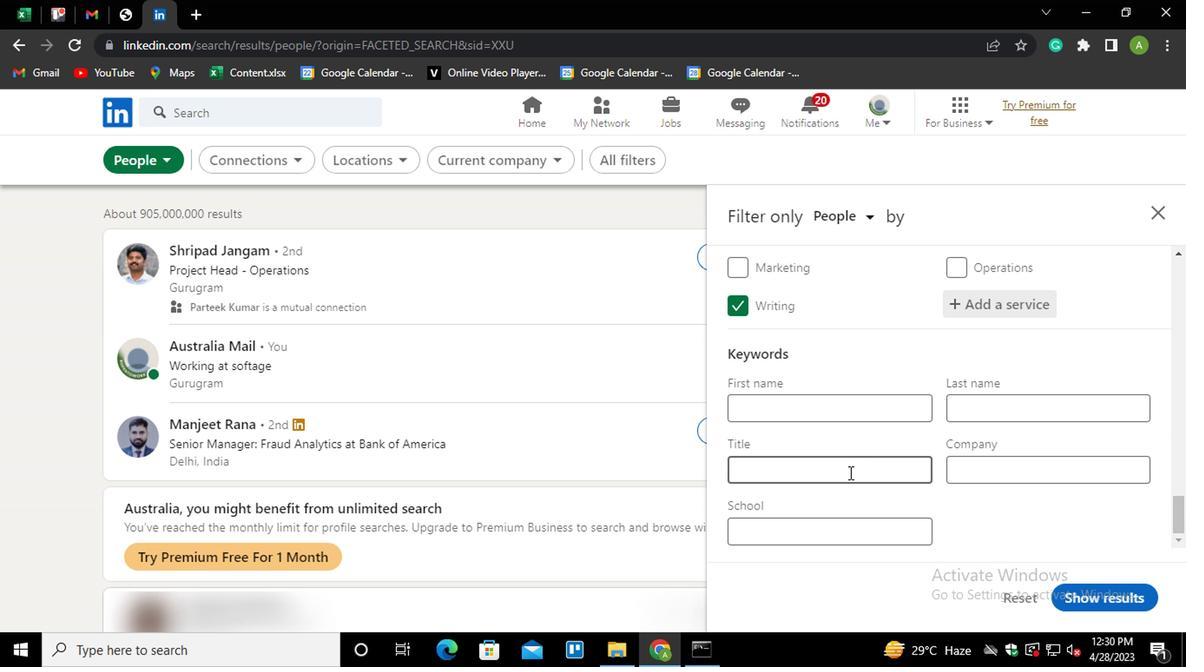
Action: Key pressed <Key.shift>COMMERIC<Key.backspace><Key.backspace>CIAL<Key.space><Key.shift>LOAN<Key.space>OFFICER
Screenshot: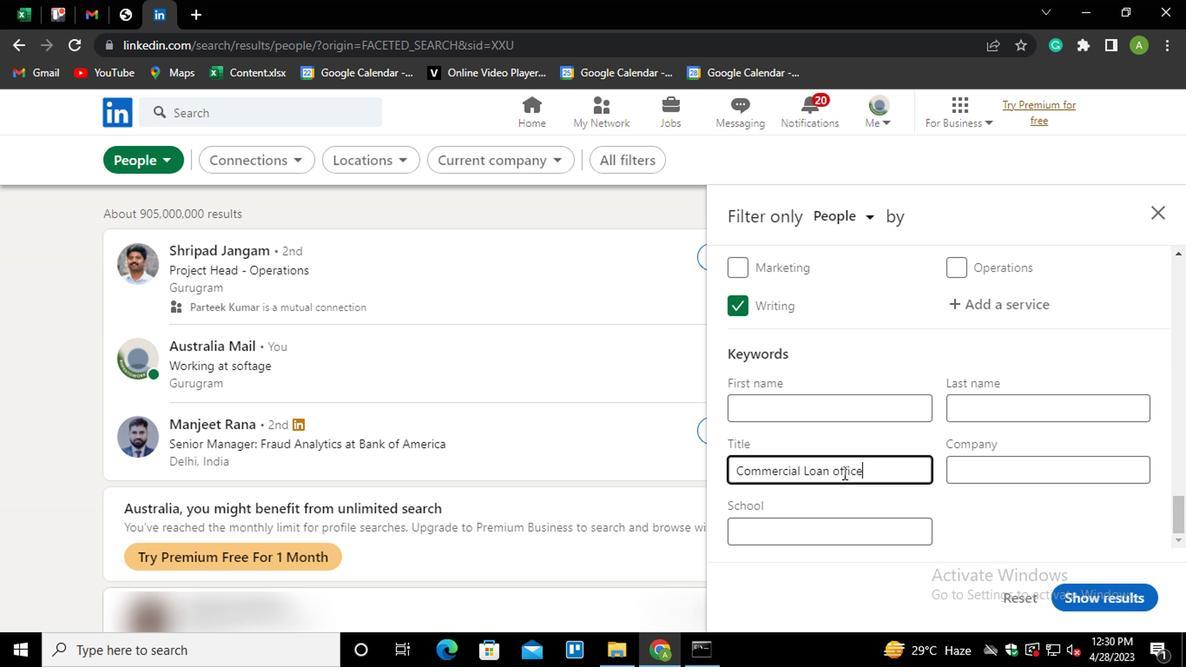 
Action: Mouse moved to (796, 408)
Screenshot: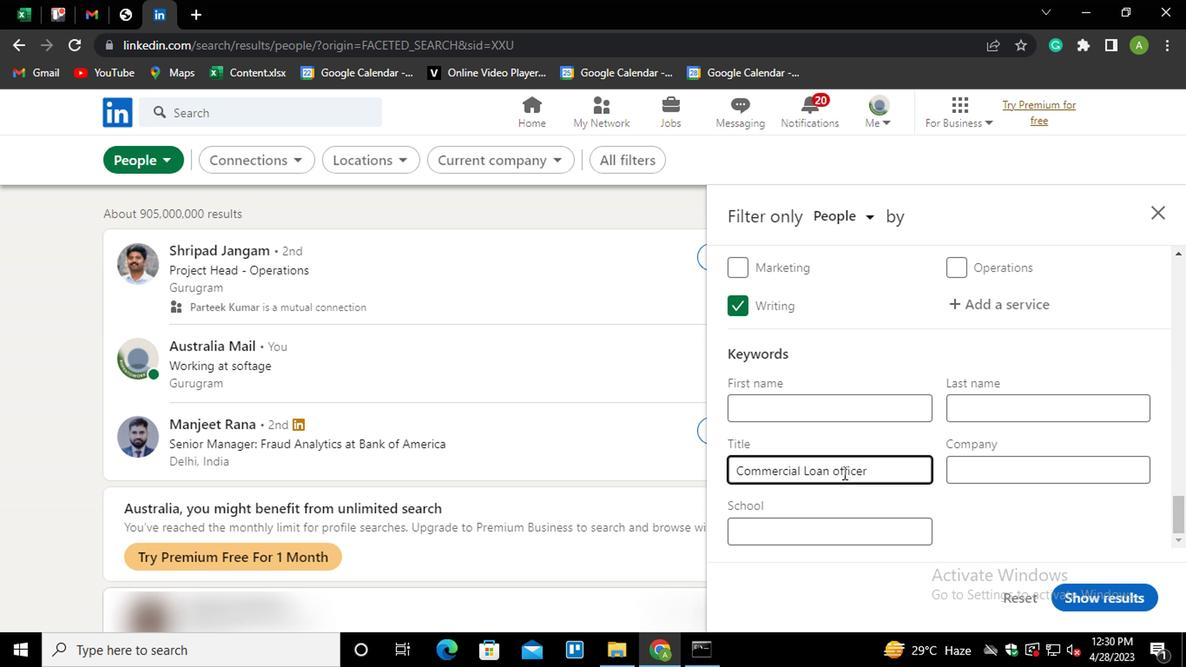 
Action: Mouse pressed left at (796, 408)
Screenshot: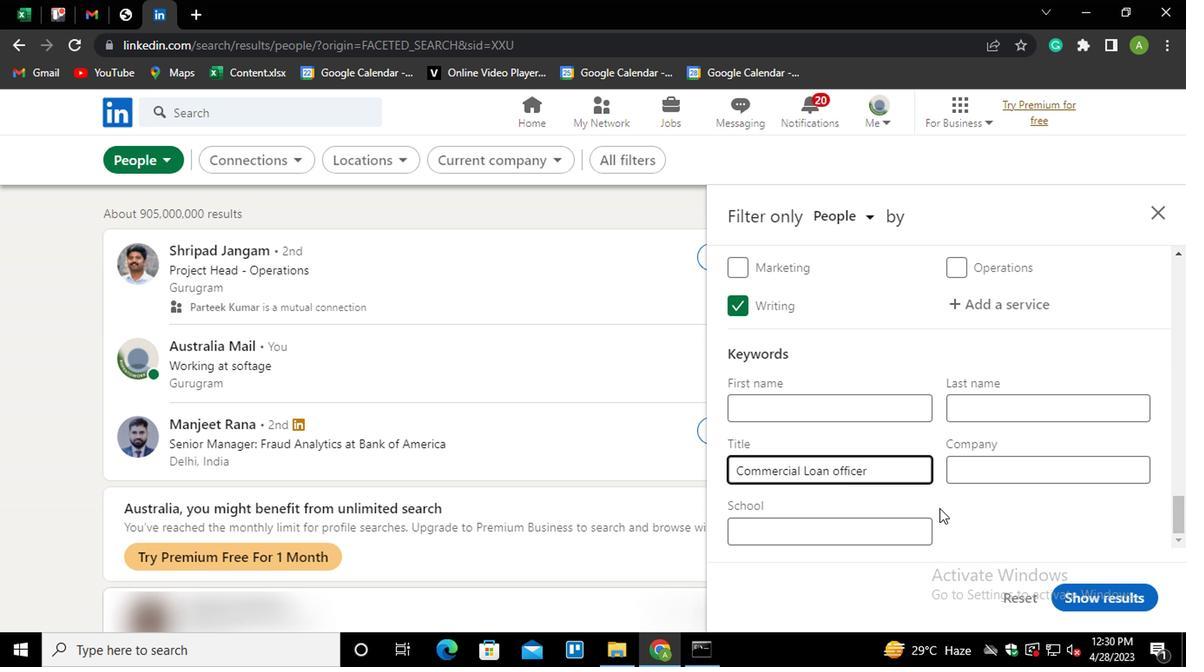 
Action: Mouse moved to (825, 472)
Screenshot: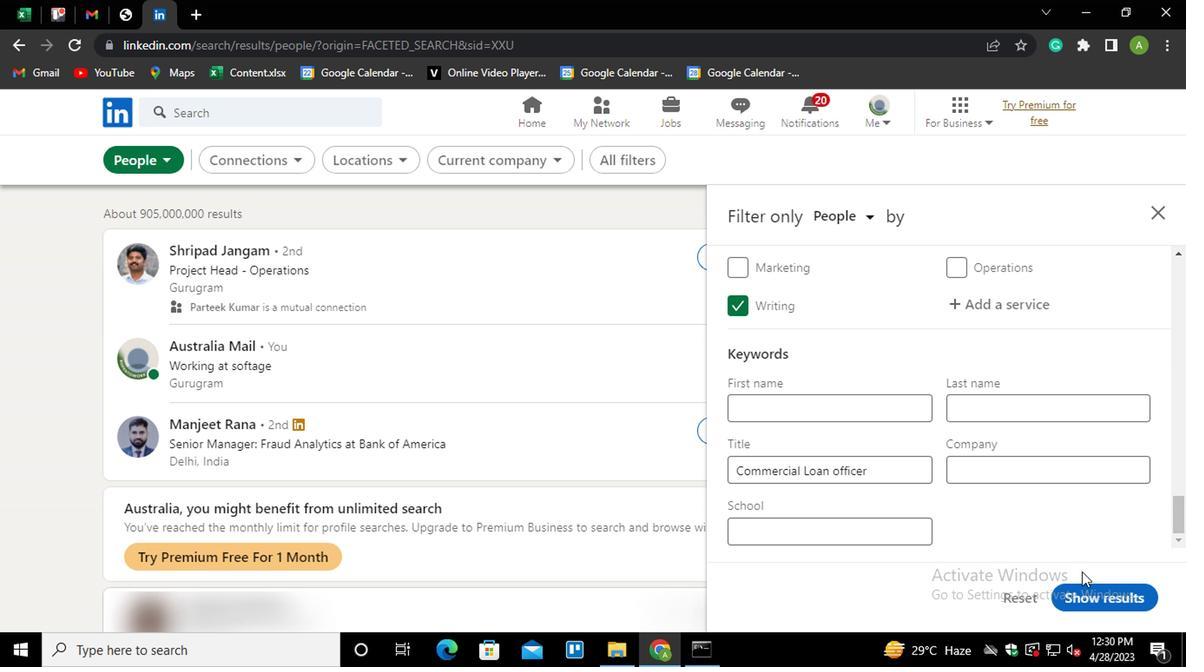 
Action: Mouse pressed left at (825, 472)
Screenshot: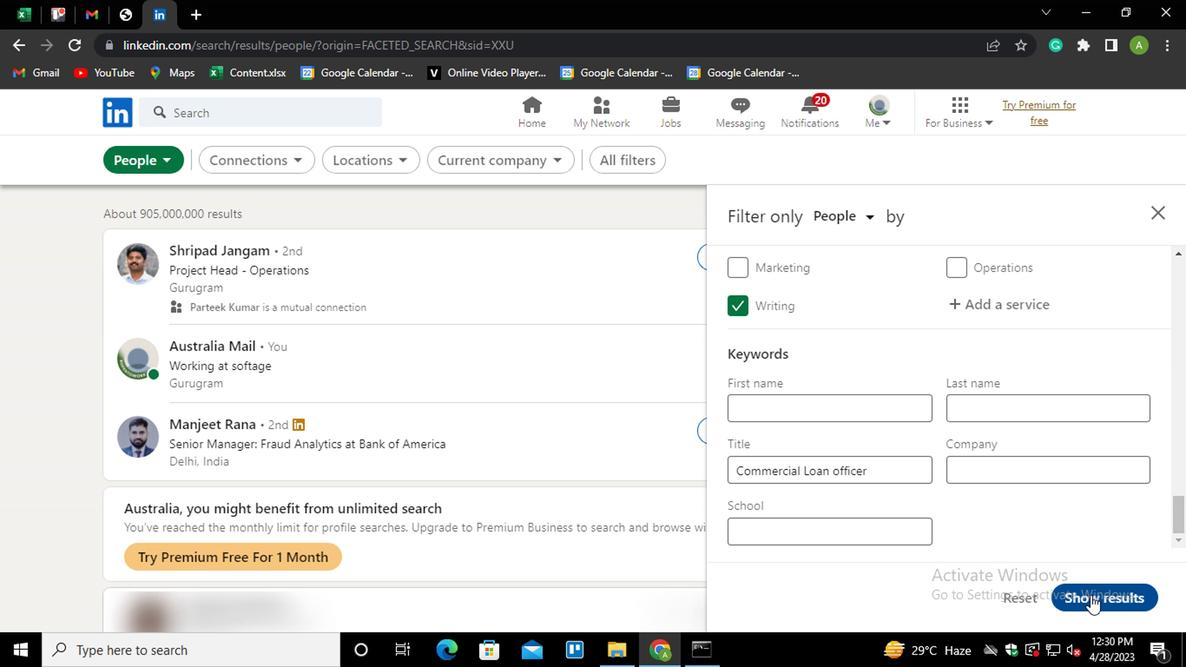
